 Task: Find connections with filter location Bernburg with filter topic #Businesswith filter profile language German with filter current company Projects Today India with filter school Indian Institute of Technology, Kanpur with filter industry E-Learning Providers with filter service category DJing with filter keywords title Travel Nurse
Action: Mouse moved to (672, 82)
Screenshot: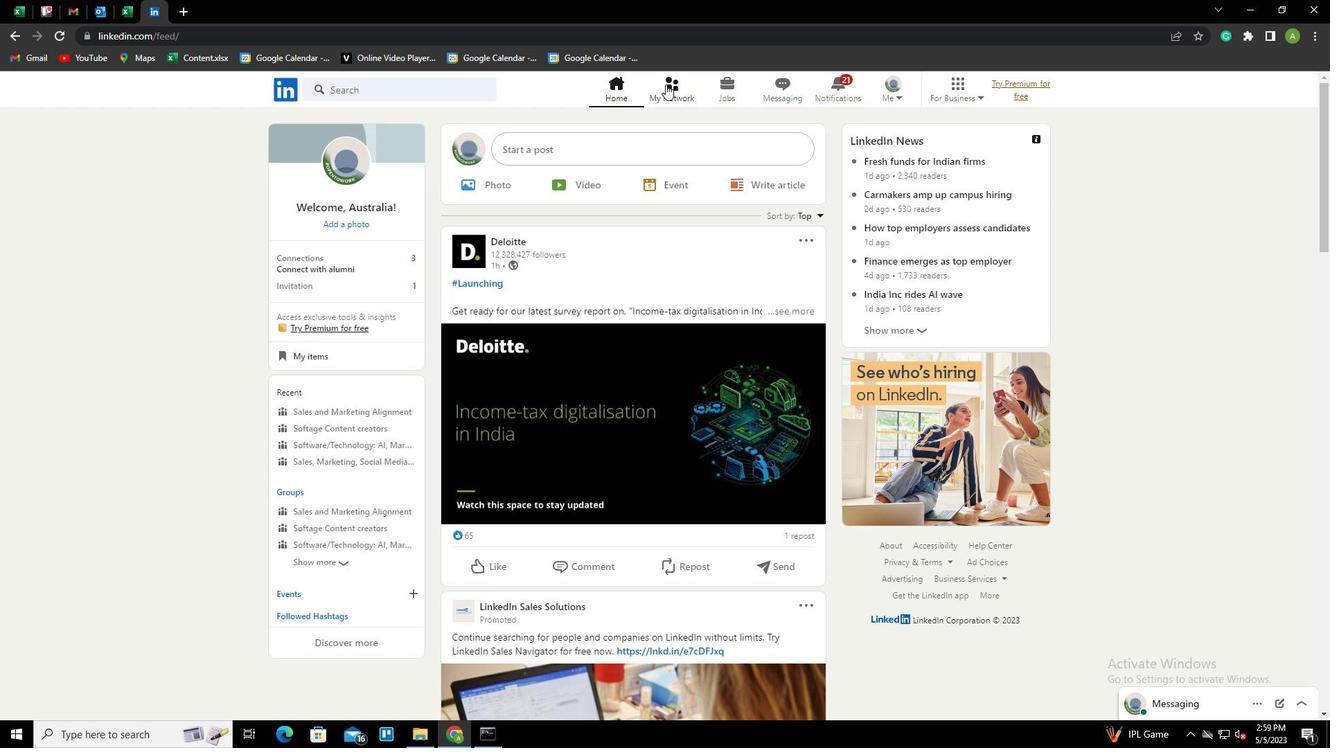 
Action: Mouse pressed left at (672, 82)
Screenshot: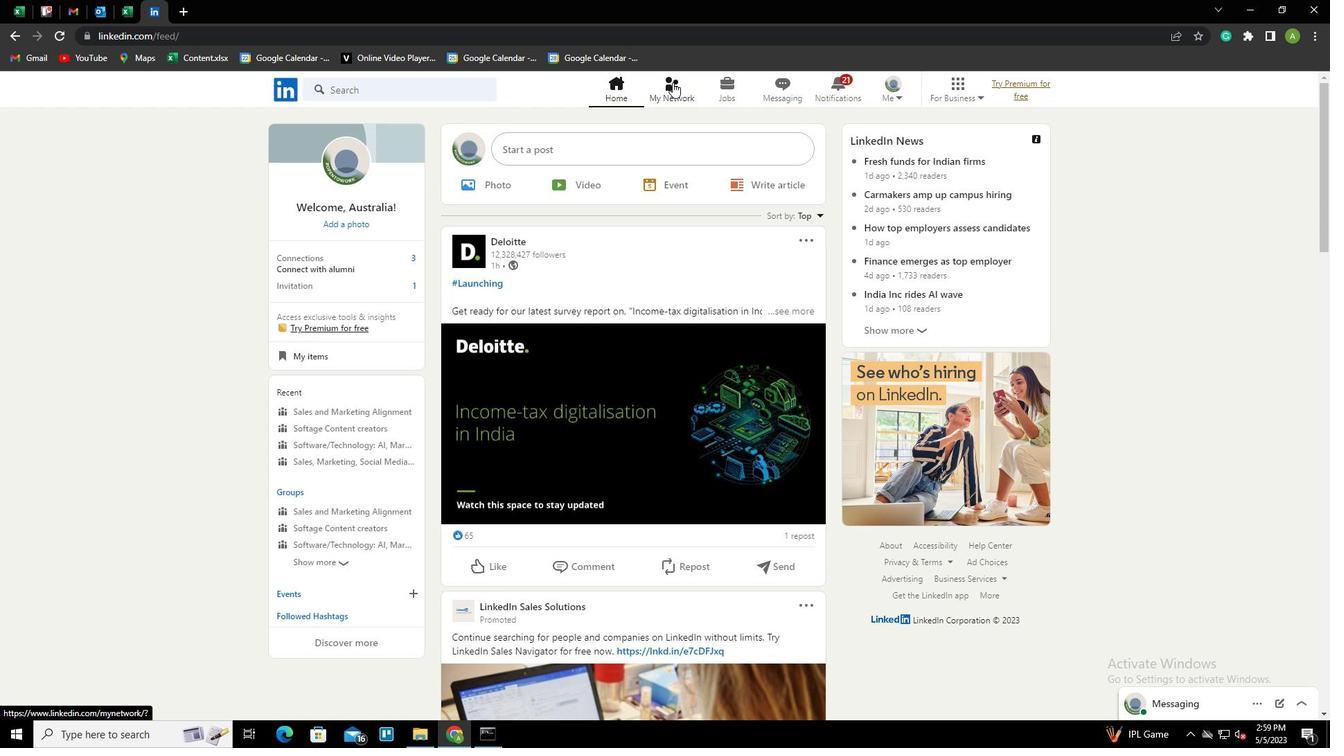 
Action: Mouse moved to (360, 165)
Screenshot: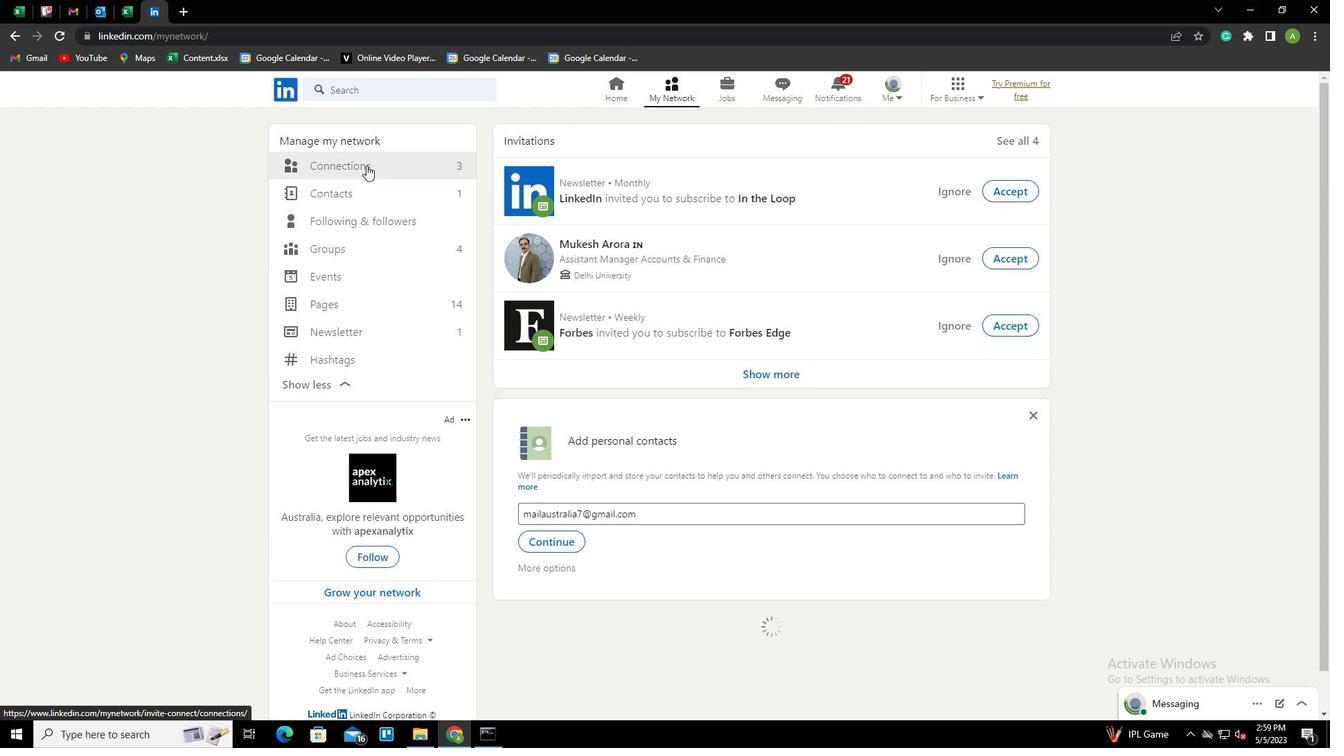 
Action: Mouse pressed left at (360, 165)
Screenshot: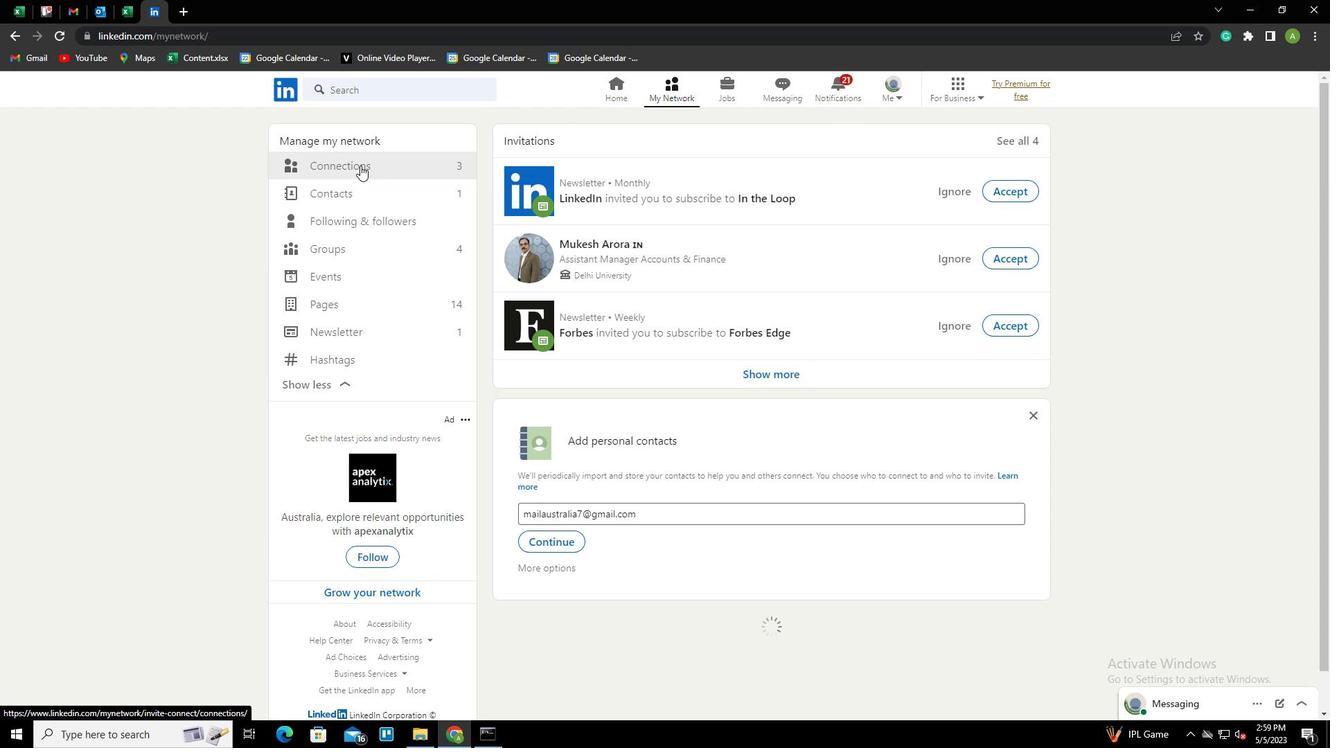 
Action: Mouse moved to (764, 168)
Screenshot: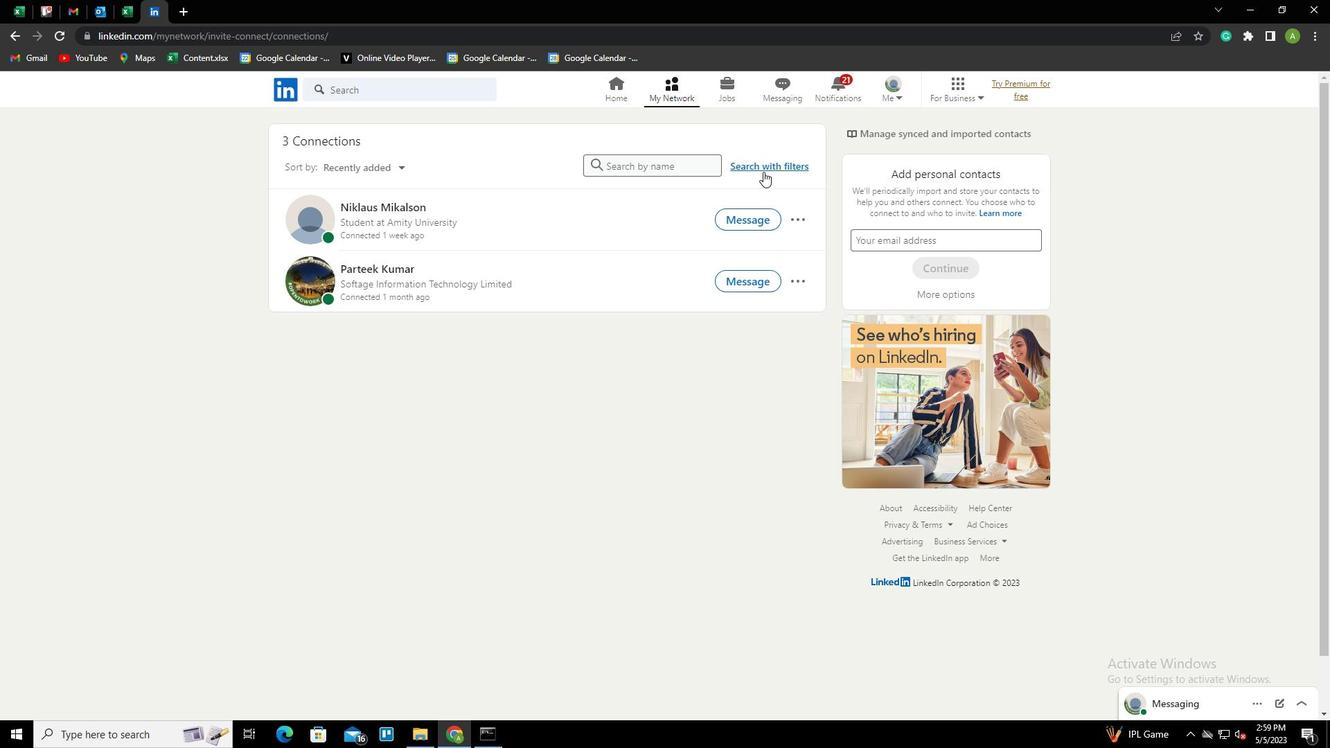 
Action: Mouse pressed left at (764, 168)
Screenshot: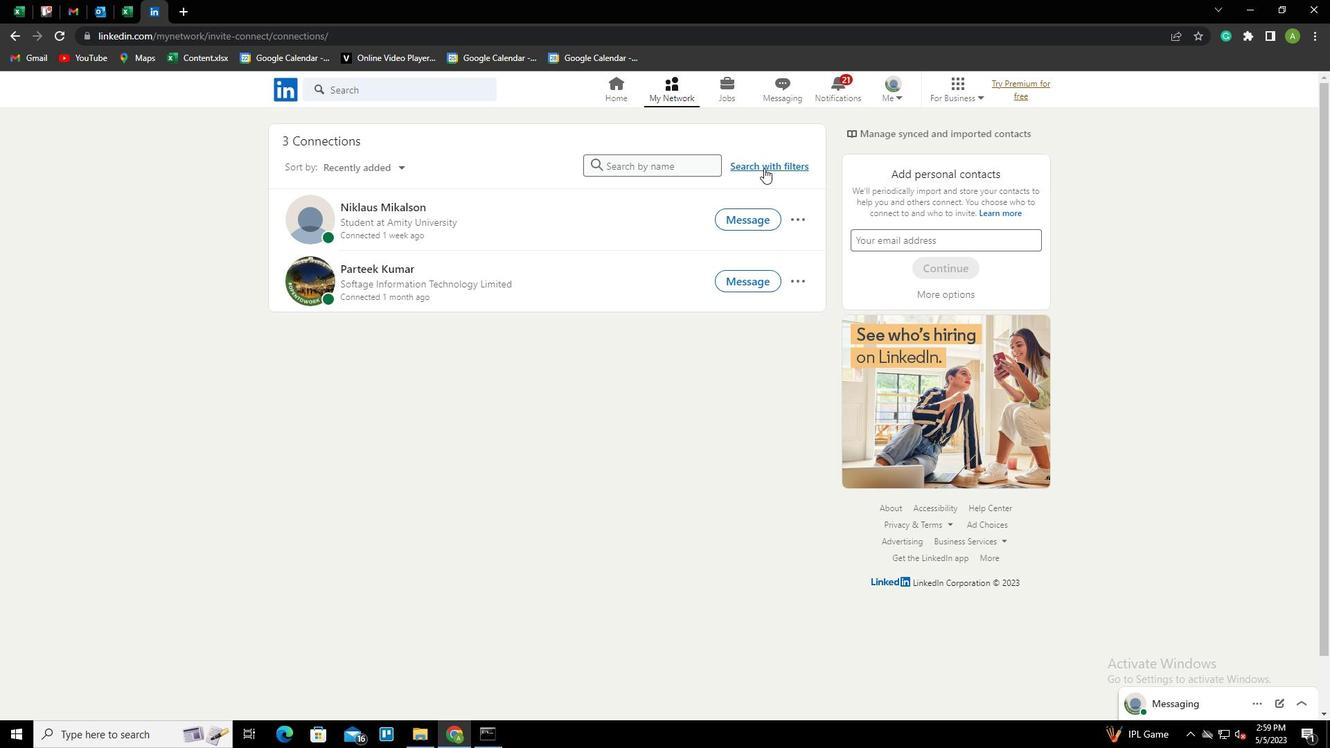
Action: Mouse moved to (705, 121)
Screenshot: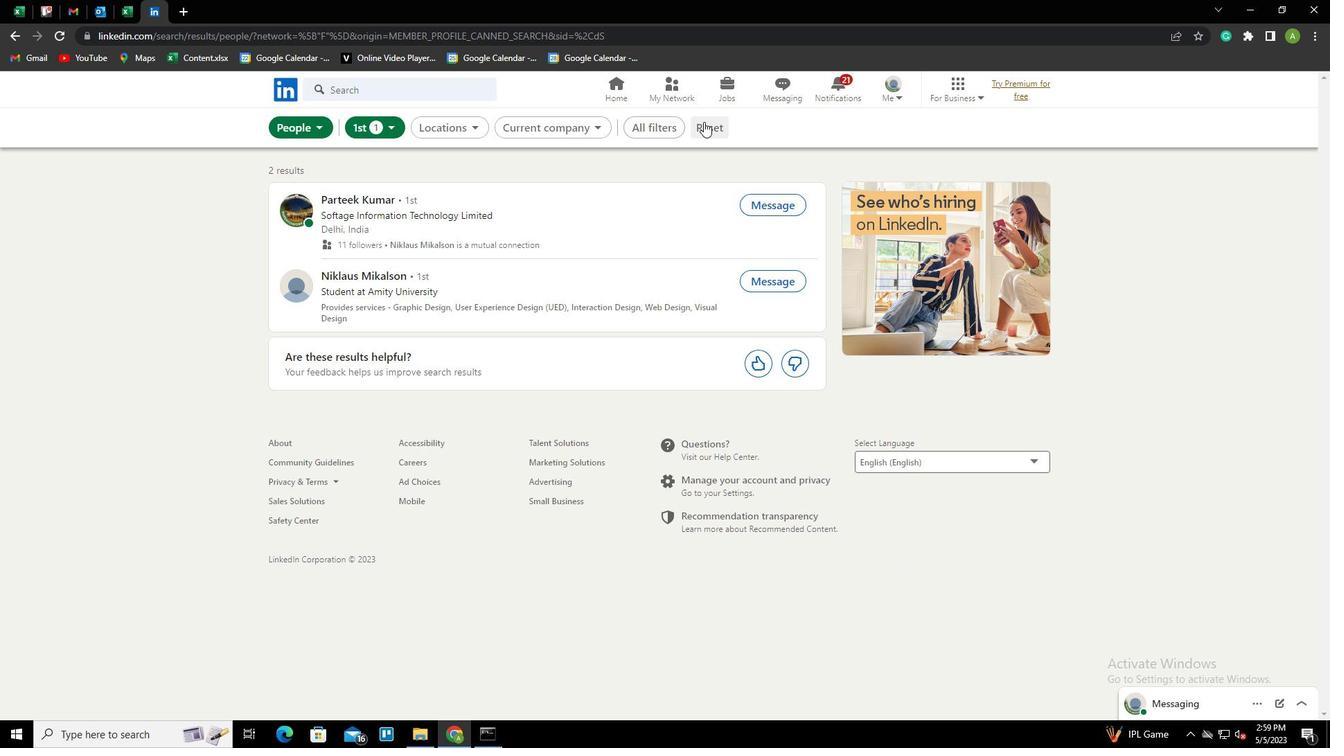 
Action: Mouse pressed left at (705, 121)
Screenshot: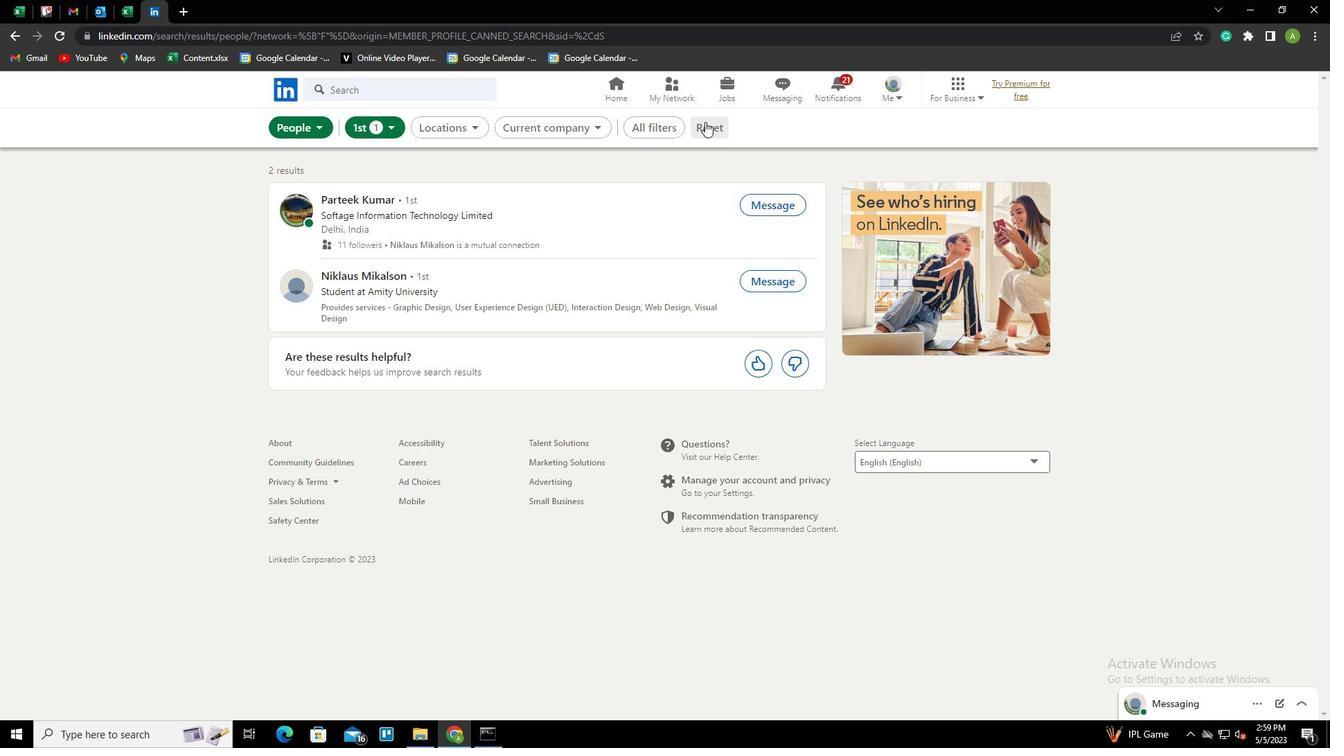 
Action: Mouse moved to (688, 126)
Screenshot: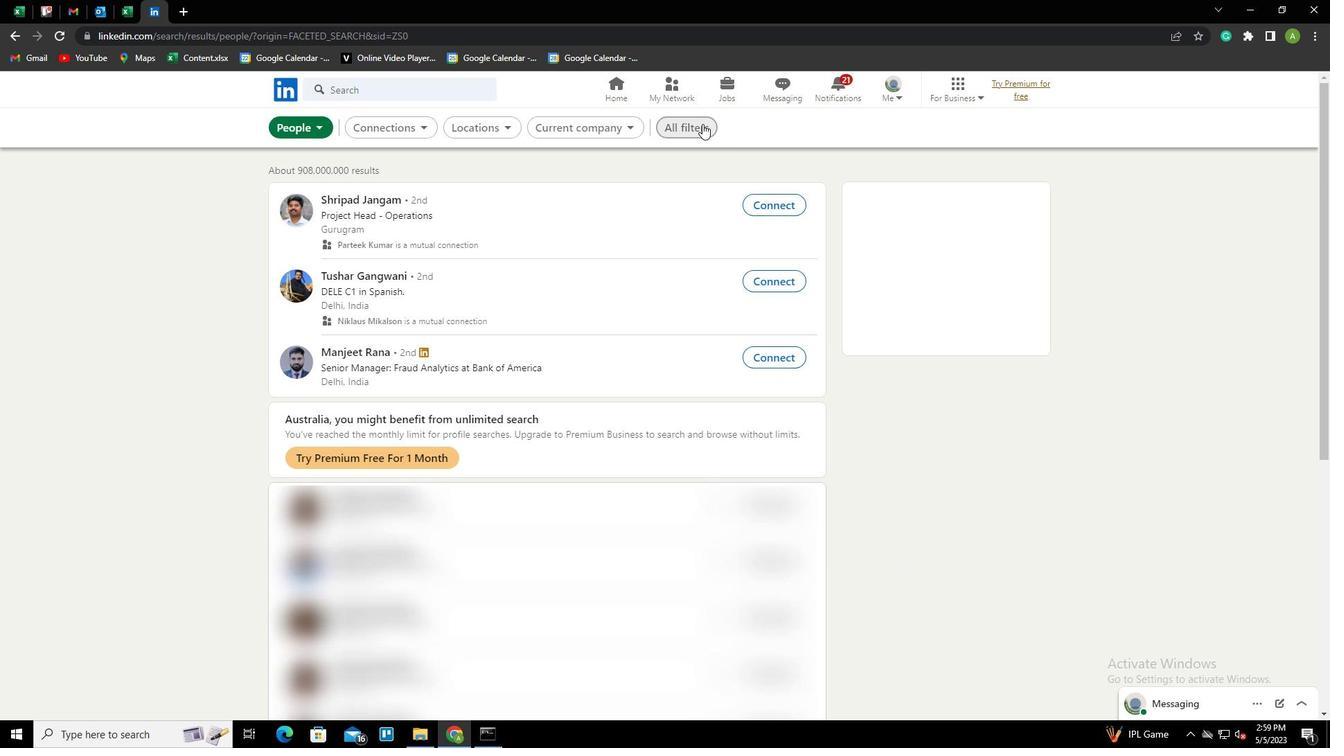 
Action: Mouse pressed left at (688, 126)
Screenshot: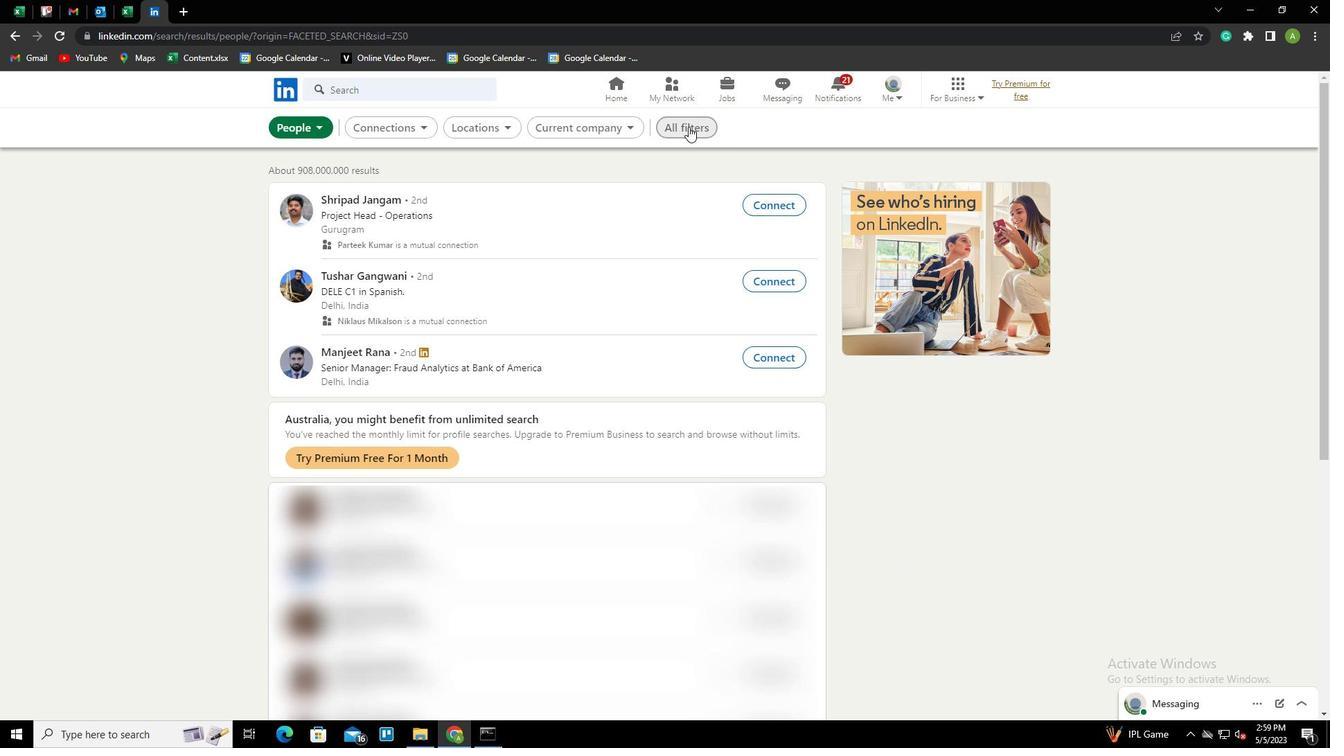 
Action: Mouse moved to (1105, 354)
Screenshot: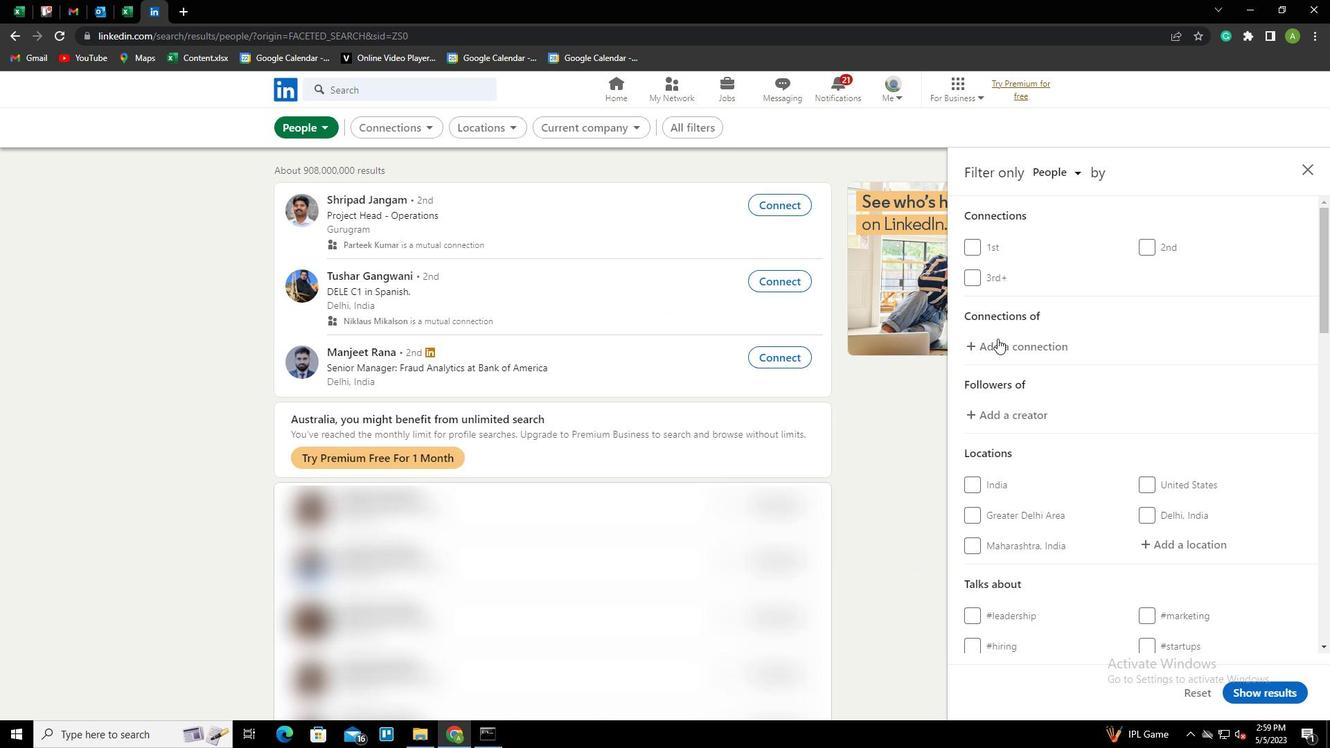 
Action: Mouse scrolled (1105, 353) with delta (0, 0)
Screenshot: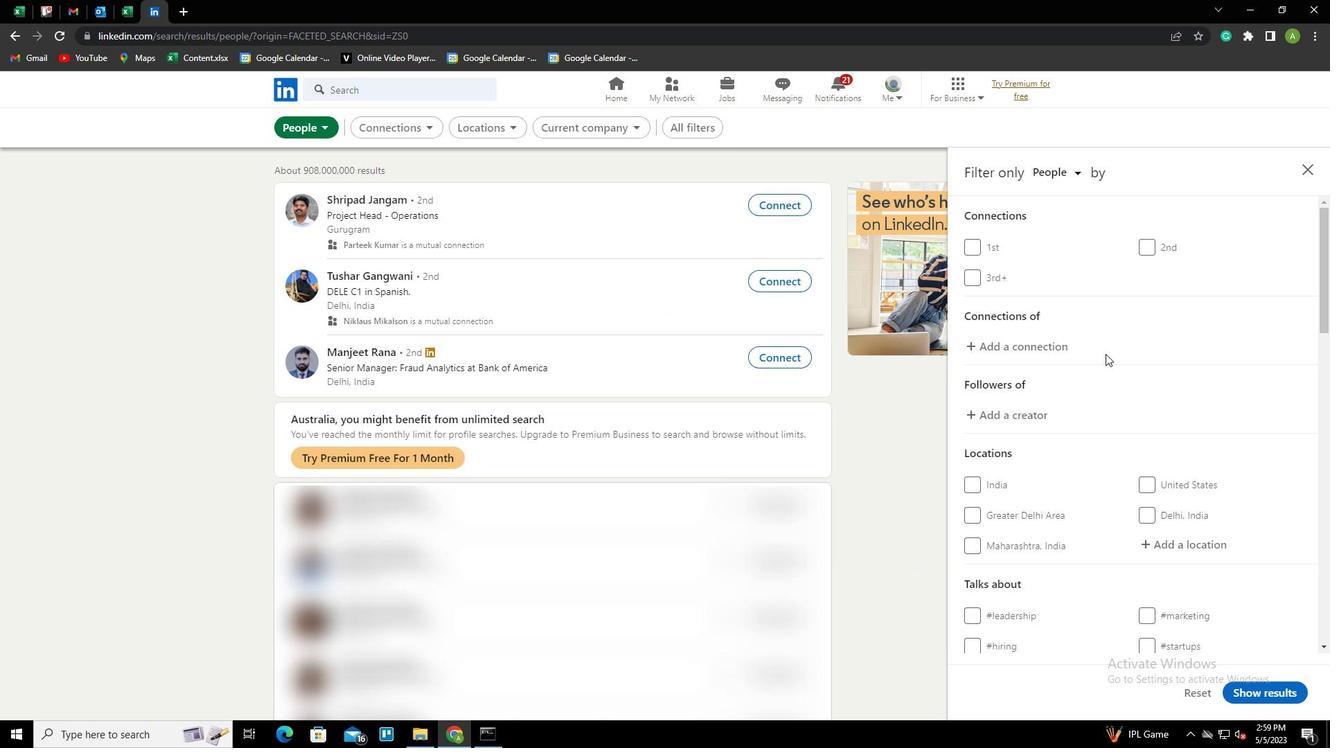 
Action: Mouse scrolled (1105, 353) with delta (0, 0)
Screenshot: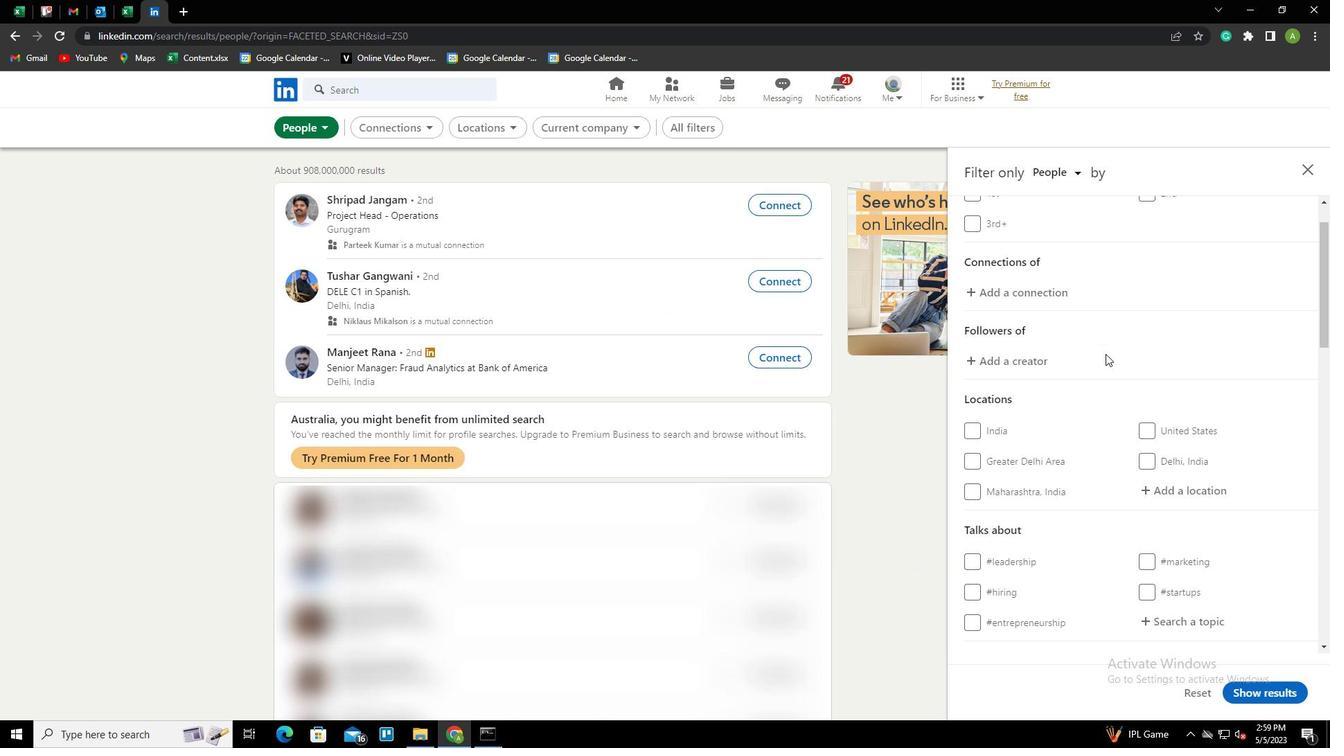 
Action: Mouse scrolled (1105, 353) with delta (0, 0)
Screenshot: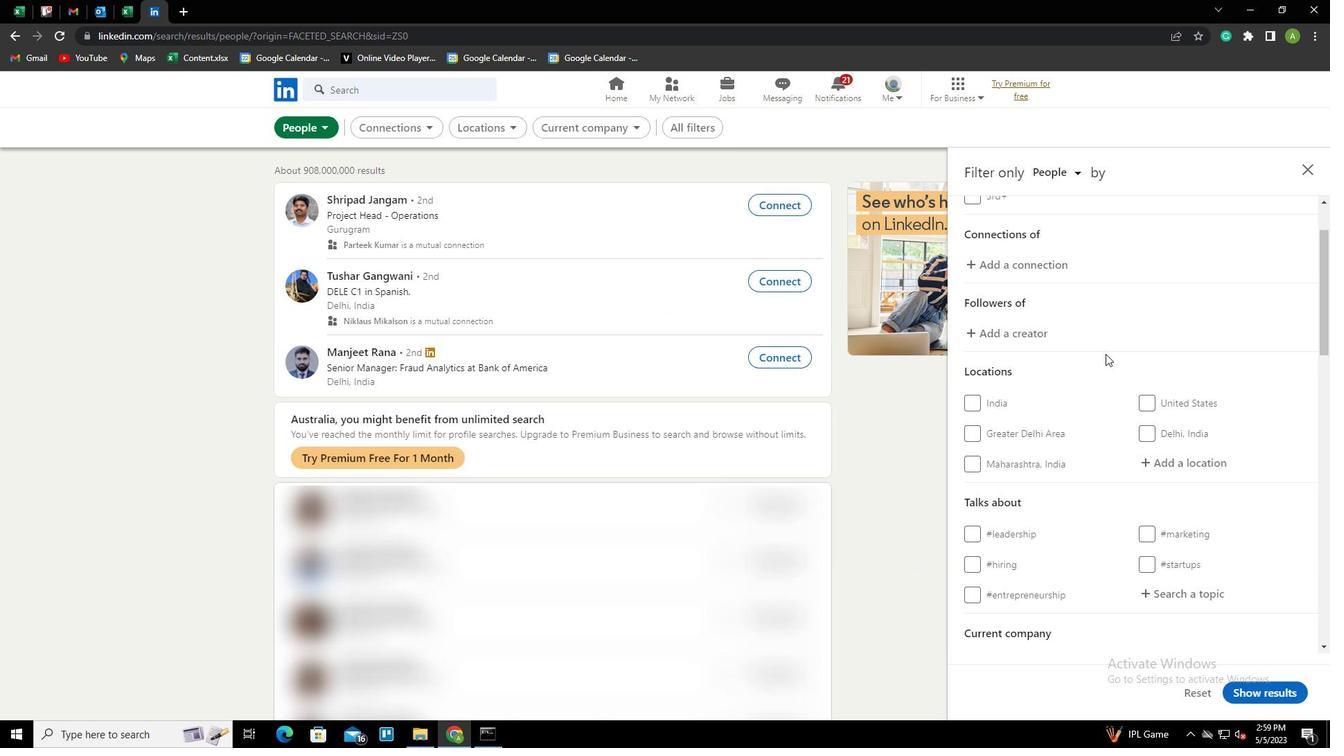 
Action: Mouse moved to (1158, 336)
Screenshot: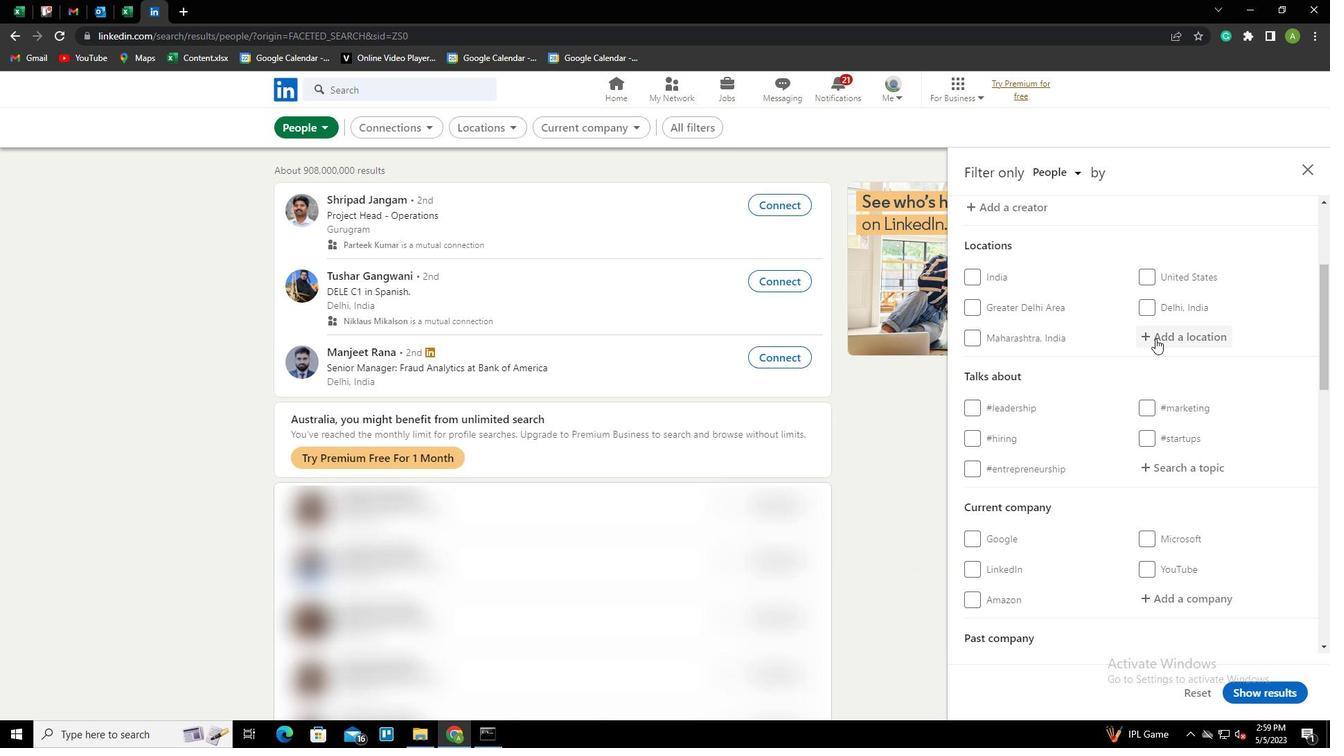 
Action: Mouse pressed left at (1158, 336)
Screenshot: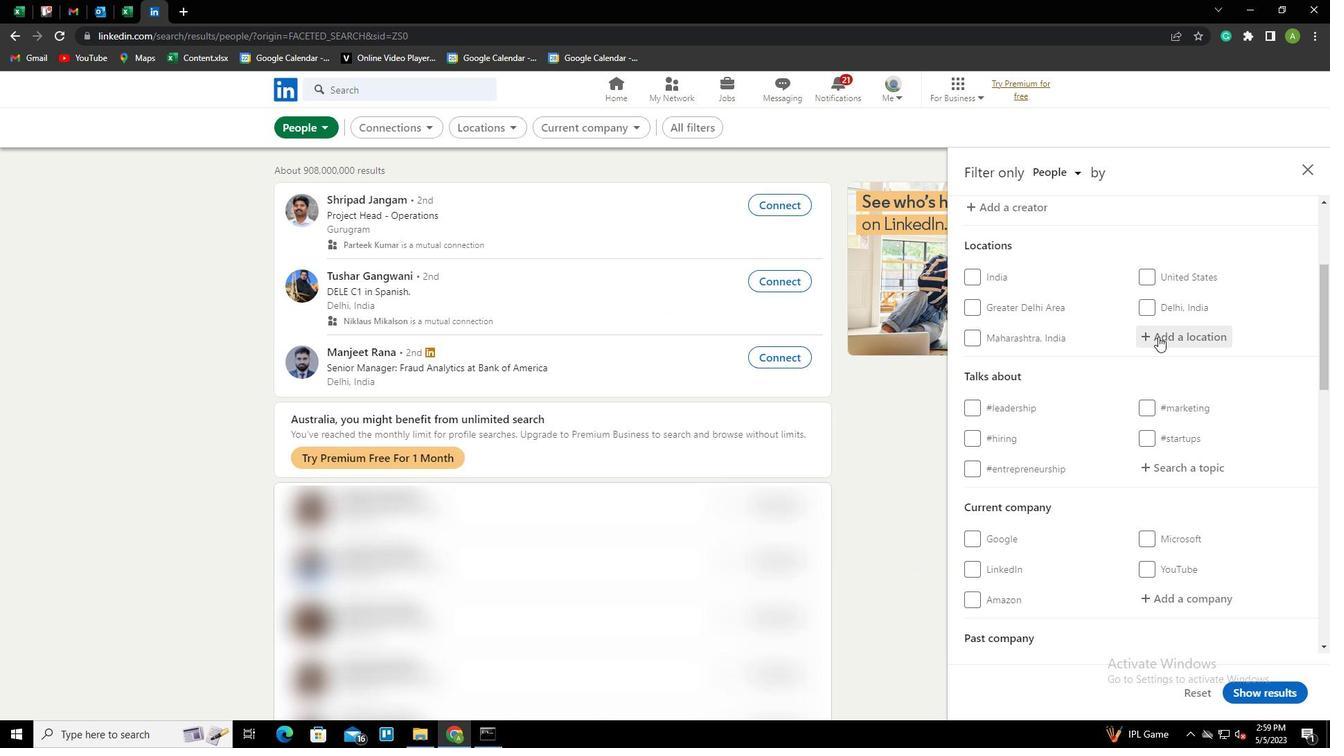 
Action: Key pressed <Key.shift>BEN<Key.backspace>RNBURG<Key.down><Key.down><Key.enter>
Screenshot: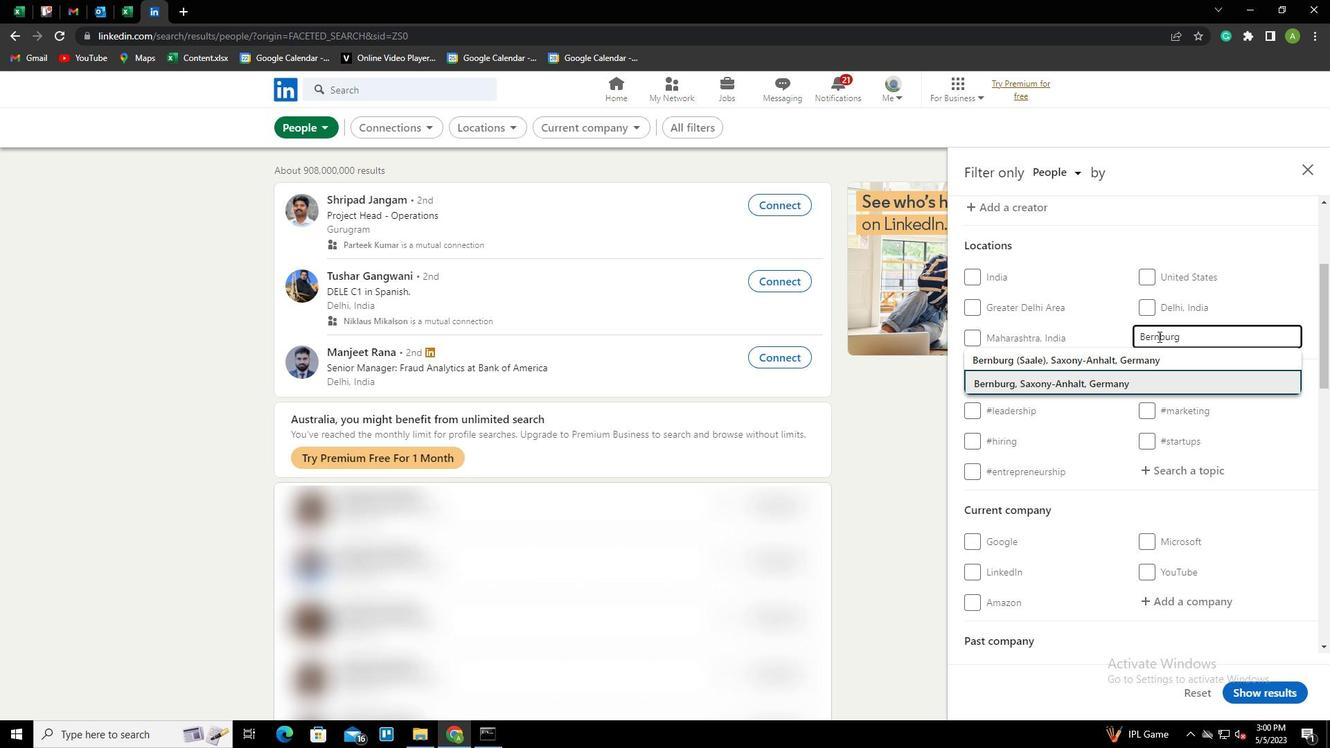 
Action: Mouse scrolled (1158, 336) with delta (0, 0)
Screenshot: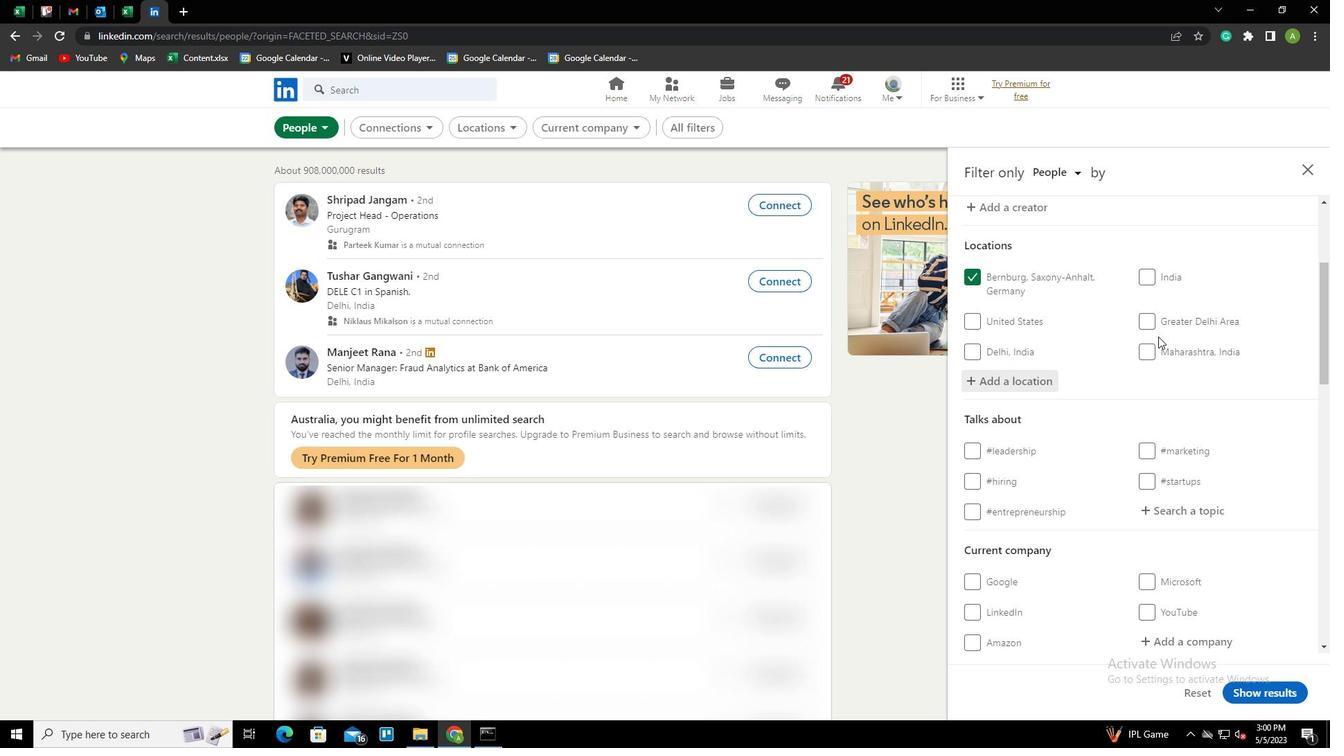 
Action: Mouse scrolled (1158, 336) with delta (0, 0)
Screenshot: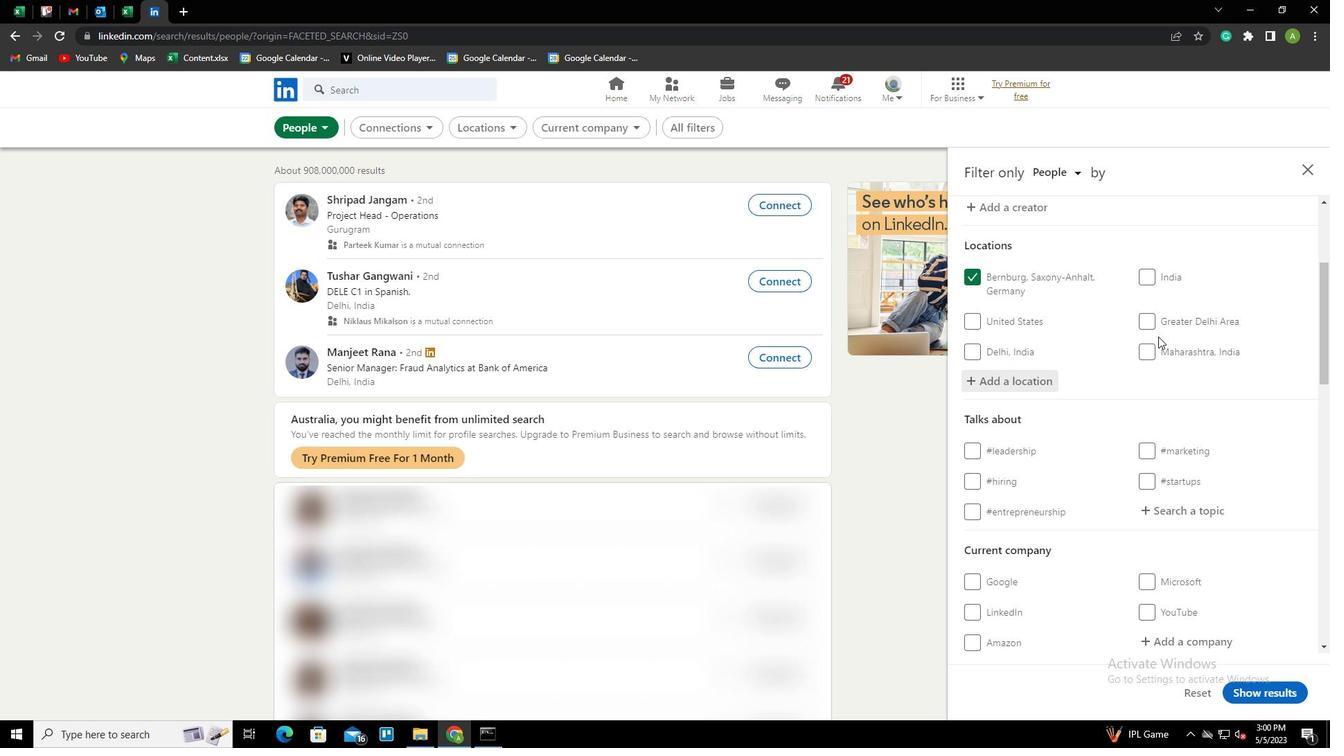 
Action: Mouse moved to (1193, 366)
Screenshot: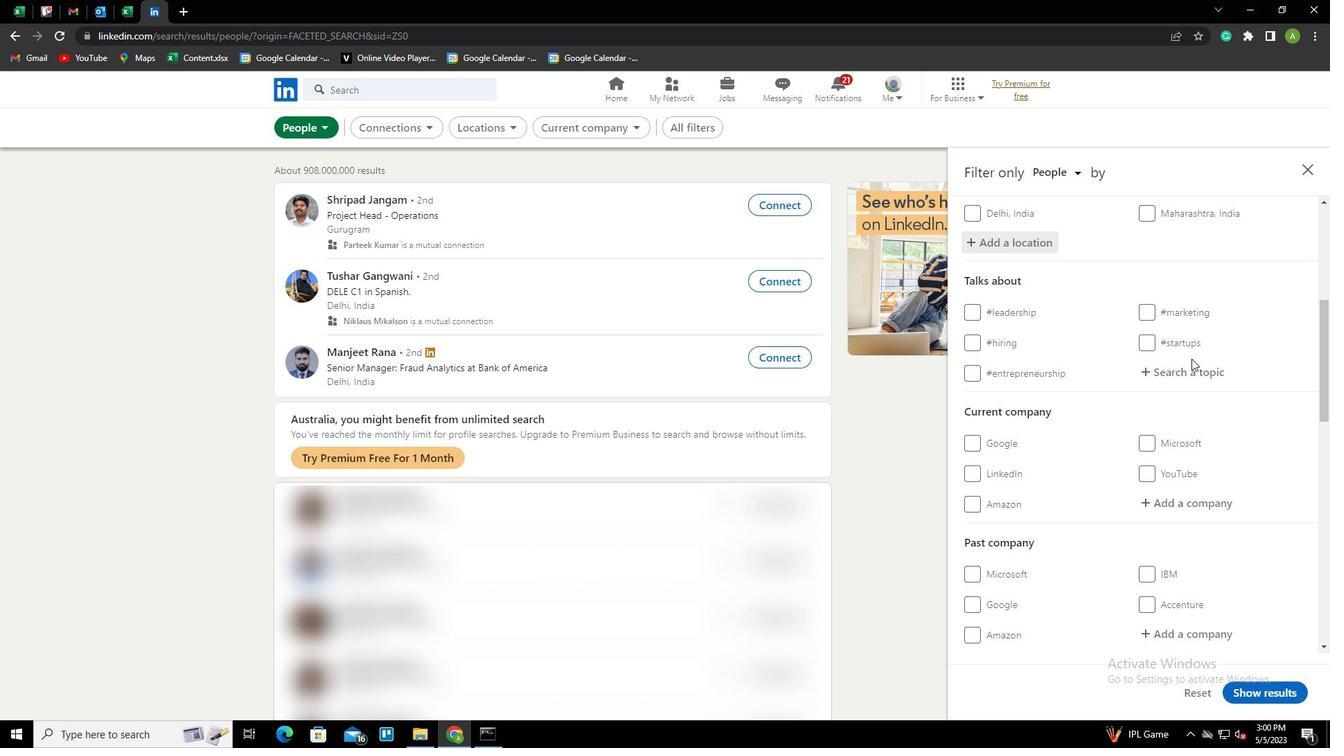 
Action: Mouse pressed left at (1193, 366)
Screenshot: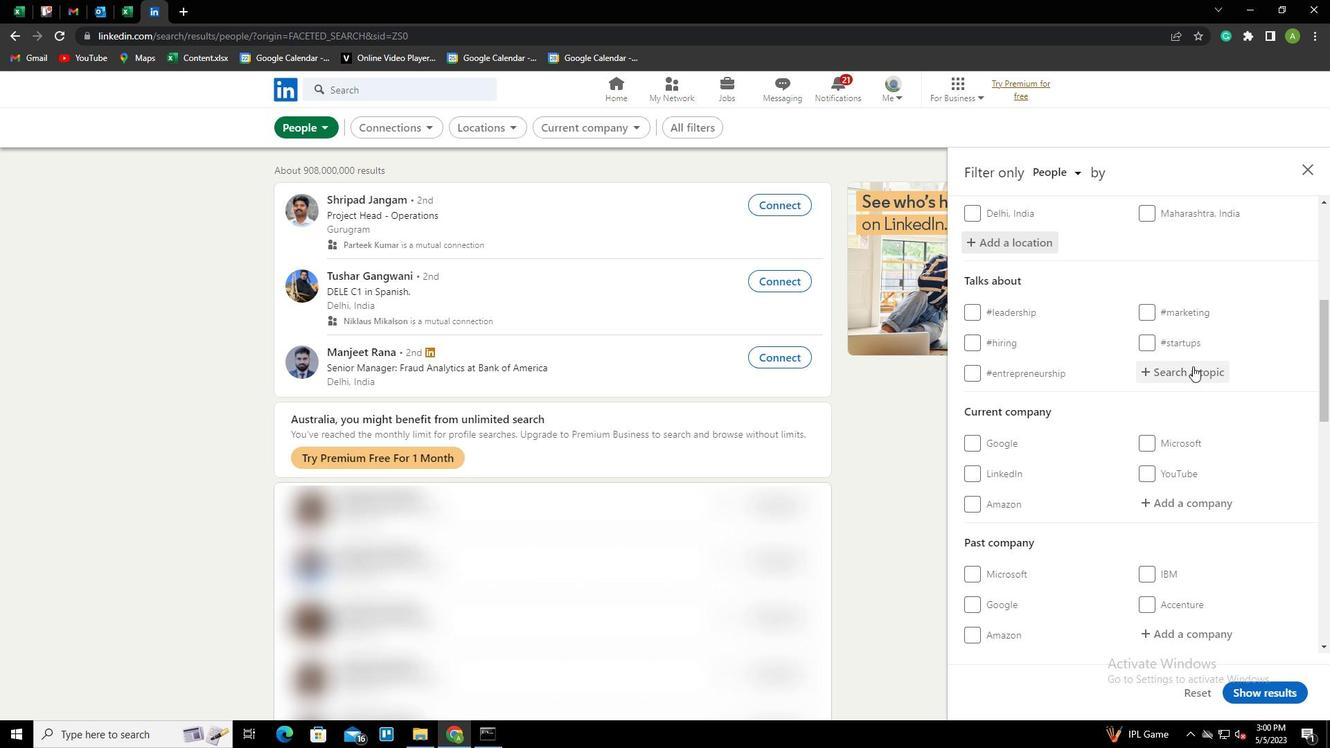 
Action: Key pressed BUSINESS<Key.down><Key.enter>
Screenshot: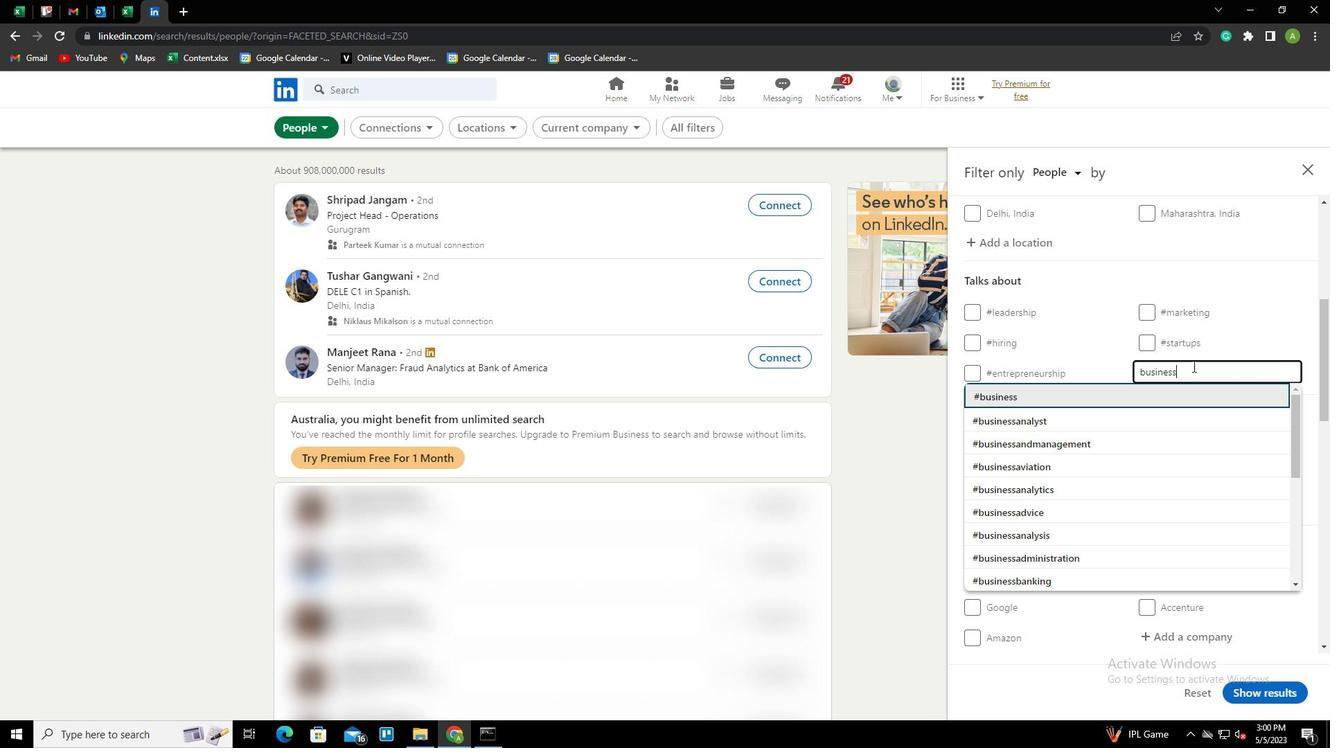 
Action: Mouse scrolled (1193, 365) with delta (0, 0)
Screenshot: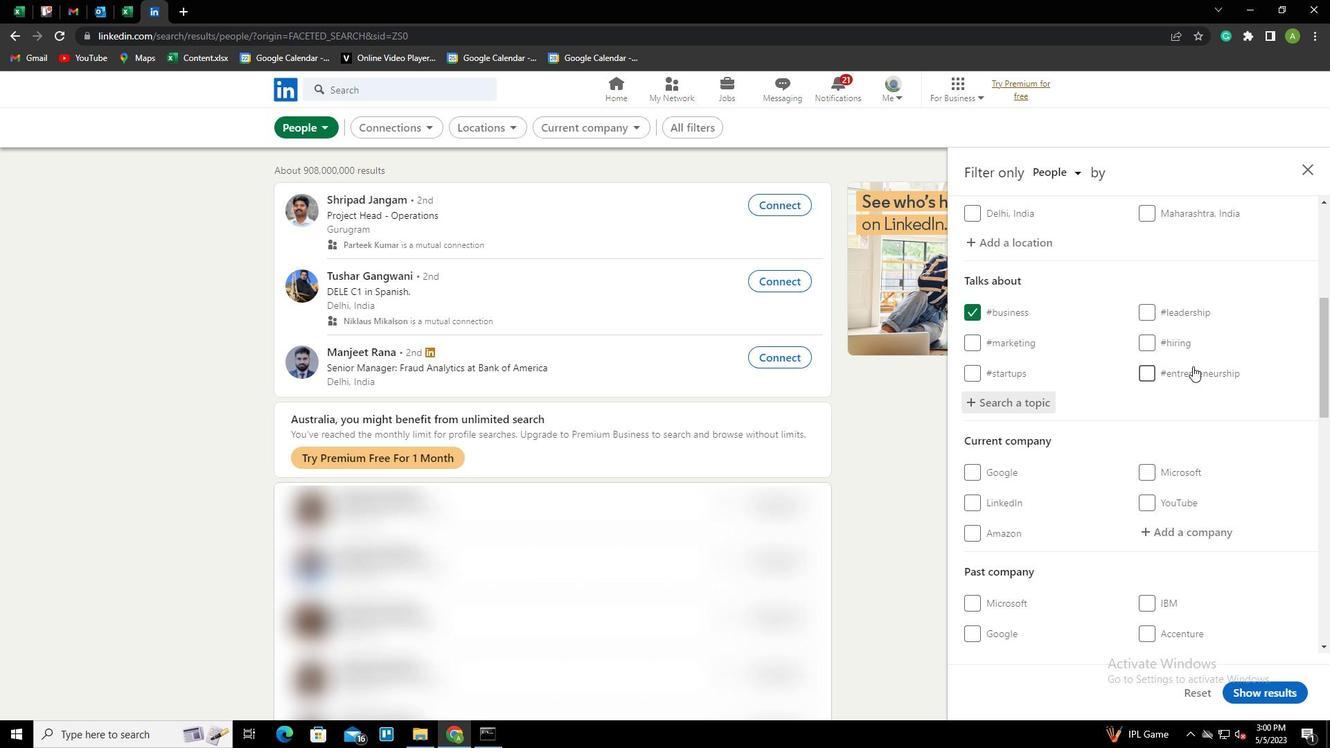 
Action: Mouse scrolled (1193, 365) with delta (0, 0)
Screenshot: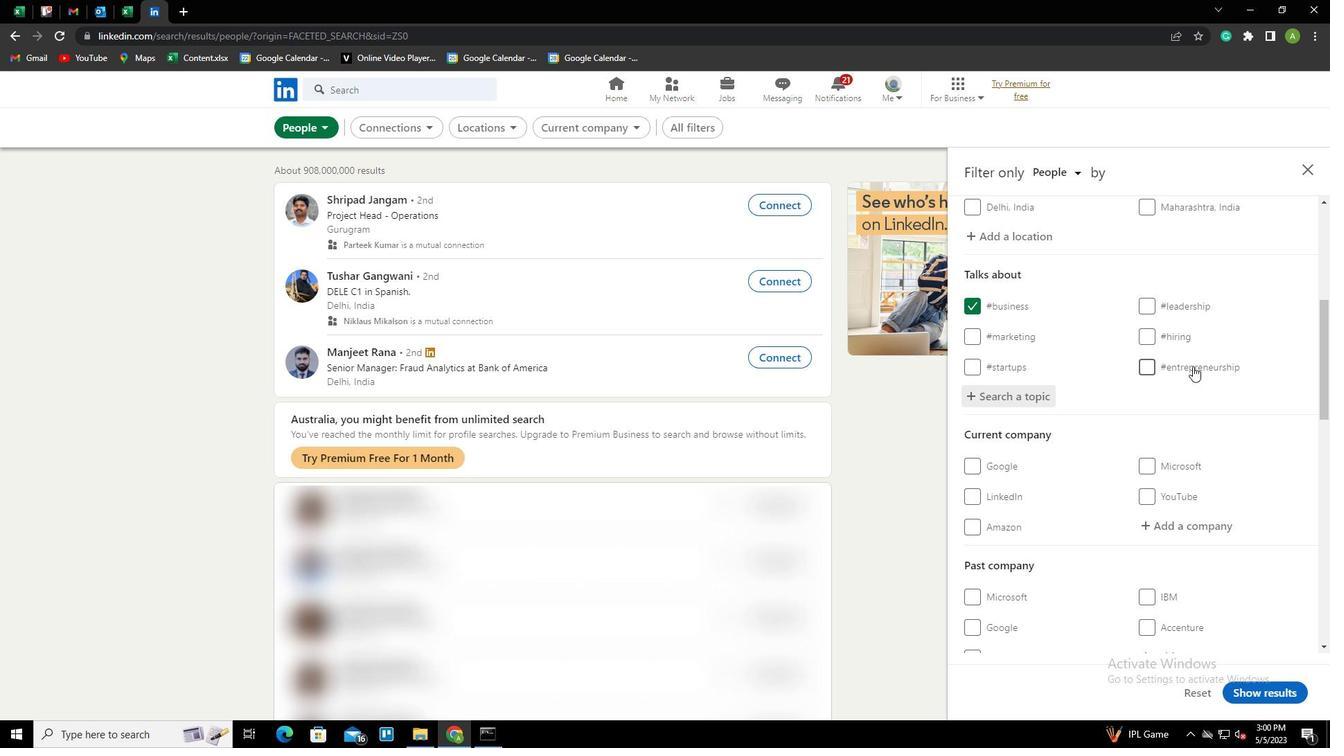 
Action: Mouse scrolled (1193, 365) with delta (0, 0)
Screenshot: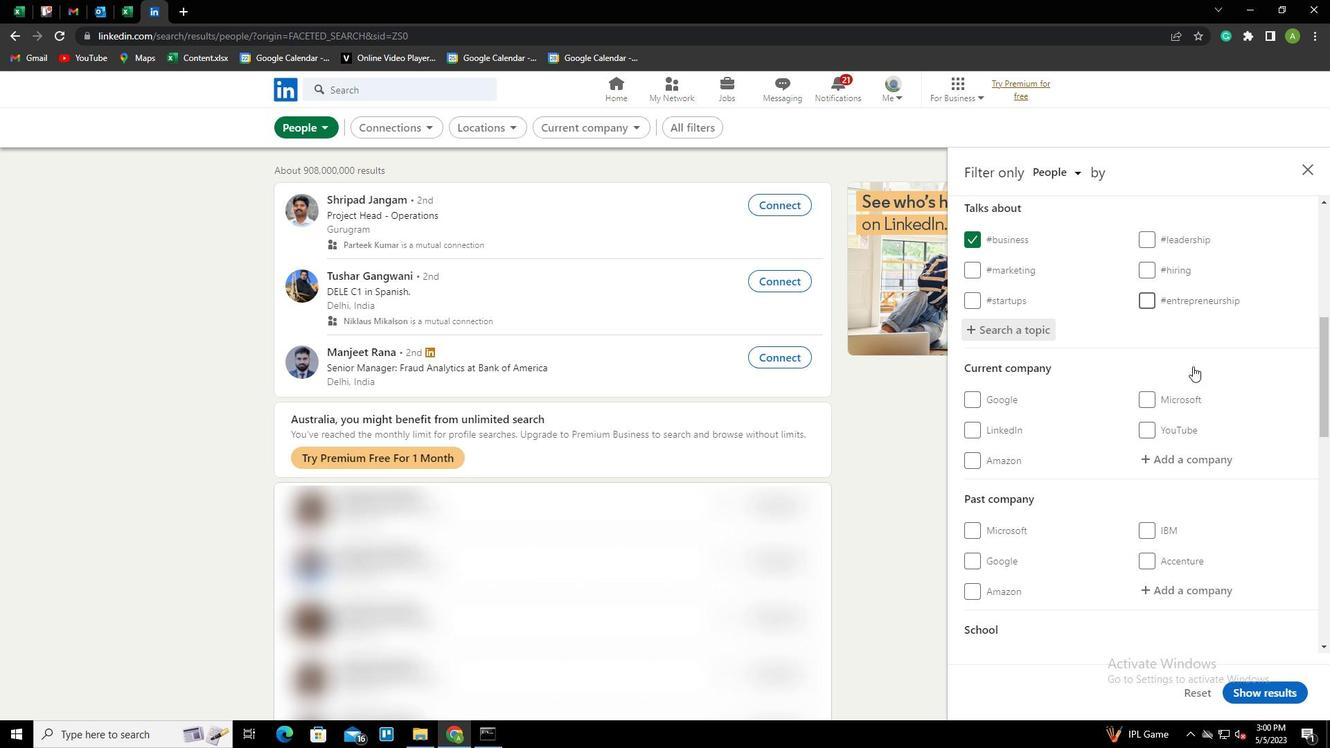 
Action: Mouse scrolled (1193, 365) with delta (0, 0)
Screenshot: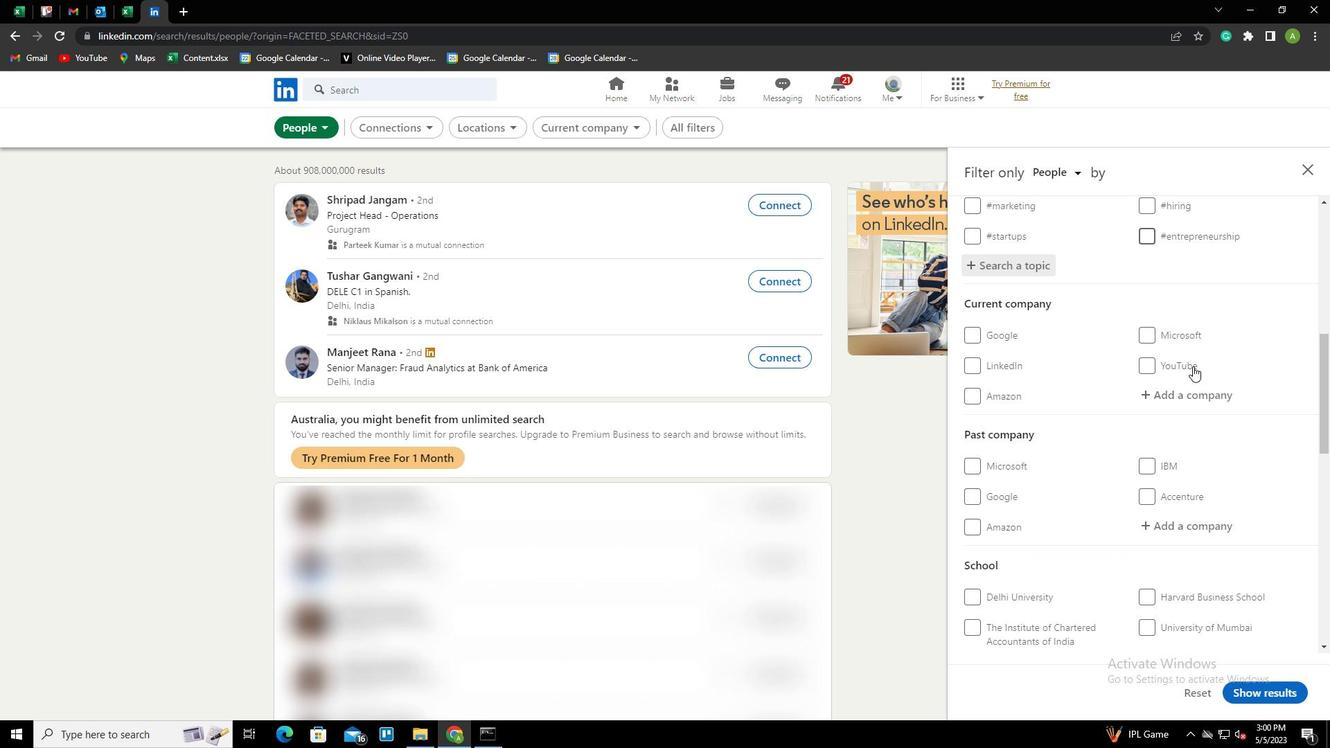
Action: Mouse scrolled (1193, 365) with delta (0, 0)
Screenshot: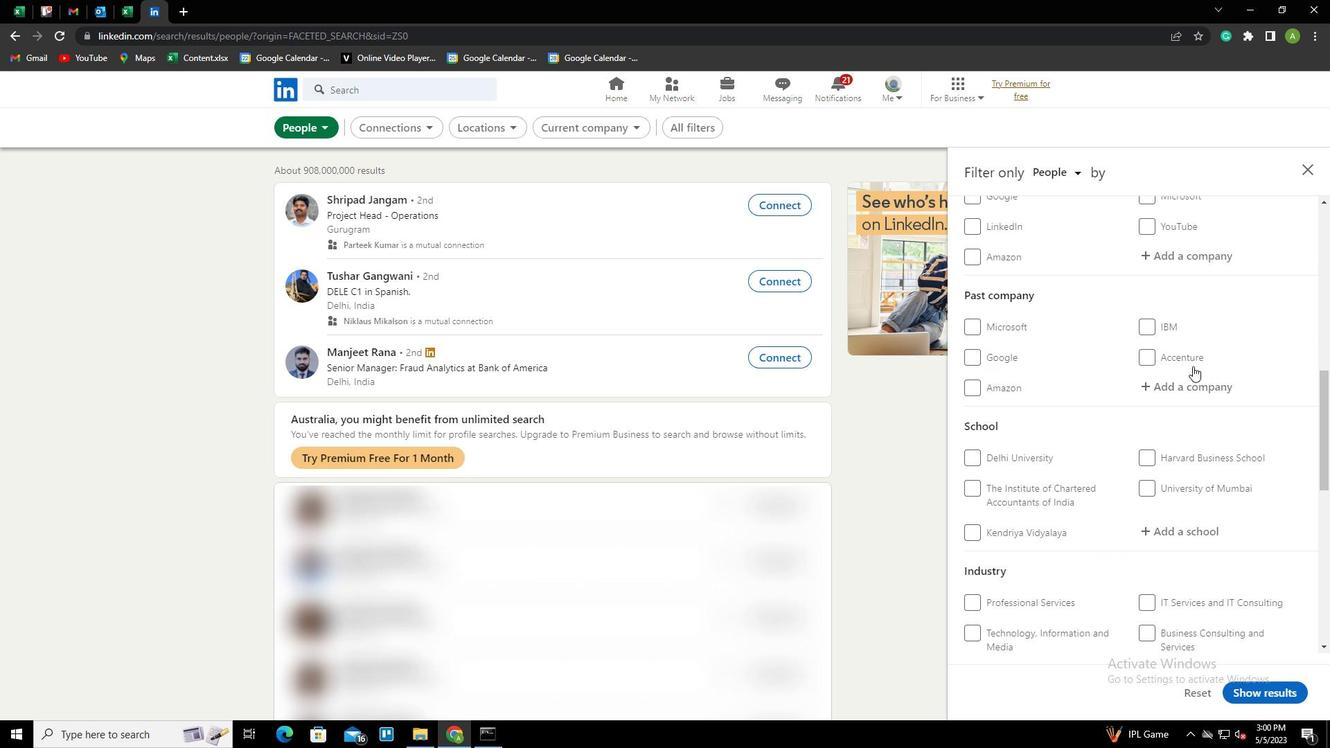 
Action: Mouse scrolled (1193, 365) with delta (0, 0)
Screenshot: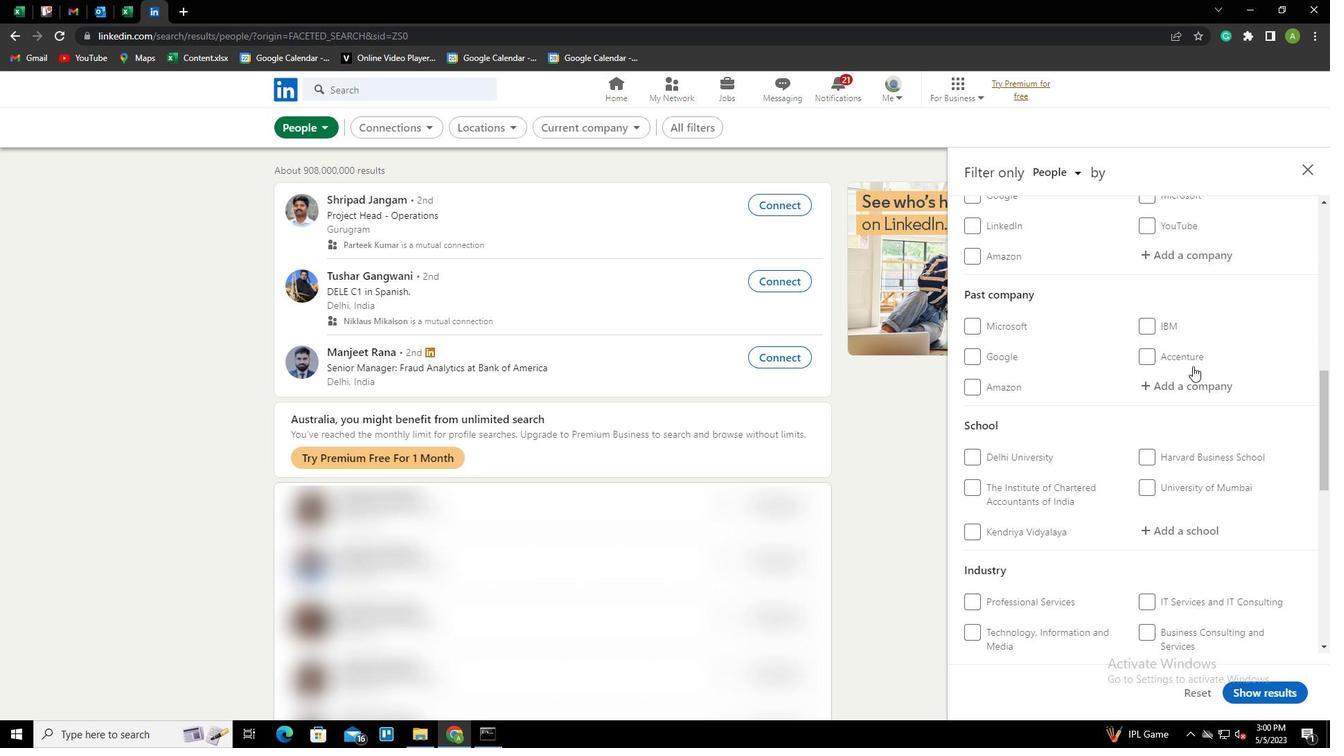 
Action: Mouse scrolled (1193, 365) with delta (0, 0)
Screenshot: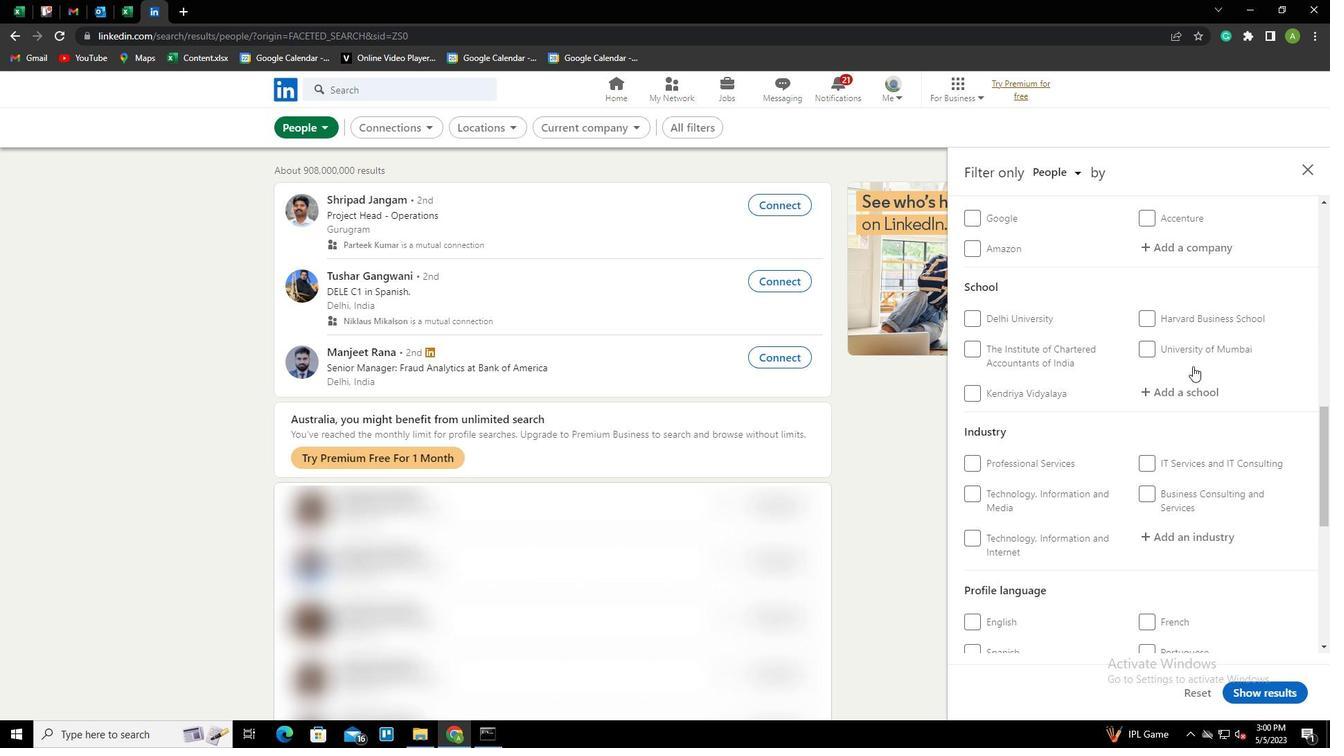 
Action: Mouse scrolled (1193, 365) with delta (0, 0)
Screenshot: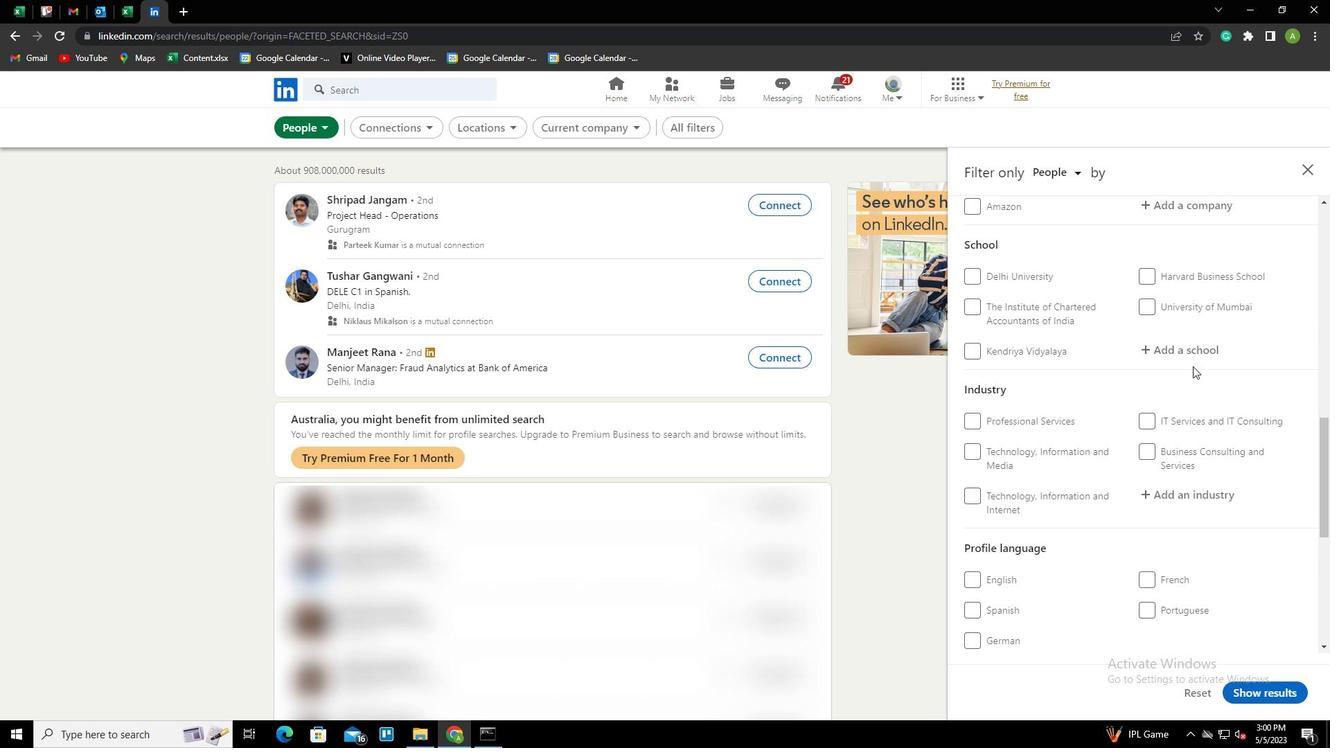 
Action: Mouse moved to (973, 546)
Screenshot: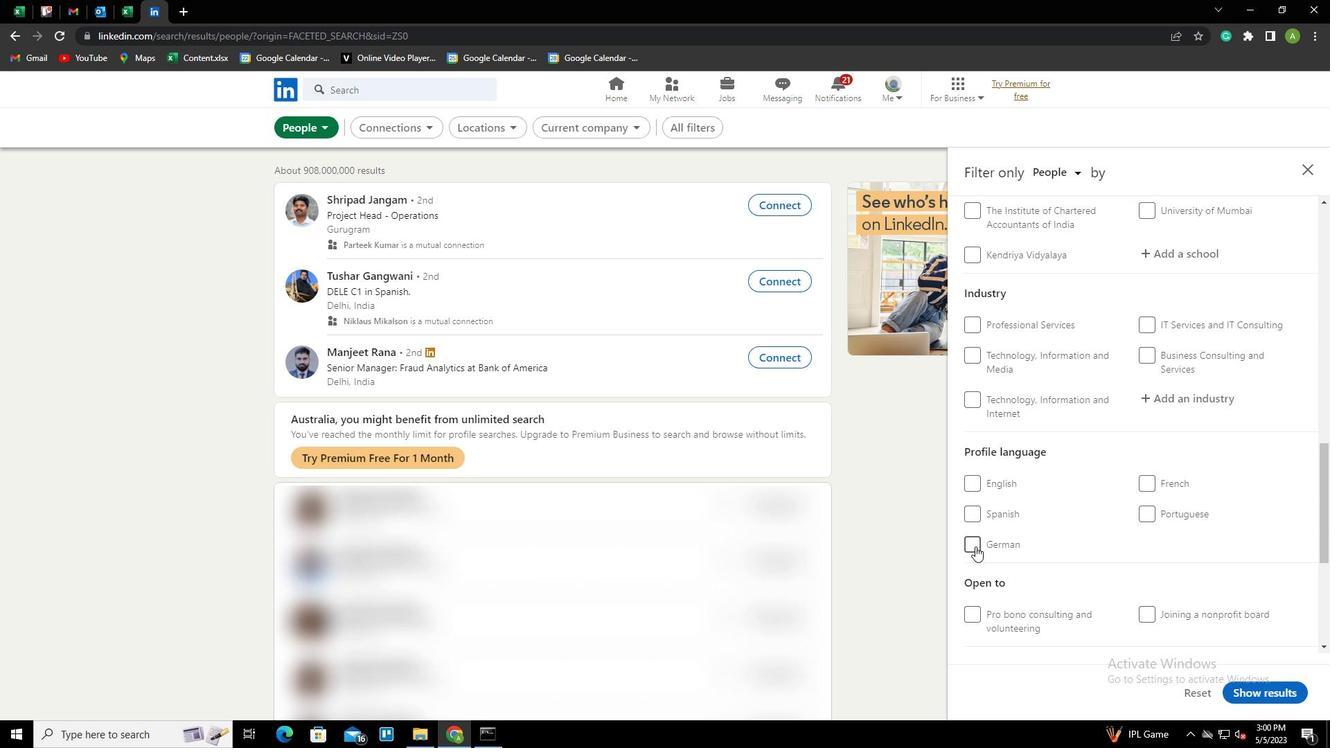 
Action: Mouse pressed left at (973, 546)
Screenshot: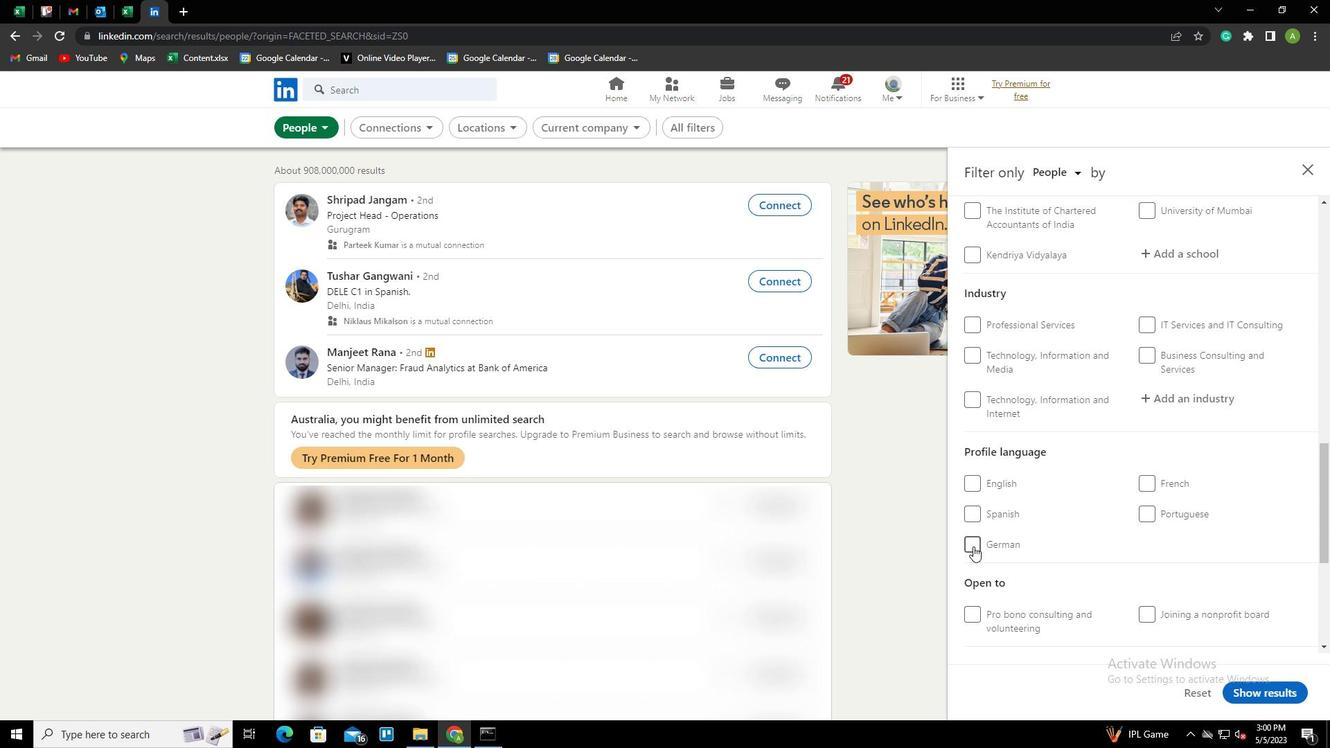 
Action: Mouse moved to (1100, 496)
Screenshot: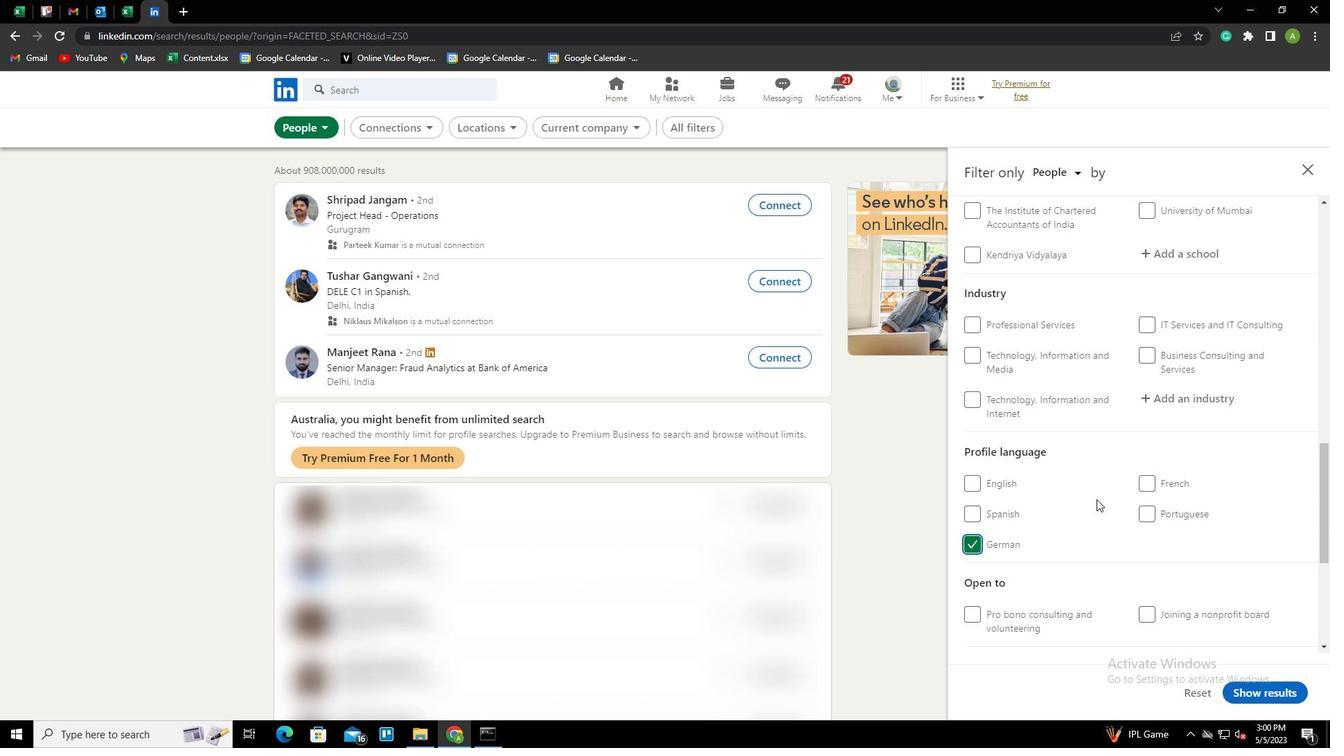 
Action: Mouse scrolled (1100, 497) with delta (0, 0)
Screenshot: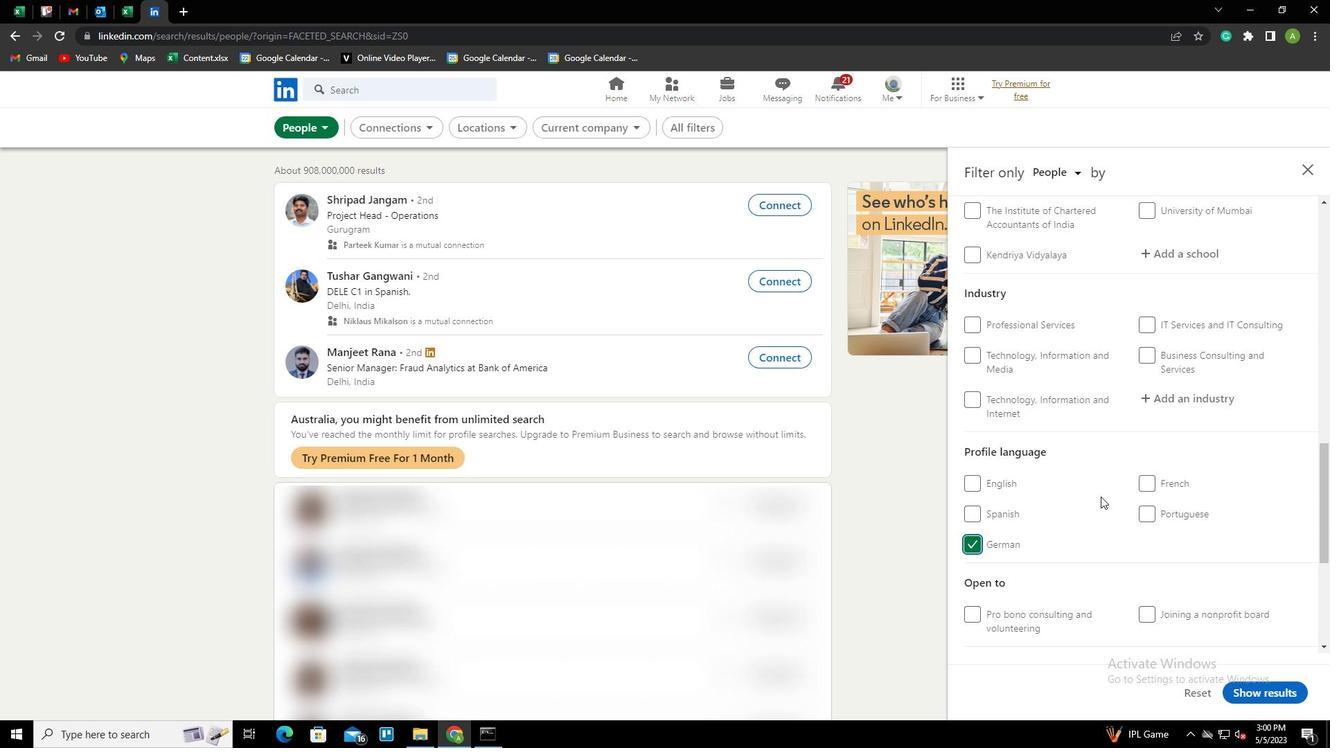 
Action: Mouse scrolled (1100, 497) with delta (0, 0)
Screenshot: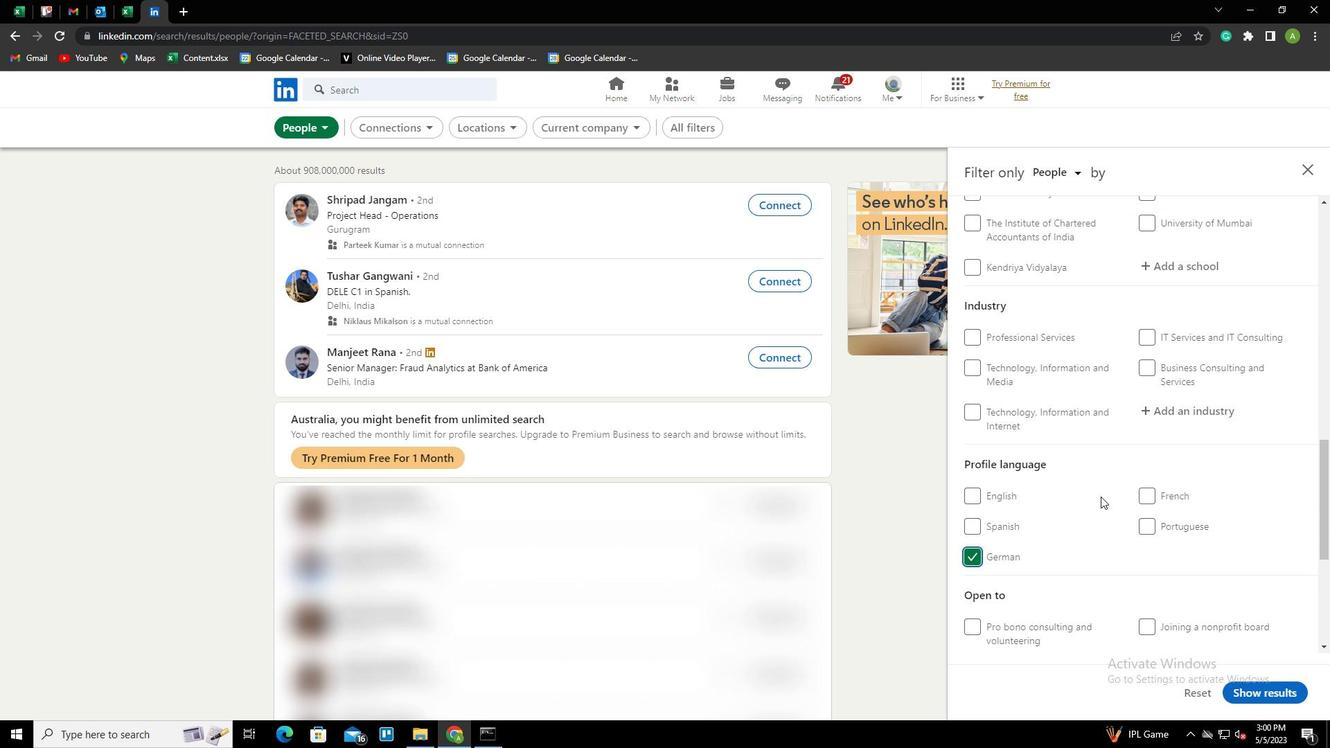 
Action: Mouse scrolled (1100, 497) with delta (0, 0)
Screenshot: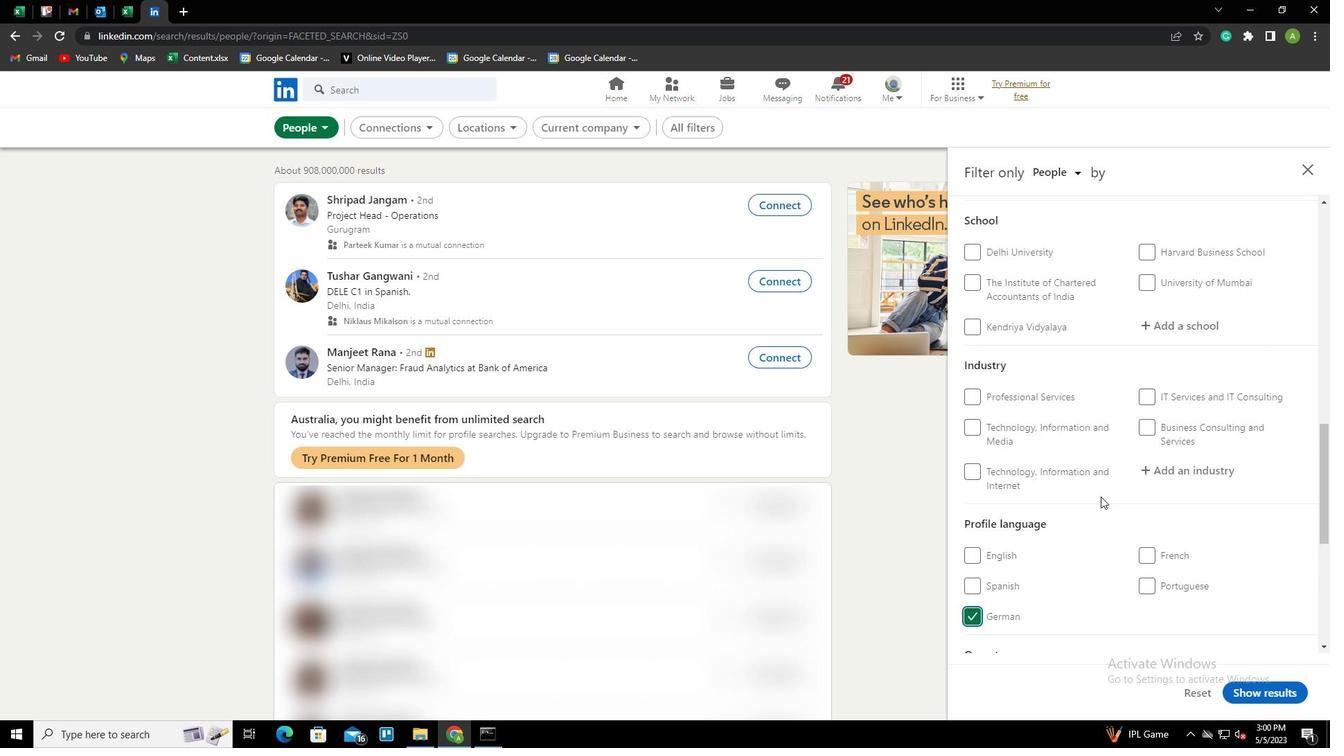 
Action: Mouse scrolled (1100, 497) with delta (0, 0)
Screenshot: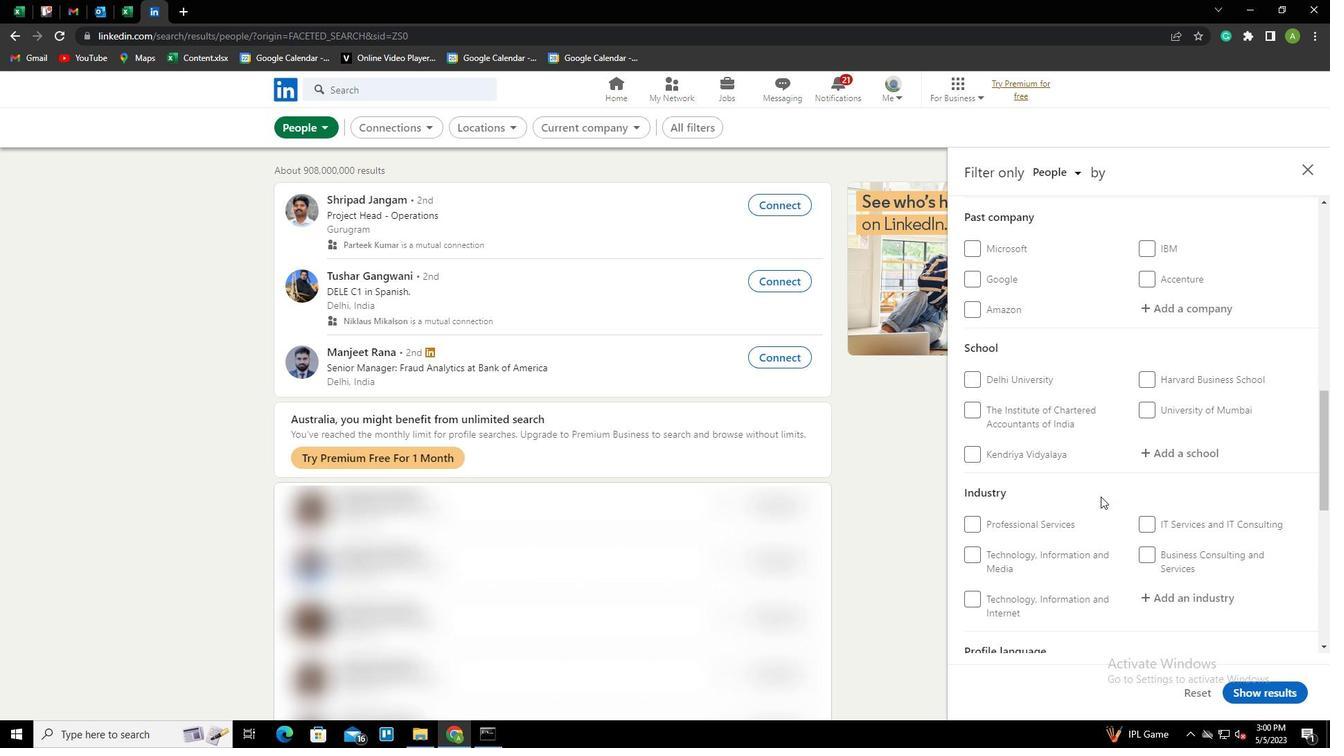
Action: Mouse scrolled (1100, 497) with delta (0, 0)
Screenshot: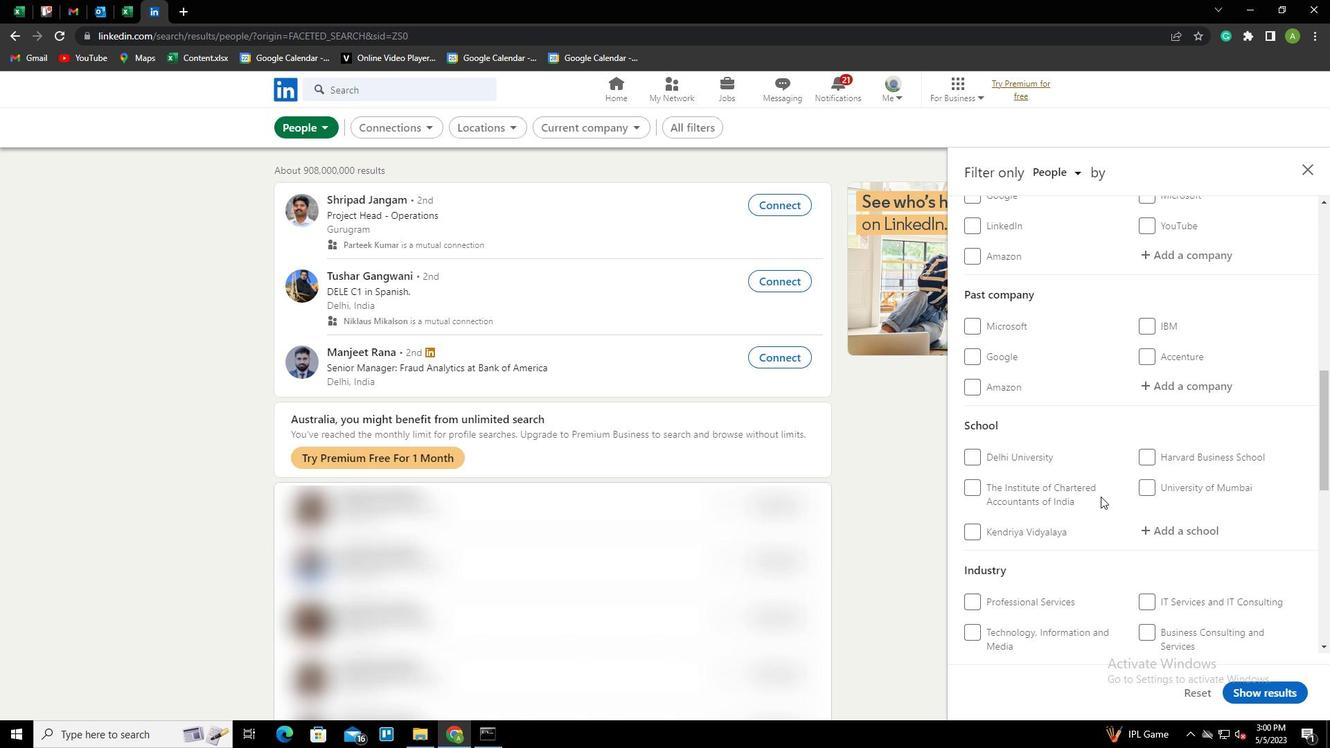 
Action: Mouse scrolled (1100, 497) with delta (0, 0)
Screenshot: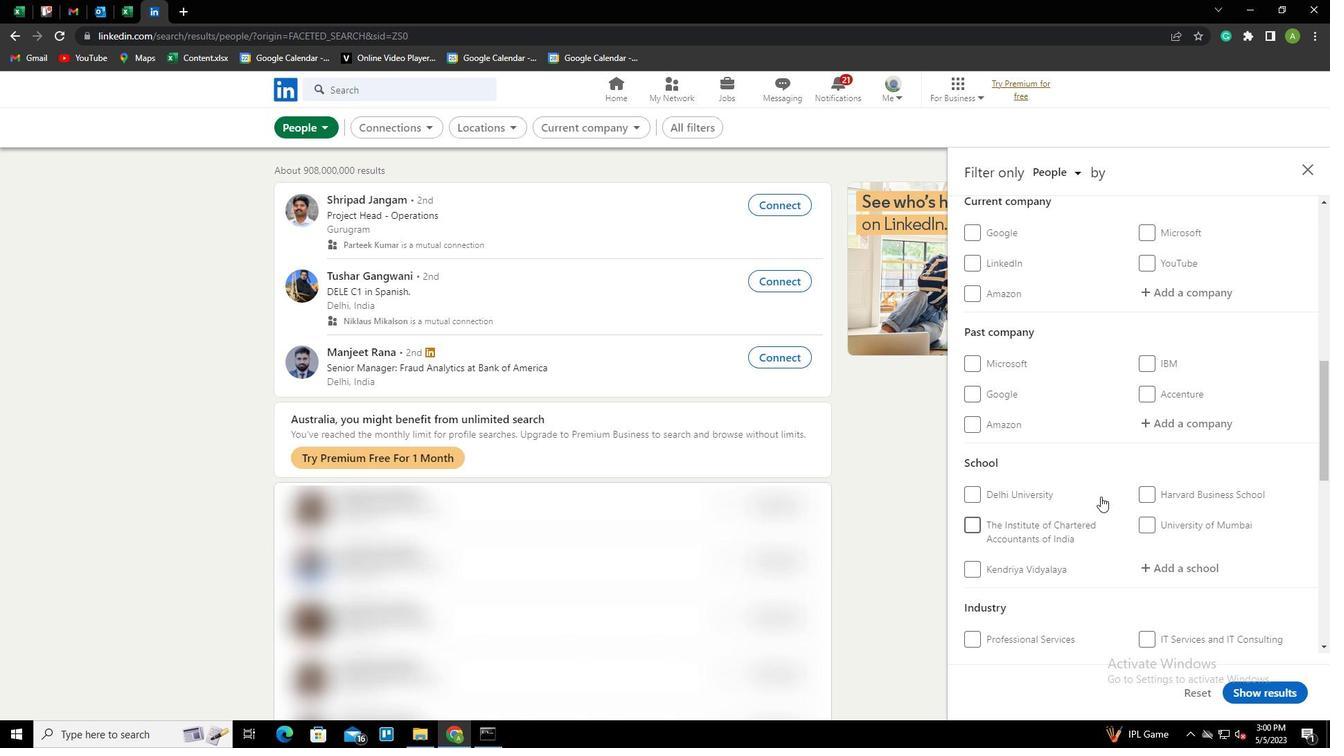 
Action: Mouse moved to (1160, 392)
Screenshot: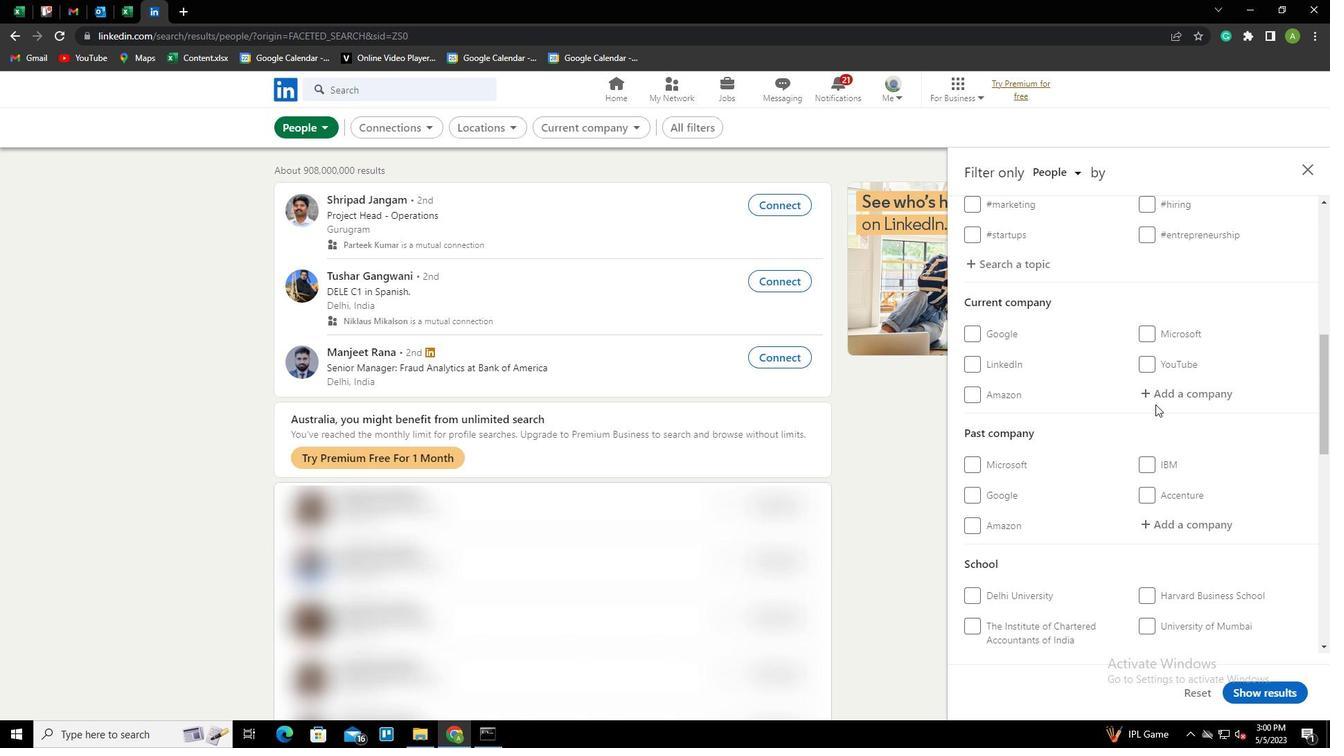 
Action: Mouse pressed left at (1160, 392)
Screenshot: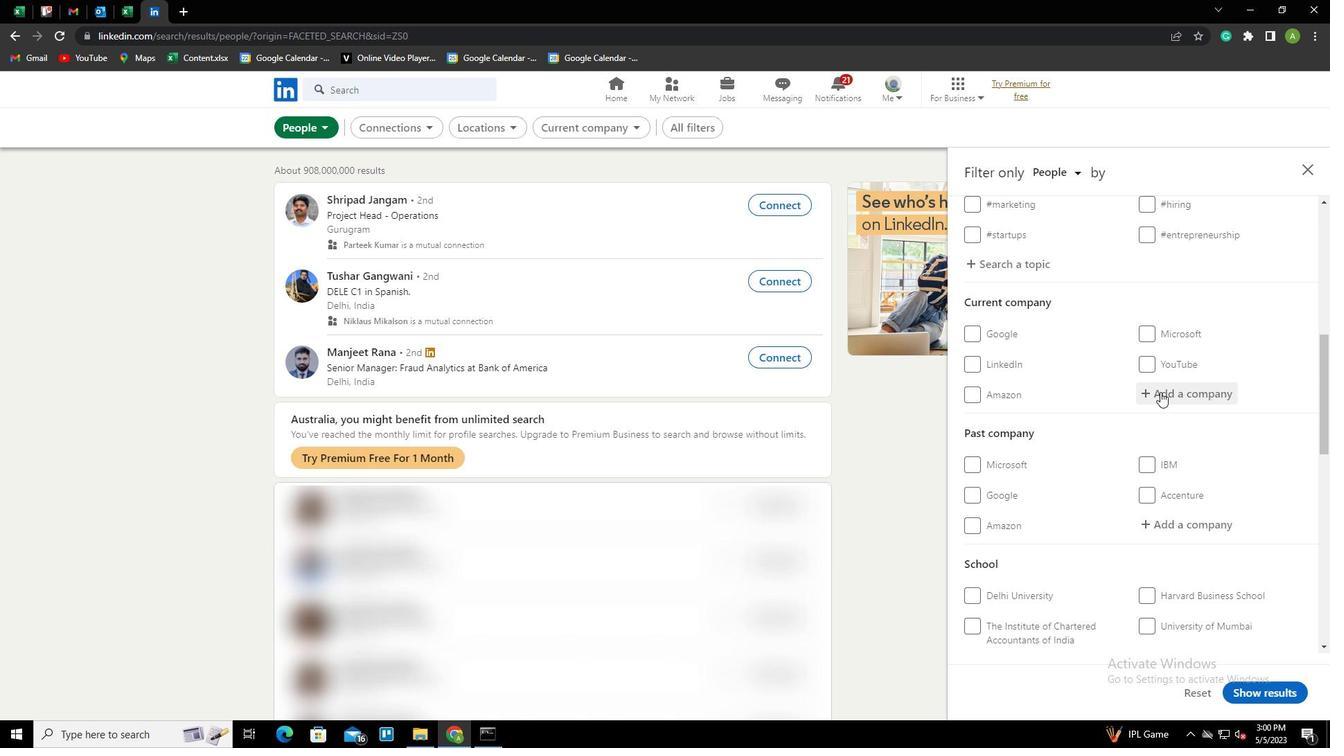 
Action: Key pressed <Key.shift>PROJECTS<Key.space><Key.shift>TODAY<Key.space><Key.shift>INDIA<Key.down><Key.enter>
Screenshot: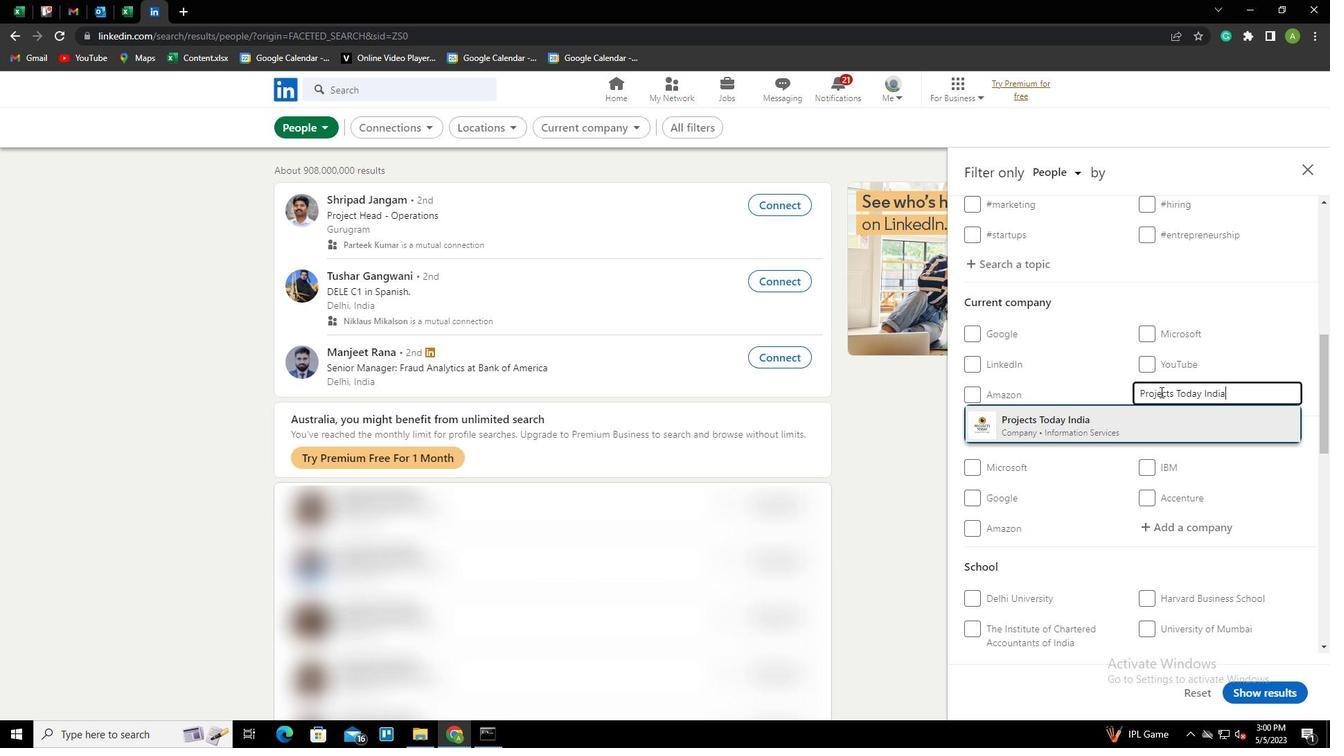 
Action: Mouse scrolled (1160, 391) with delta (0, 0)
Screenshot: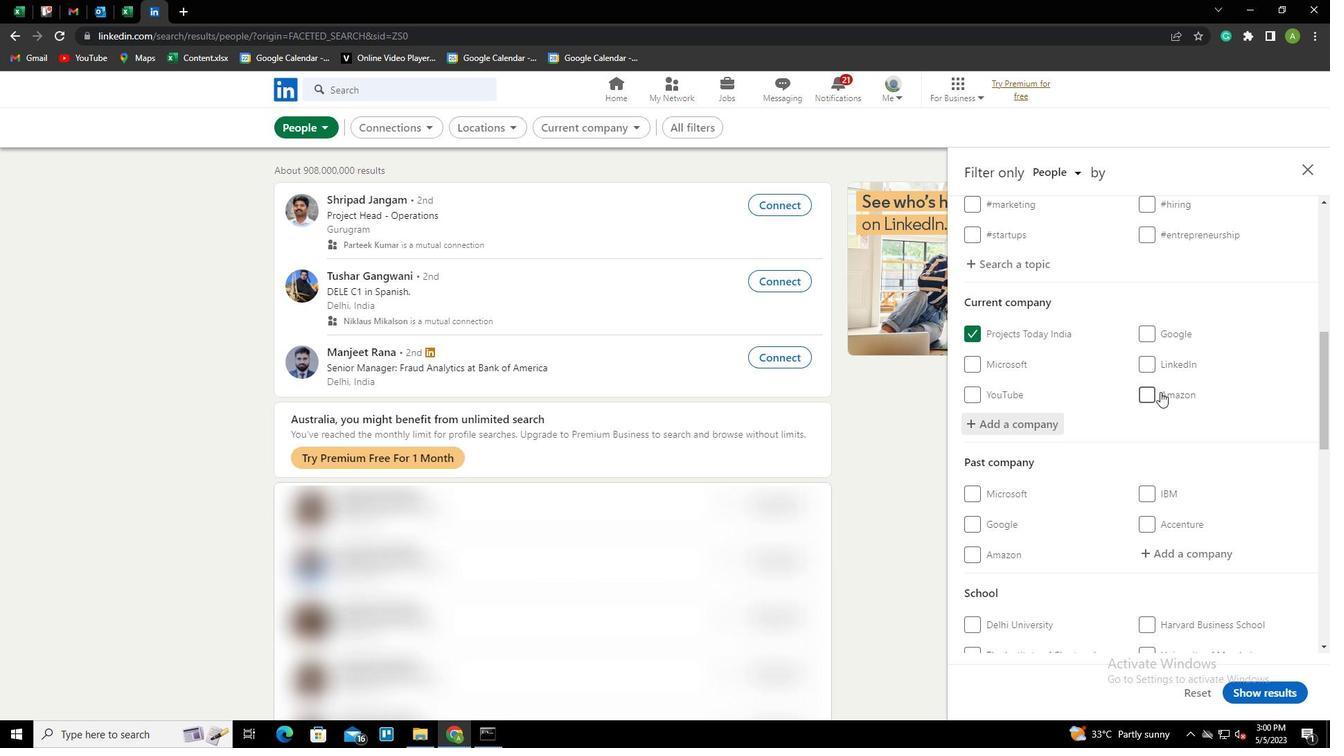 
Action: Mouse scrolled (1160, 391) with delta (0, 0)
Screenshot: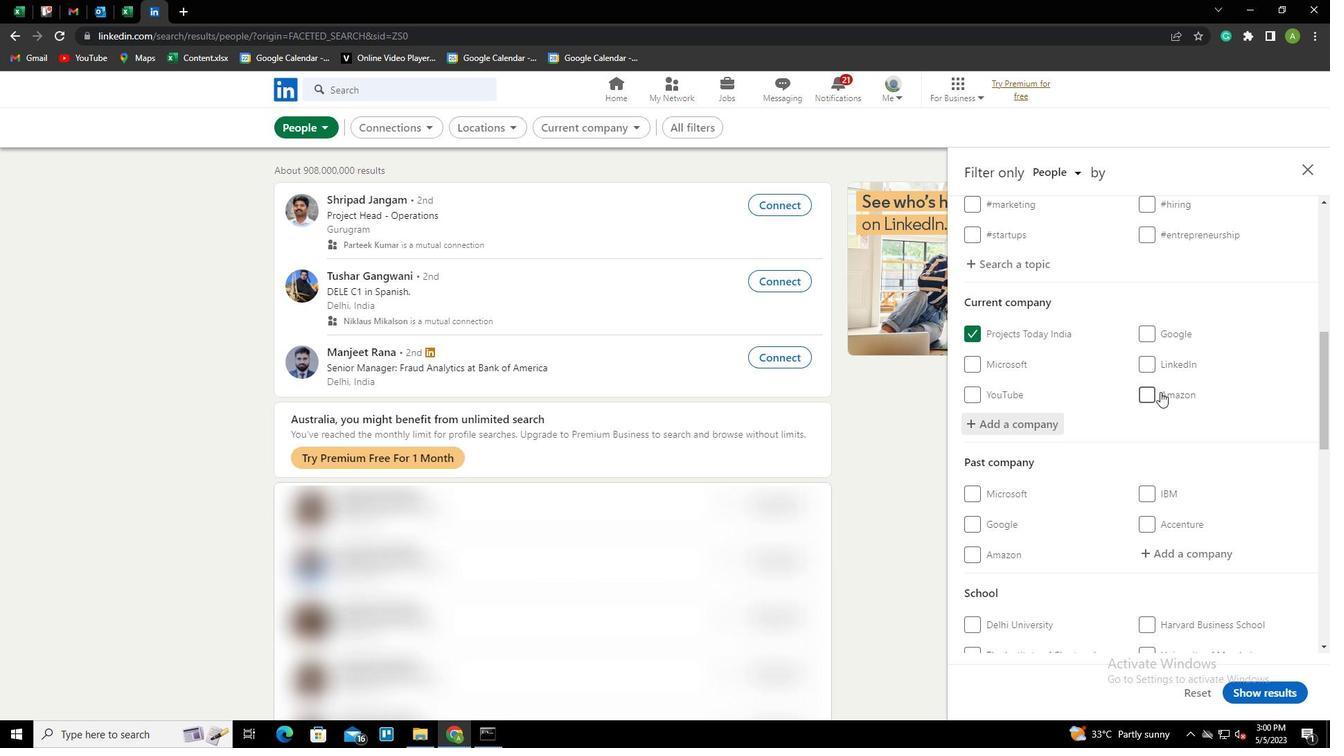 
Action: Mouse scrolled (1160, 391) with delta (0, 0)
Screenshot: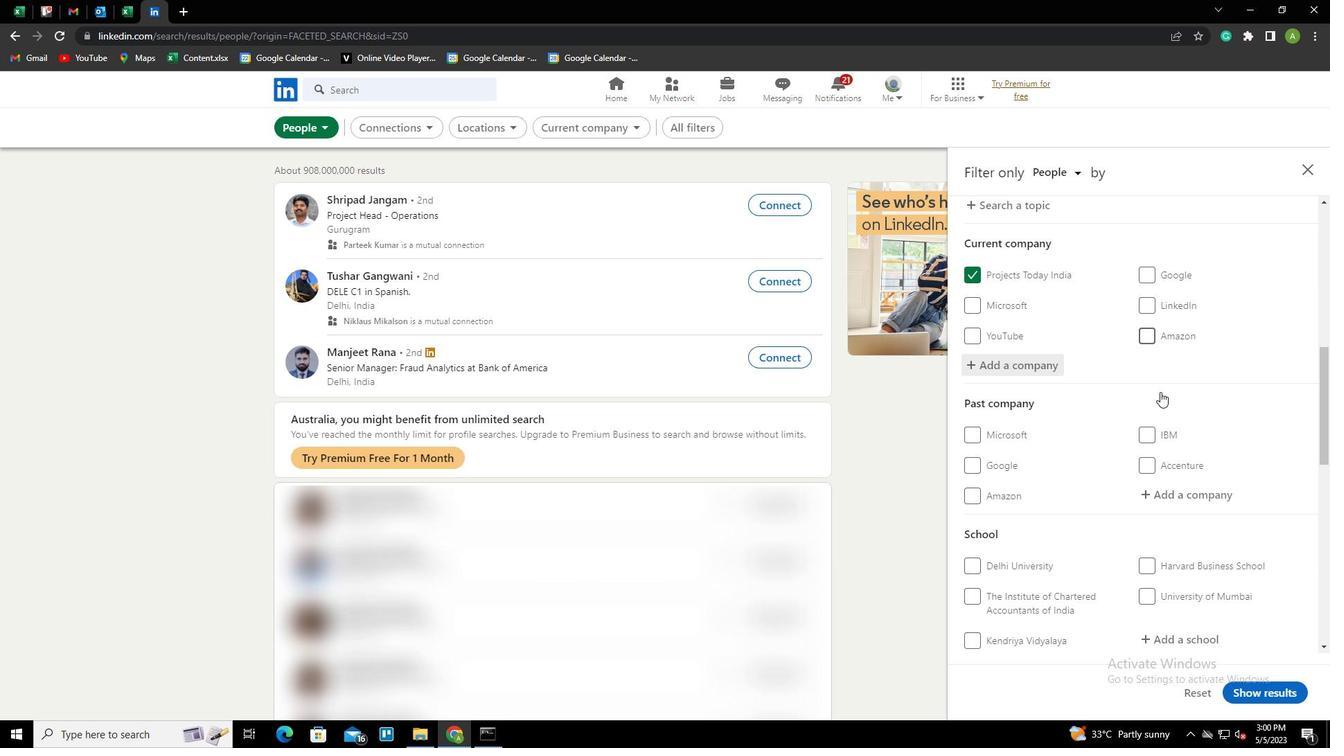 
Action: Mouse moved to (1165, 484)
Screenshot: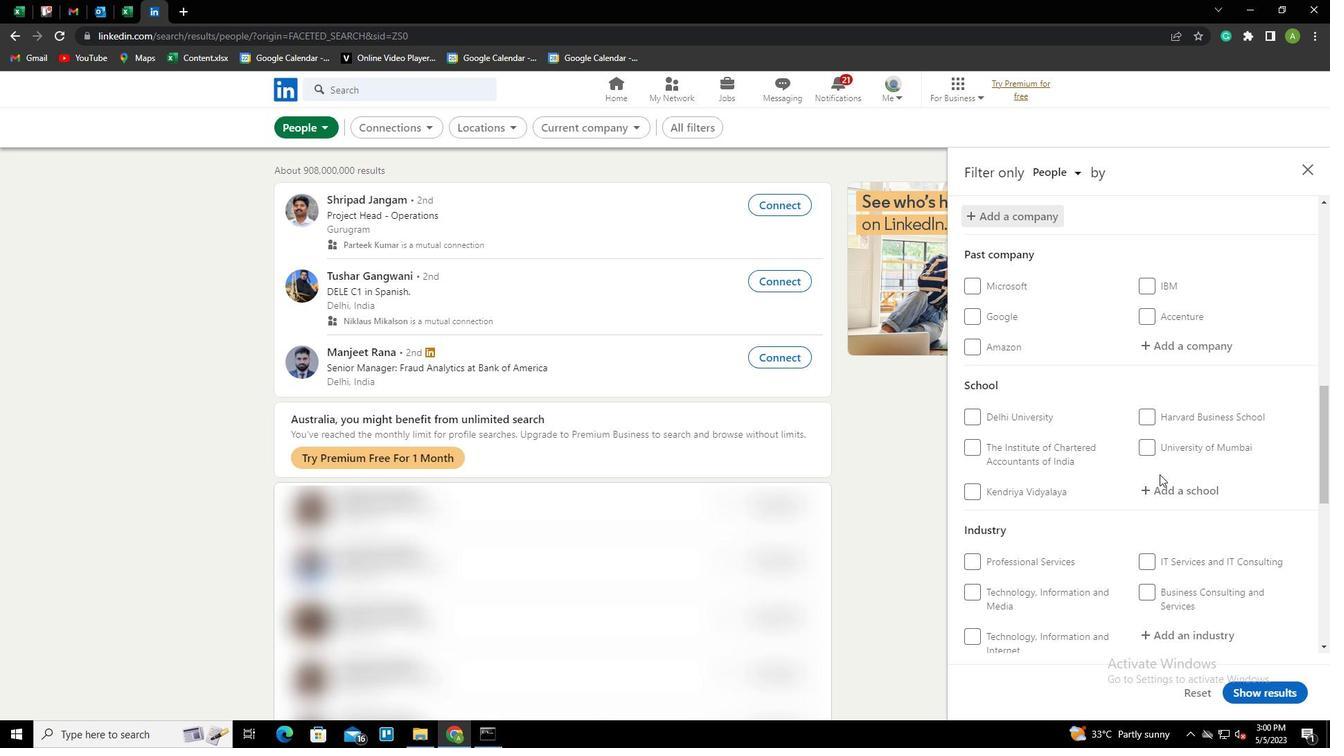
Action: Mouse pressed left at (1165, 484)
Screenshot: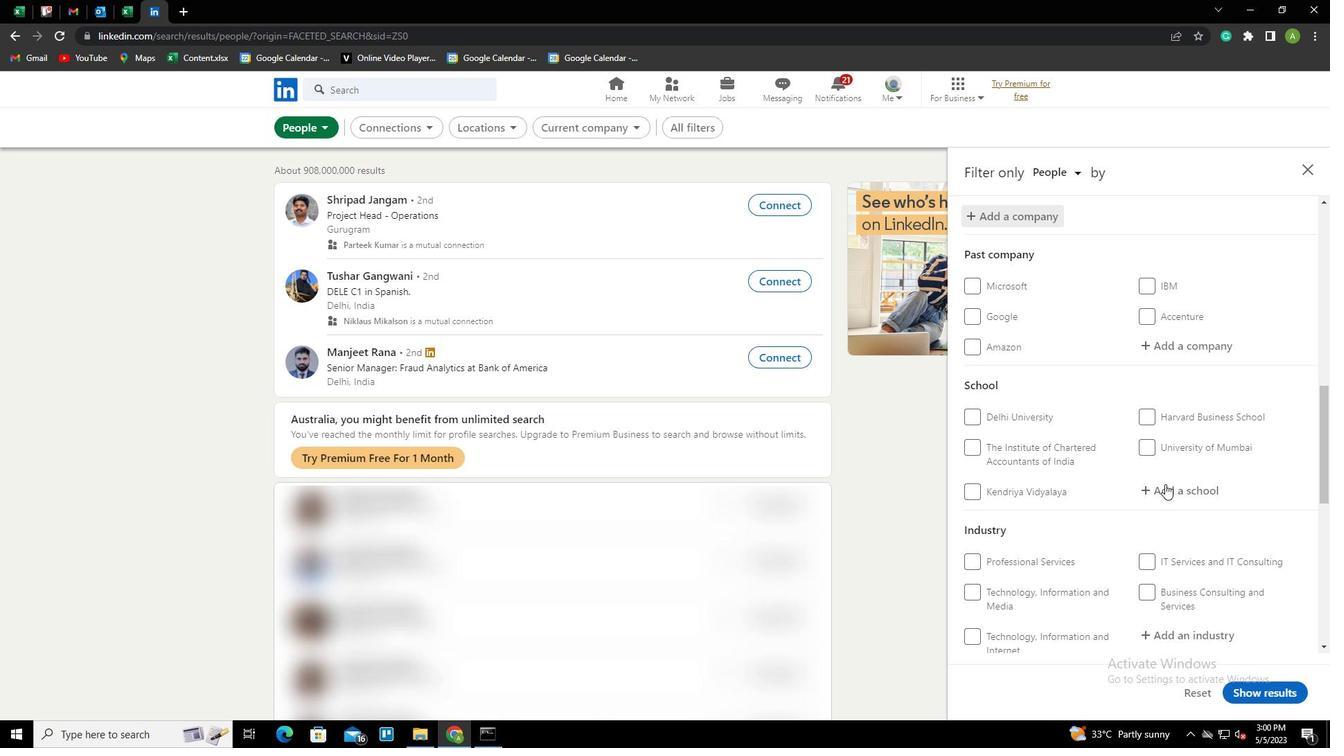 
Action: Key pressed <Key.shift><Key.shift>INDIA<Key.space><Key.shift>INSTITUTE<Key.space>OF<Key.space><Key.shift>TECHNOLOGY,<Key.space><Key.shift>KANPUR<Key.left><Key.left><Key.left><Key.left><Key.left><Key.left><Key.shift_r><Key.home><Key.backspace><Key.end><Key.shift_r><Key.home><Key.backspace><Key.shift><Key.shift><Key.shift><Key.shift><Key.shift><Key.shift><Key.shift><Key.shift><Key.shift><Key.shift><Key.shift><Key.shift><Key.shift>ctrl+INDIAN<Key.space><Key.shift>INSTITUTE<Key.space>OF<Key.space><Key.shift>TECHNOLOGY,<Key.down><Key.down><Key.down><Key.down><Key.down><Key.down><Key.up><Key.enter>
Screenshot: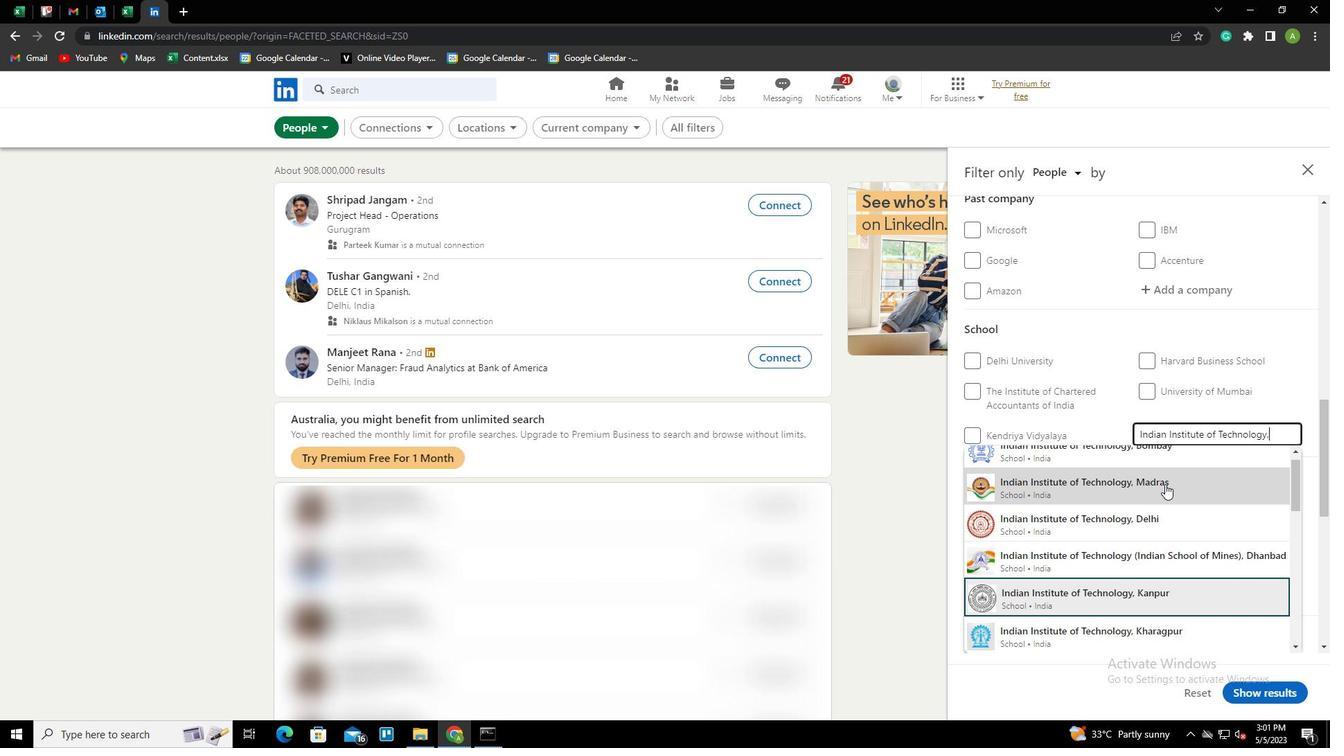 
Action: Mouse scrolled (1165, 483) with delta (0, 0)
Screenshot: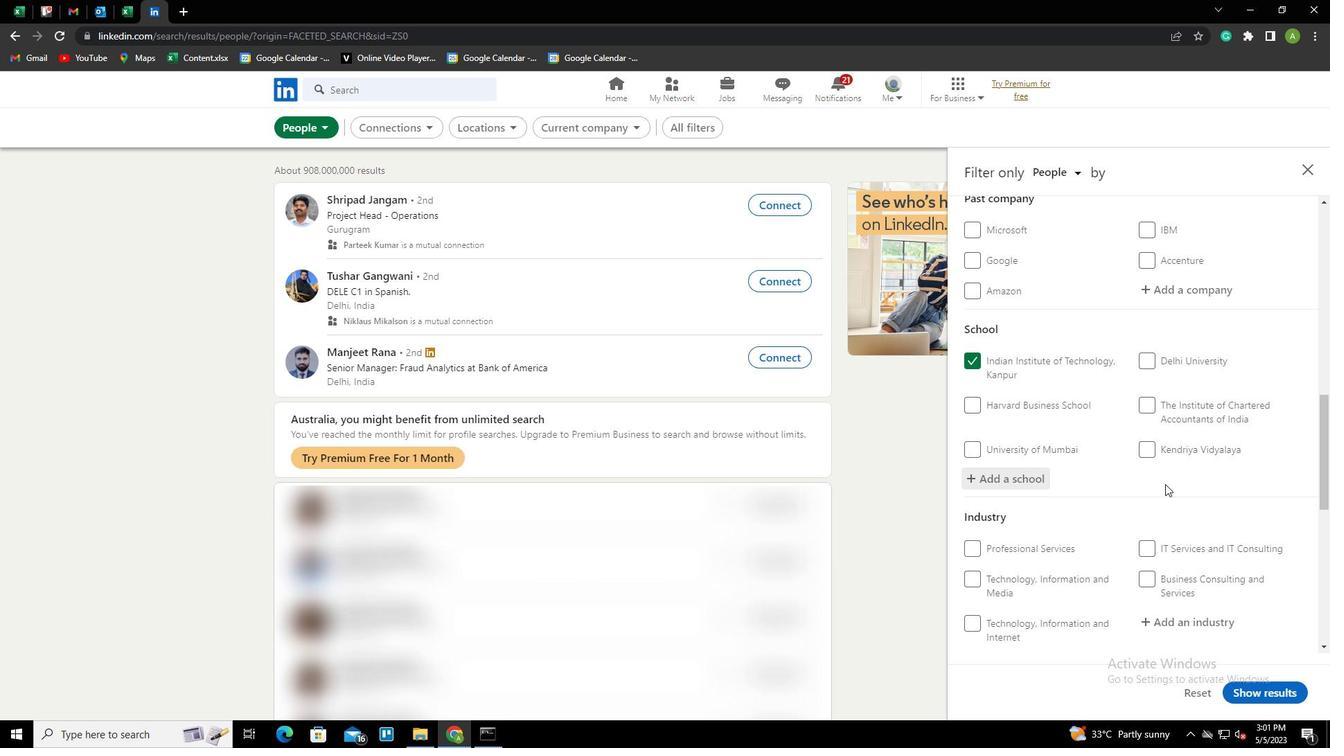 
Action: Mouse scrolled (1165, 483) with delta (0, 0)
Screenshot: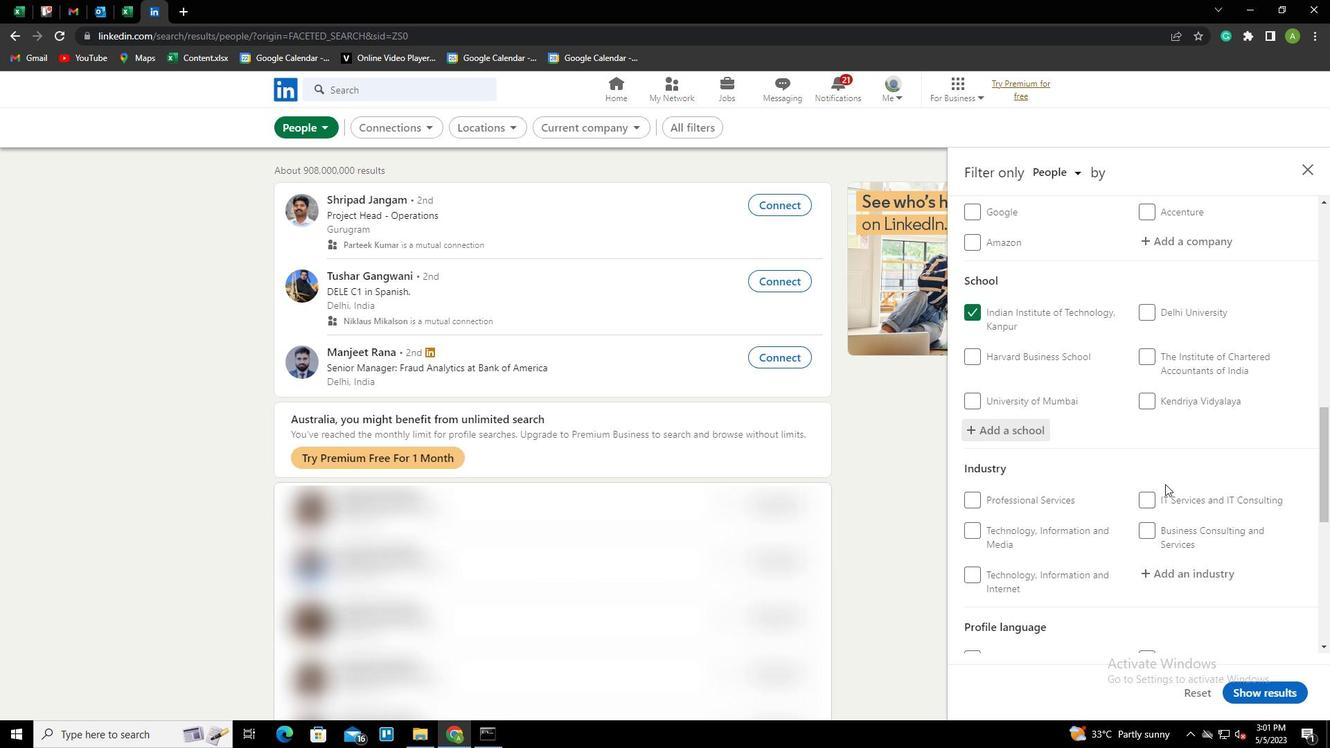 
Action: Mouse moved to (1173, 484)
Screenshot: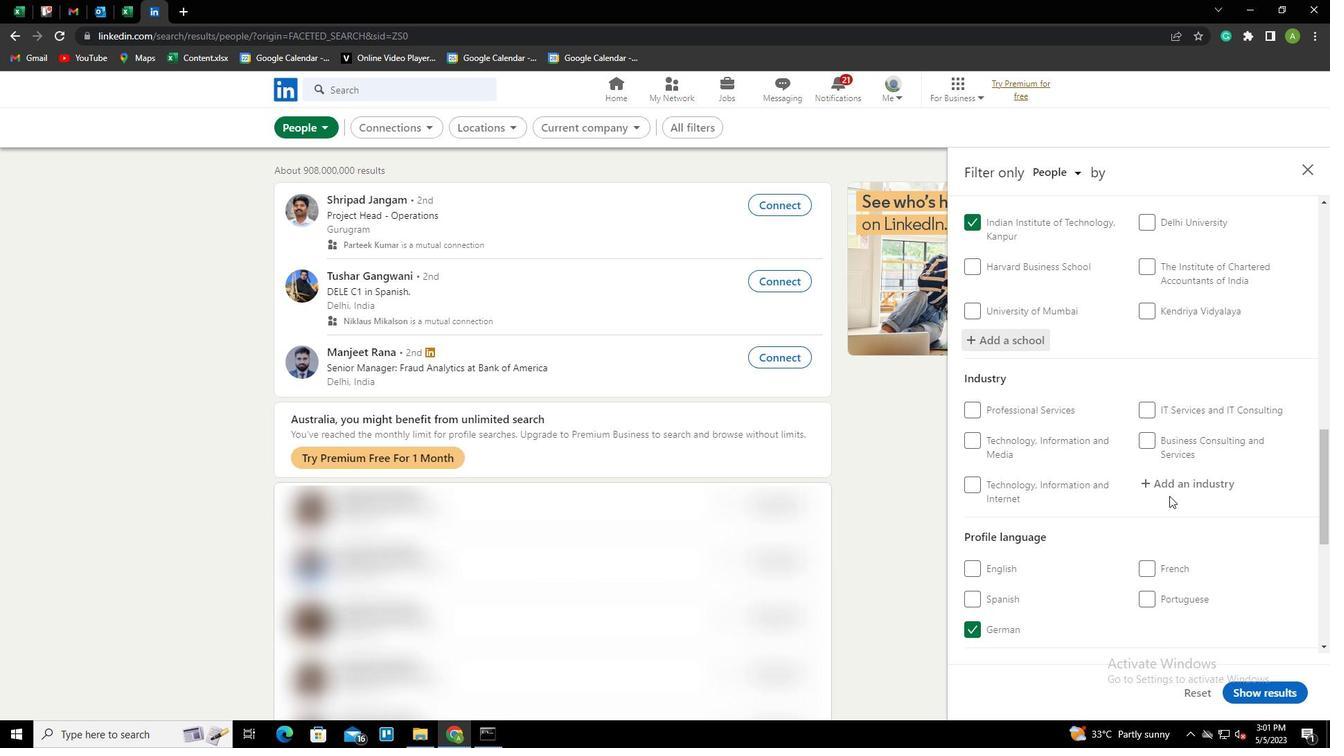 
Action: Mouse pressed left at (1173, 484)
Screenshot: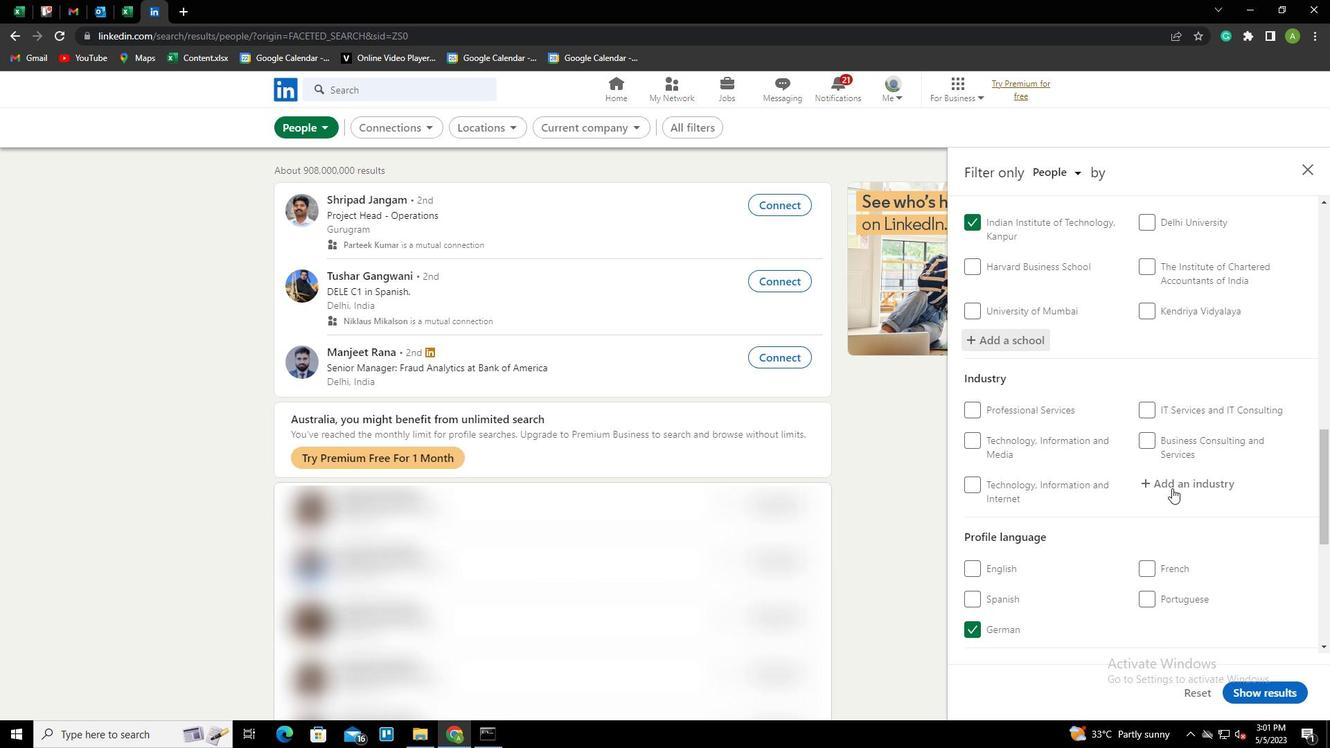 
Action: Key pressed <Key.shift>E-<Key.shift>LEARNING<Key.space><Key.shift>PROVIDERS<Key.down><Key.enter>
Screenshot: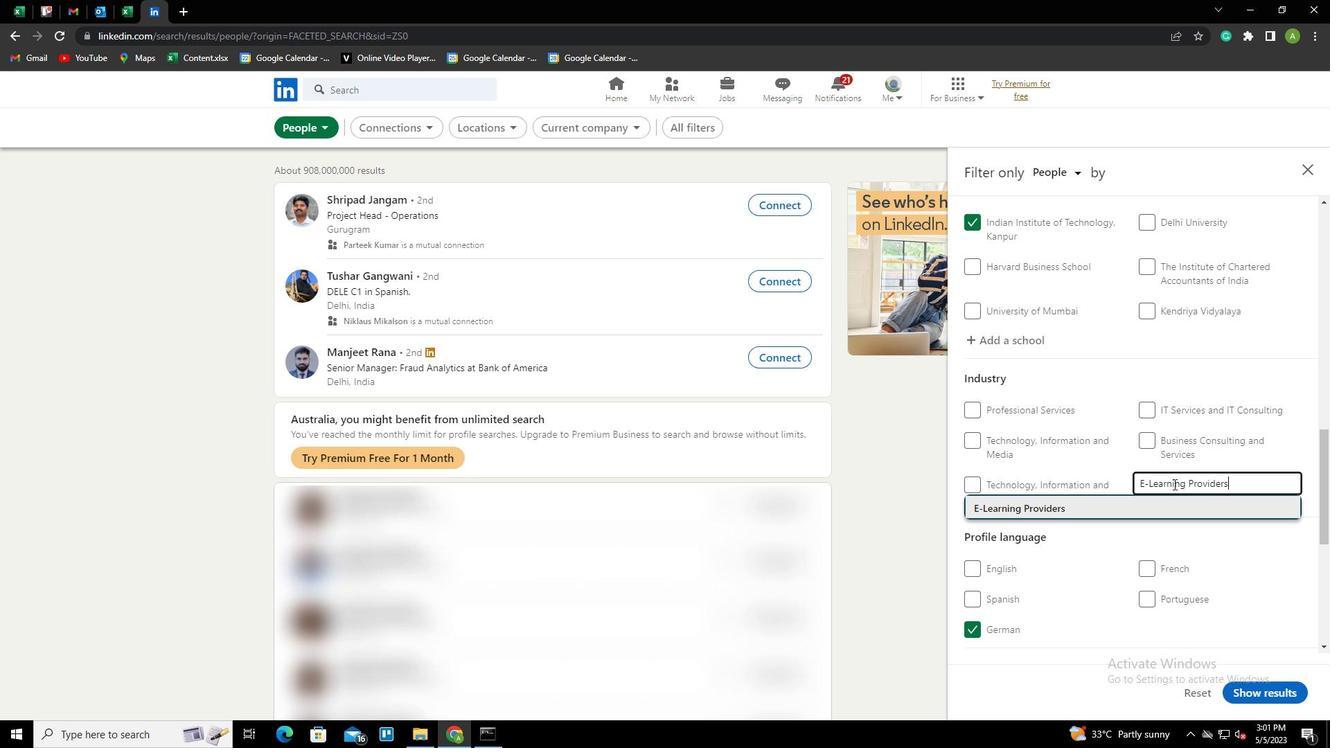 
Action: Mouse scrolled (1173, 483) with delta (0, 0)
Screenshot: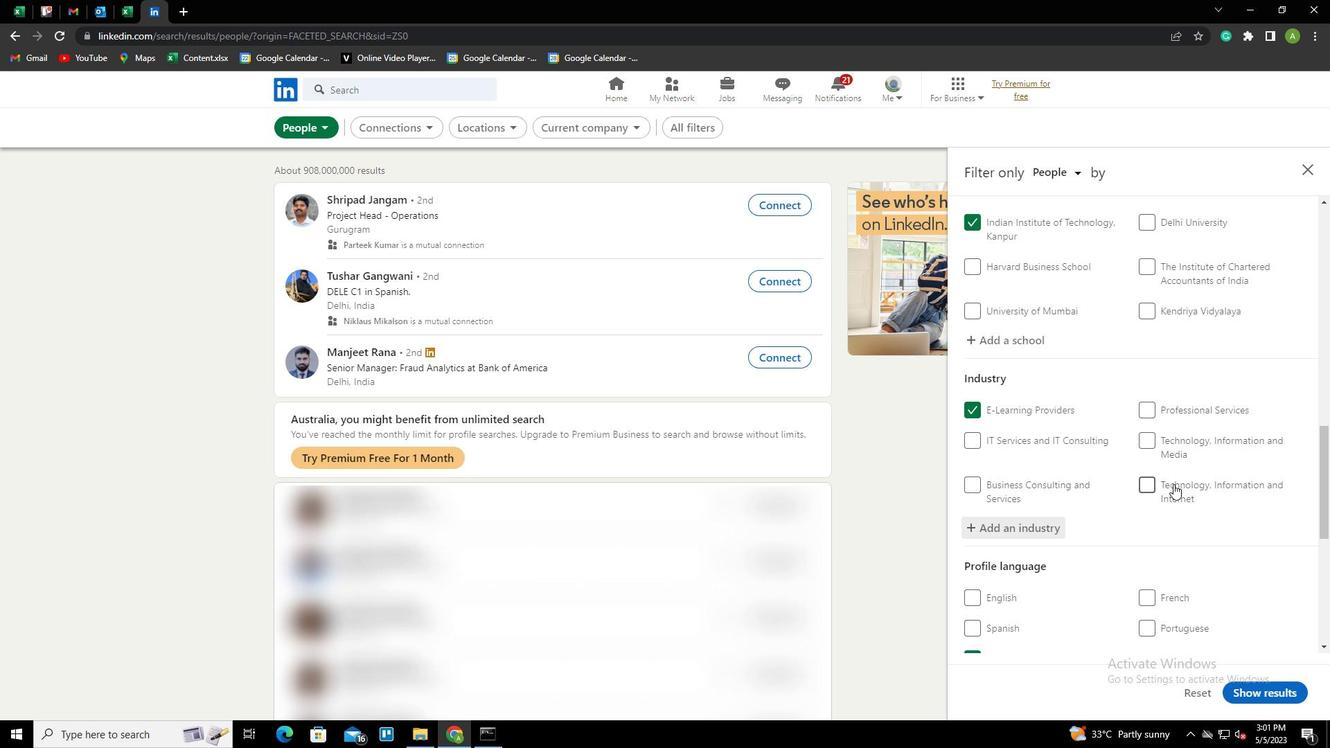 
Action: Mouse scrolled (1173, 483) with delta (0, 0)
Screenshot: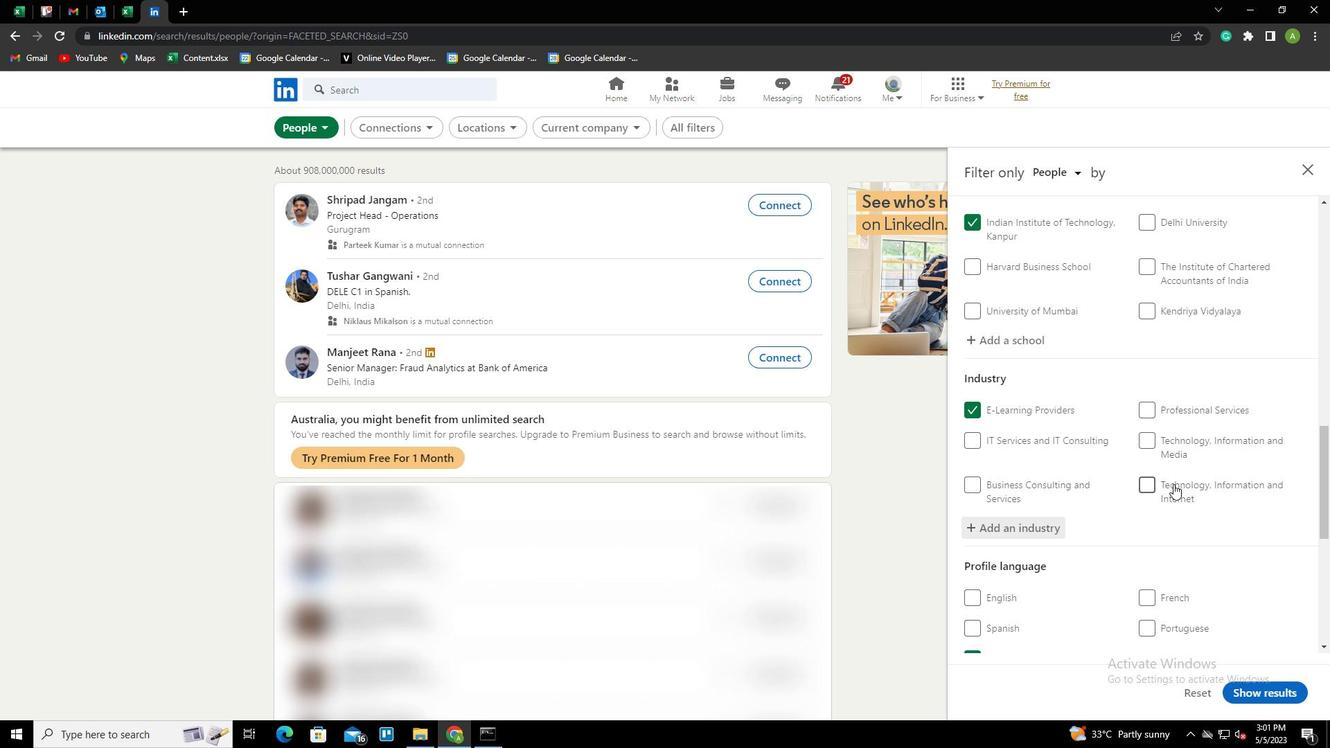 
Action: Mouse scrolled (1173, 483) with delta (0, 0)
Screenshot: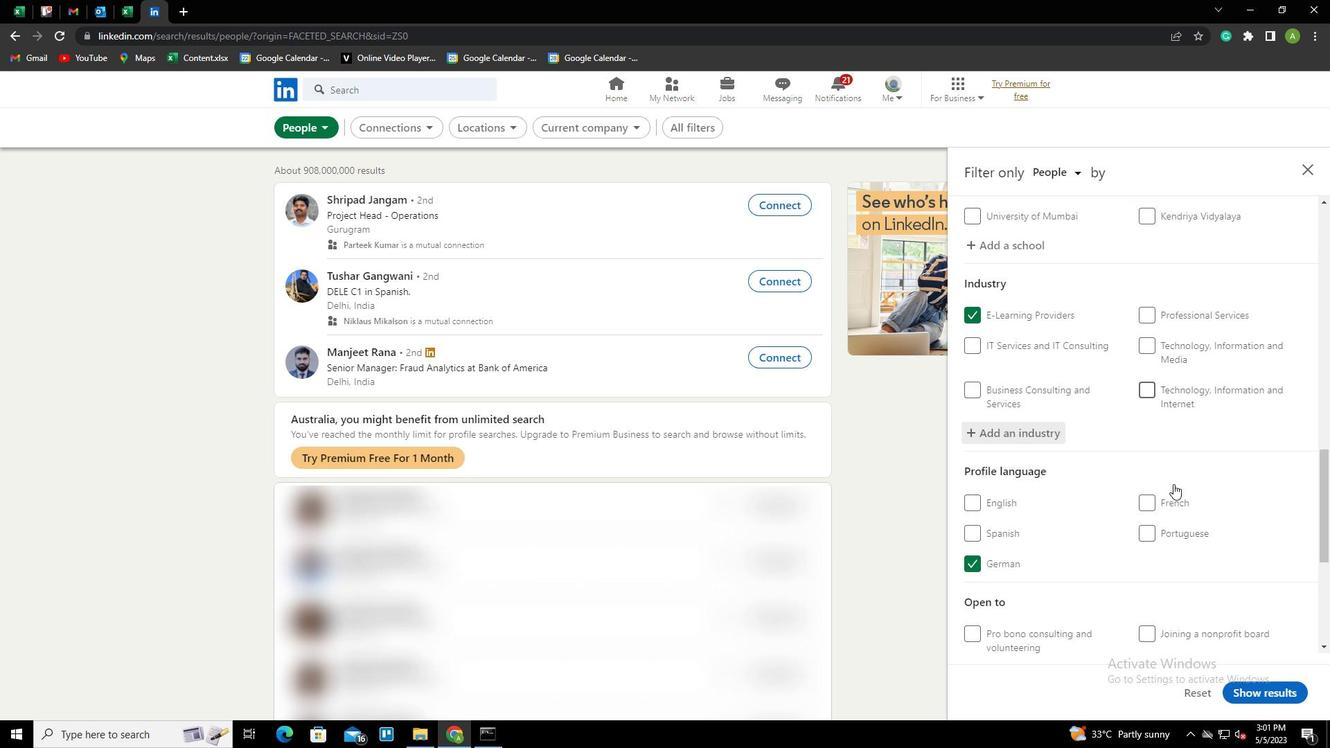 
Action: Mouse scrolled (1173, 483) with delta (0, 0)
Screenshot: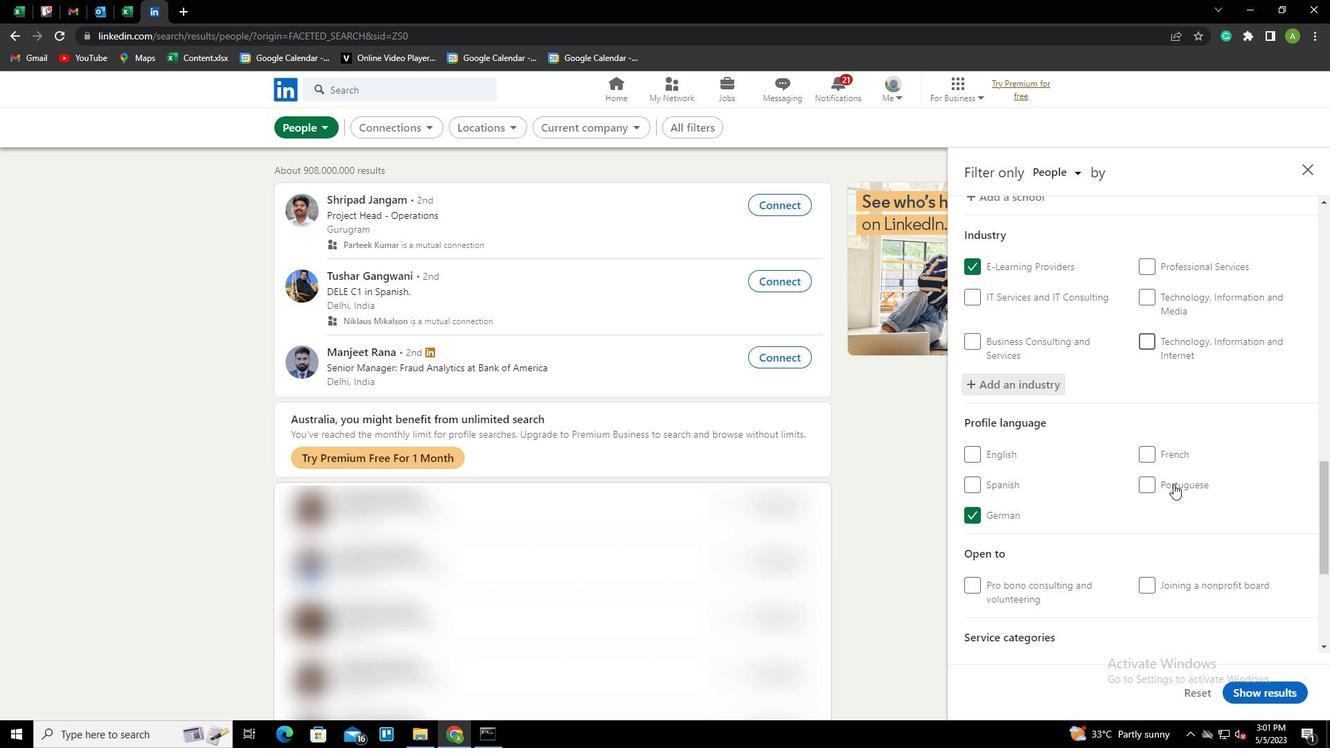 
Action: Mouse scrolled (1173, 483) with delta (0, 0)
Screenshot: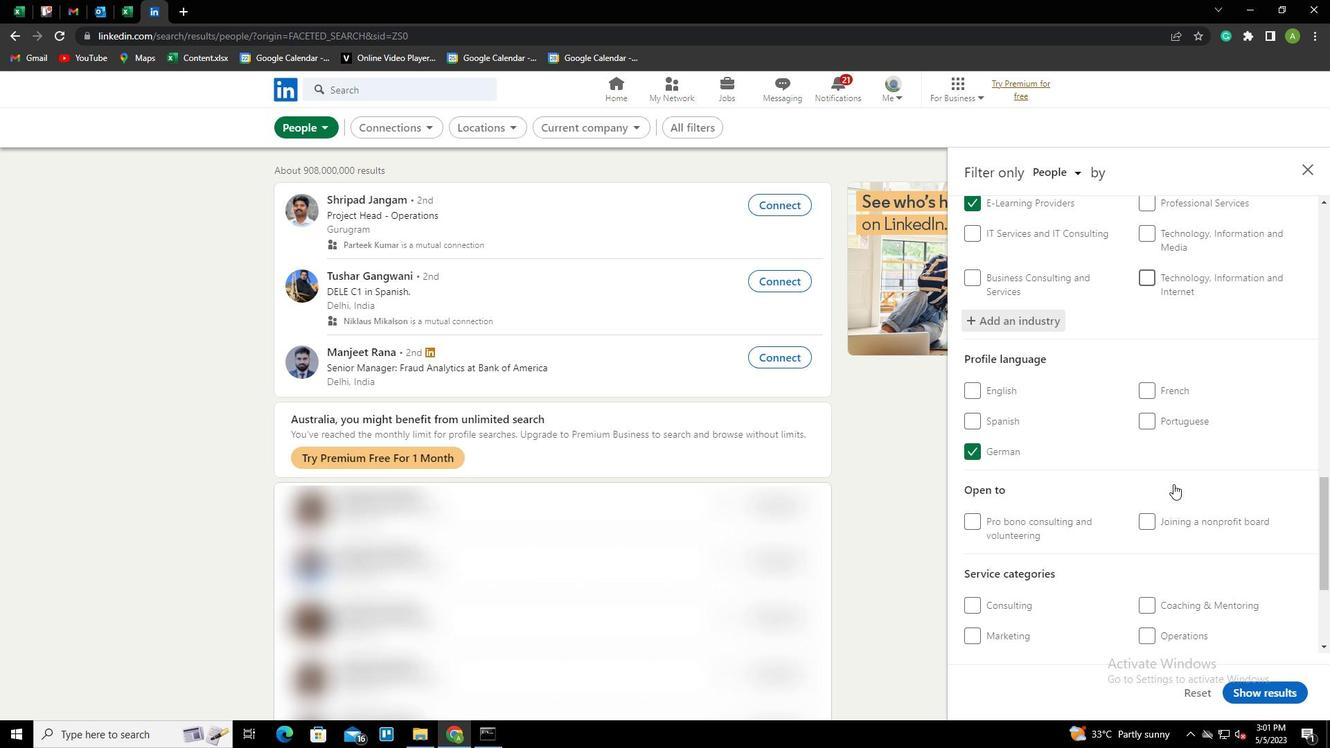 
Action: Mouse moved to (1182, 522)
Screenshot: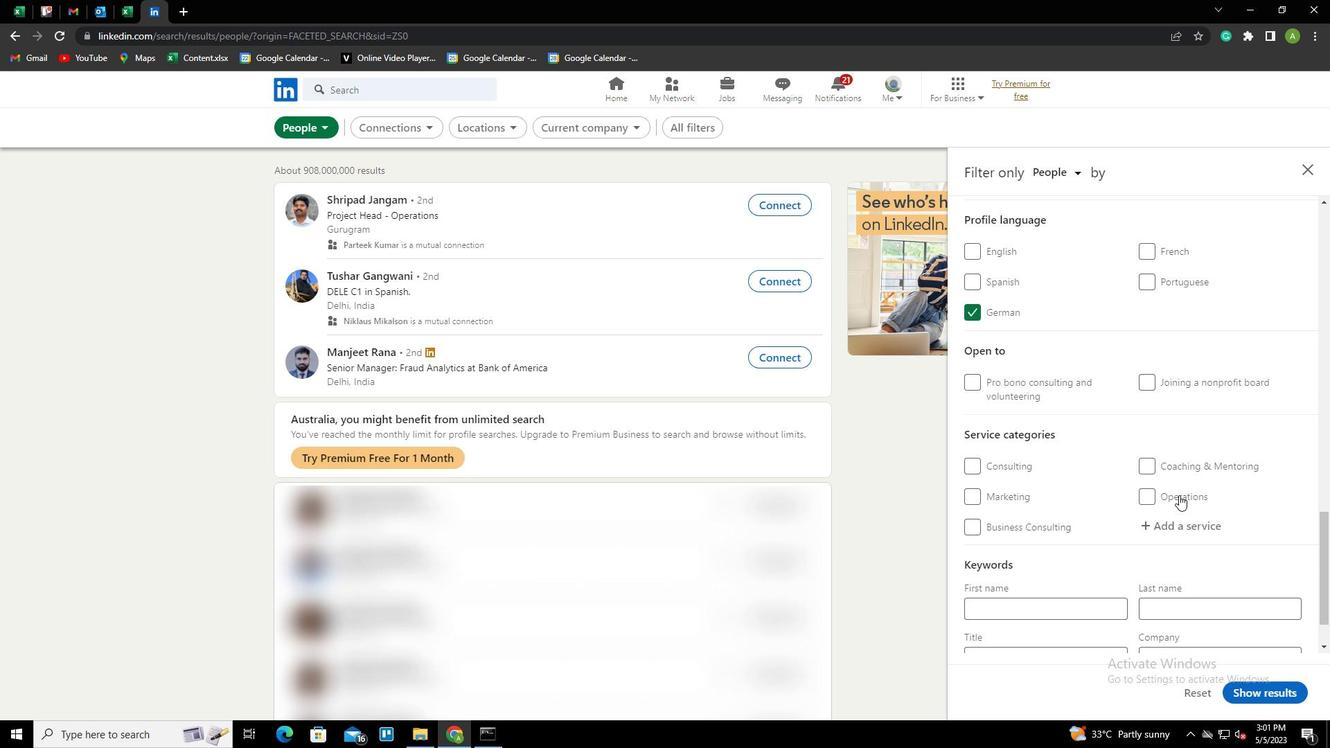 
Action: Mouse pressed left at (1182, 522)
Screenshot: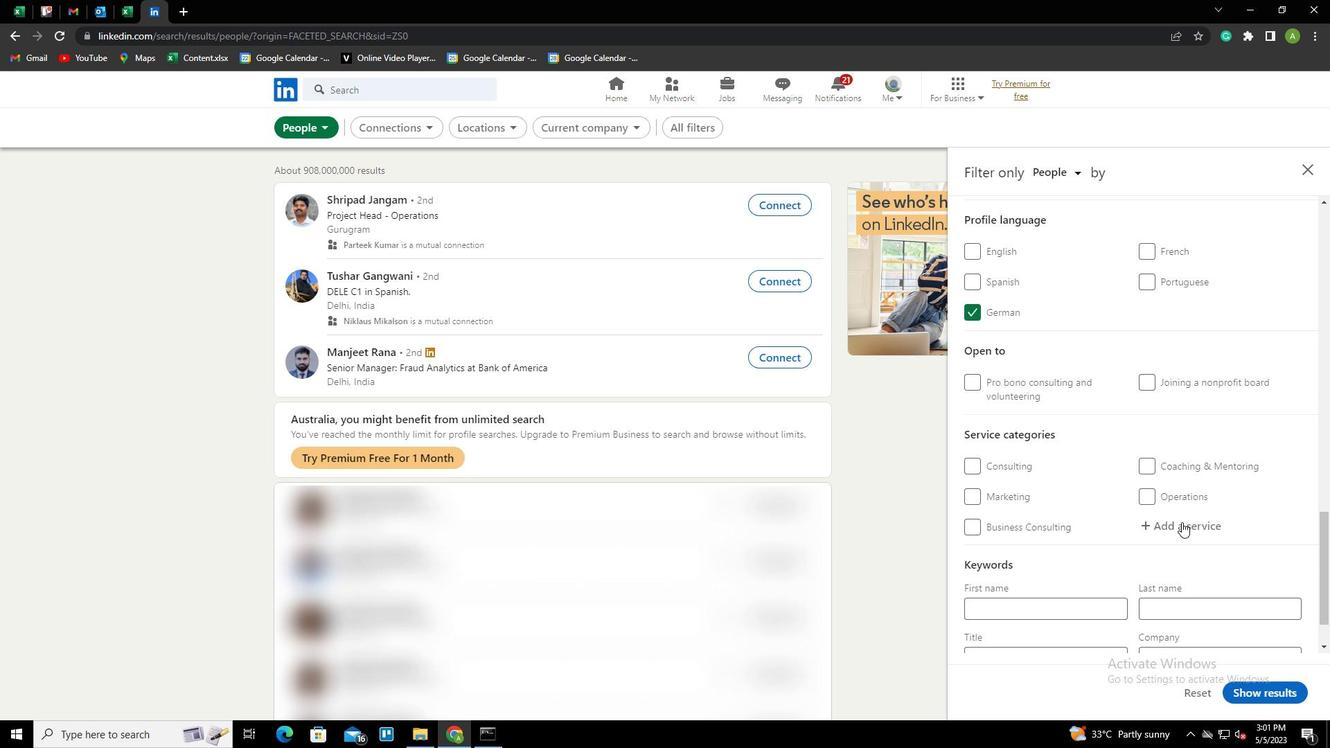 
Action: Key pressed <Key.shift><Key.shift><Key.shift><Key.shift><Key.shift><Key.shift><Key.shift><Key.shift><Key.shift><Key.shift><Key.shift><Key.shift><Key.shift><Key.shift><Key.shift><Key.shift><Key.shift>DJING<Key.down><Key.enter>
Screenshot: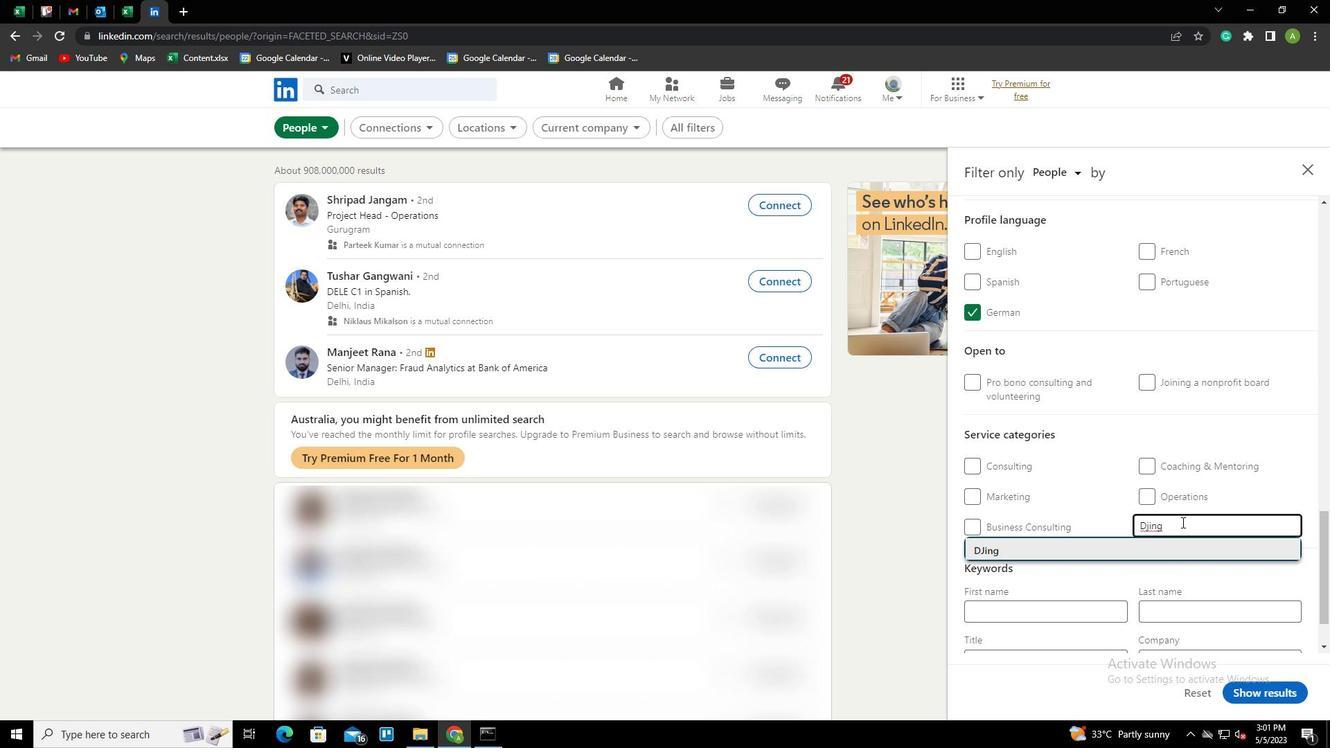 
Action: Mouse scrolled (1182, 521) with delta (0, 0)
Screenshot: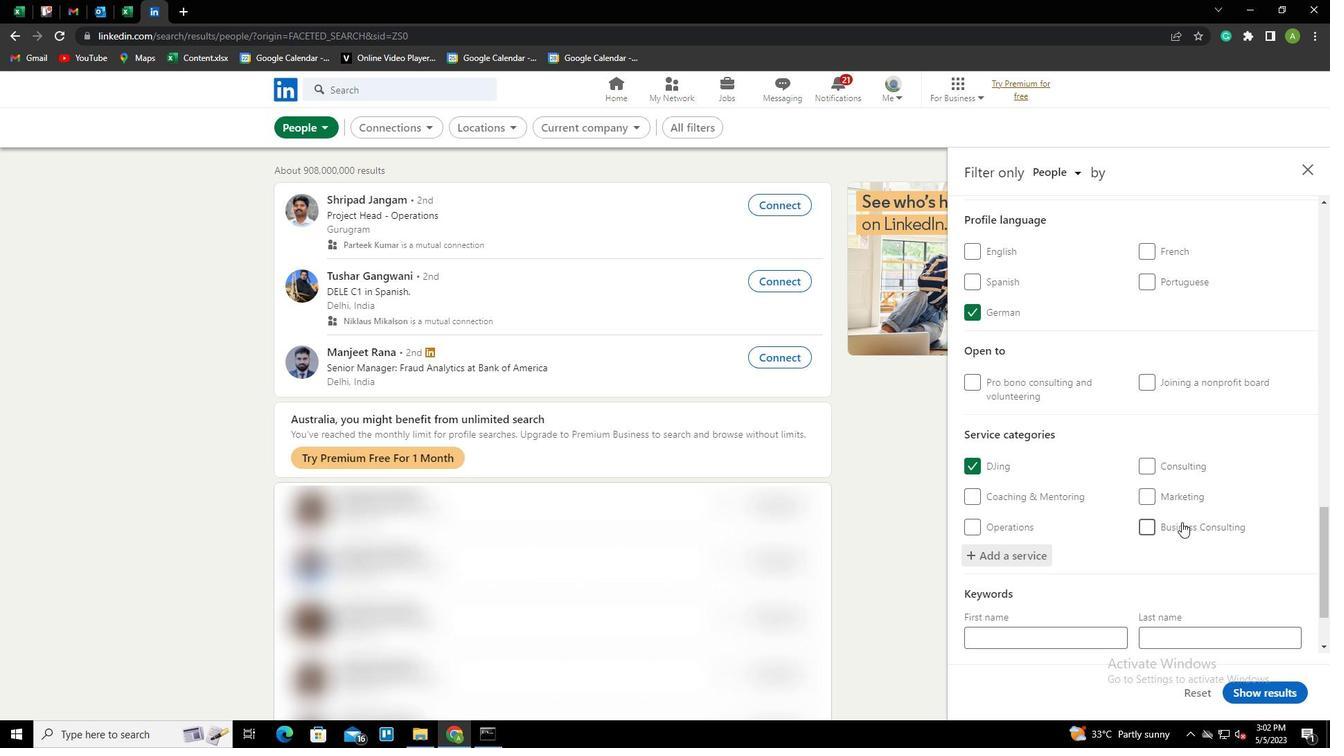 
Action: Mouse scrolled (1182, 521) with delta (0, 0)
Screenshot: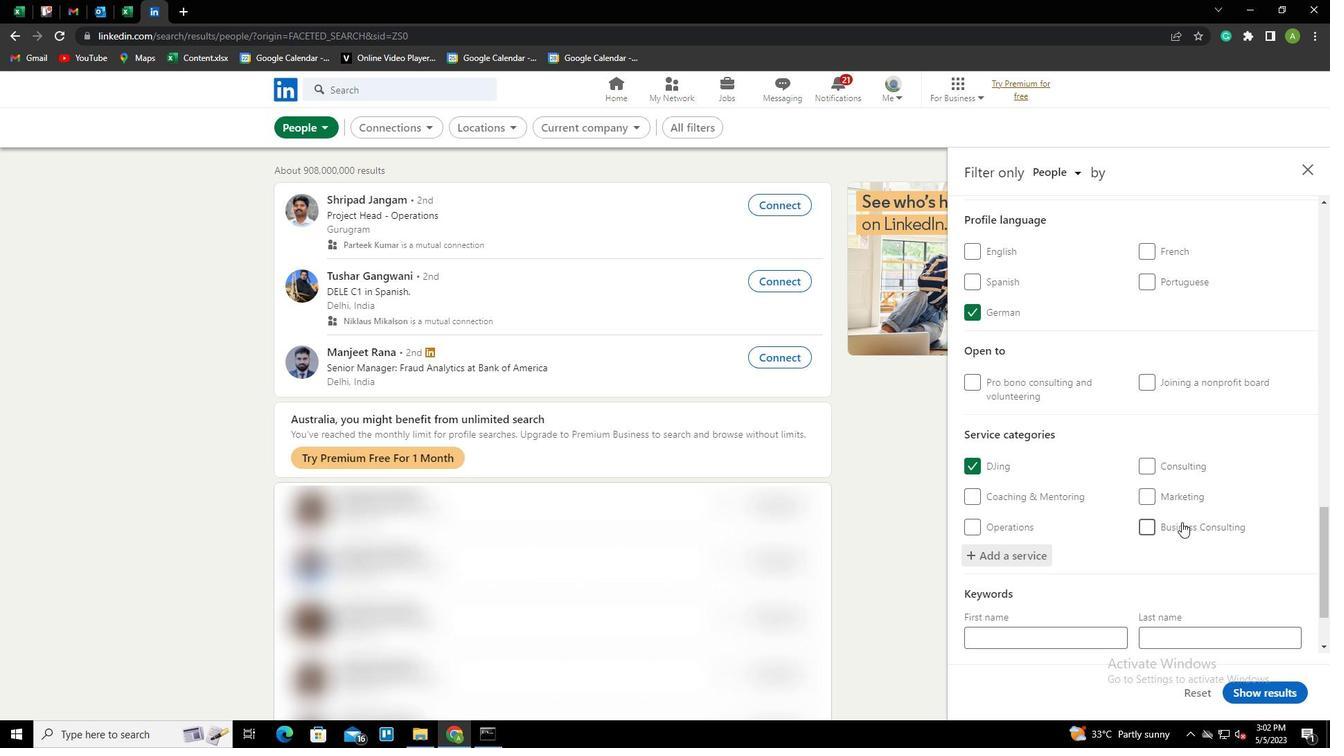 
Action: Mouse scrolled (1182, 521) with delta (0, 0)
Screenshot: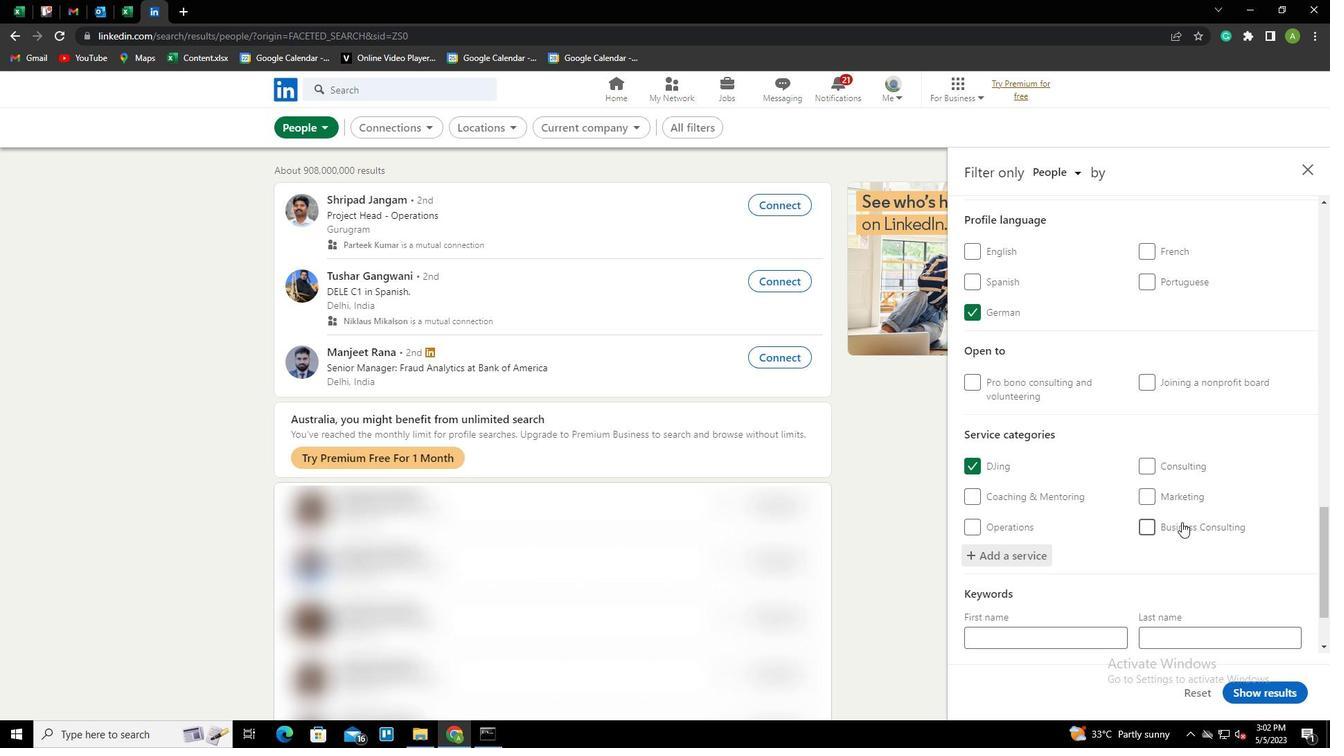 
Action: Mouse scrolled (1182, 521) with delta (0, 0)
Screenshot: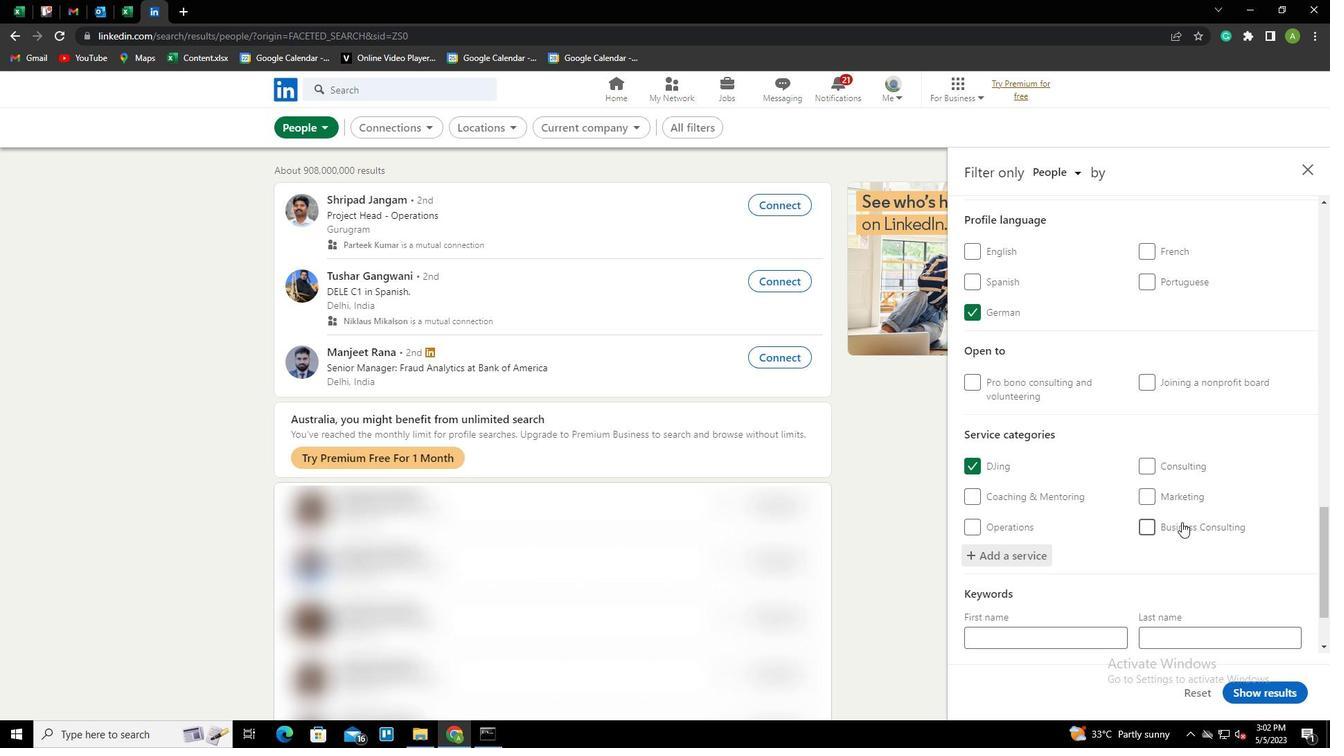 
Action: Mouse scrolled (1182, 521) with delta (0, 0)
Screenshot: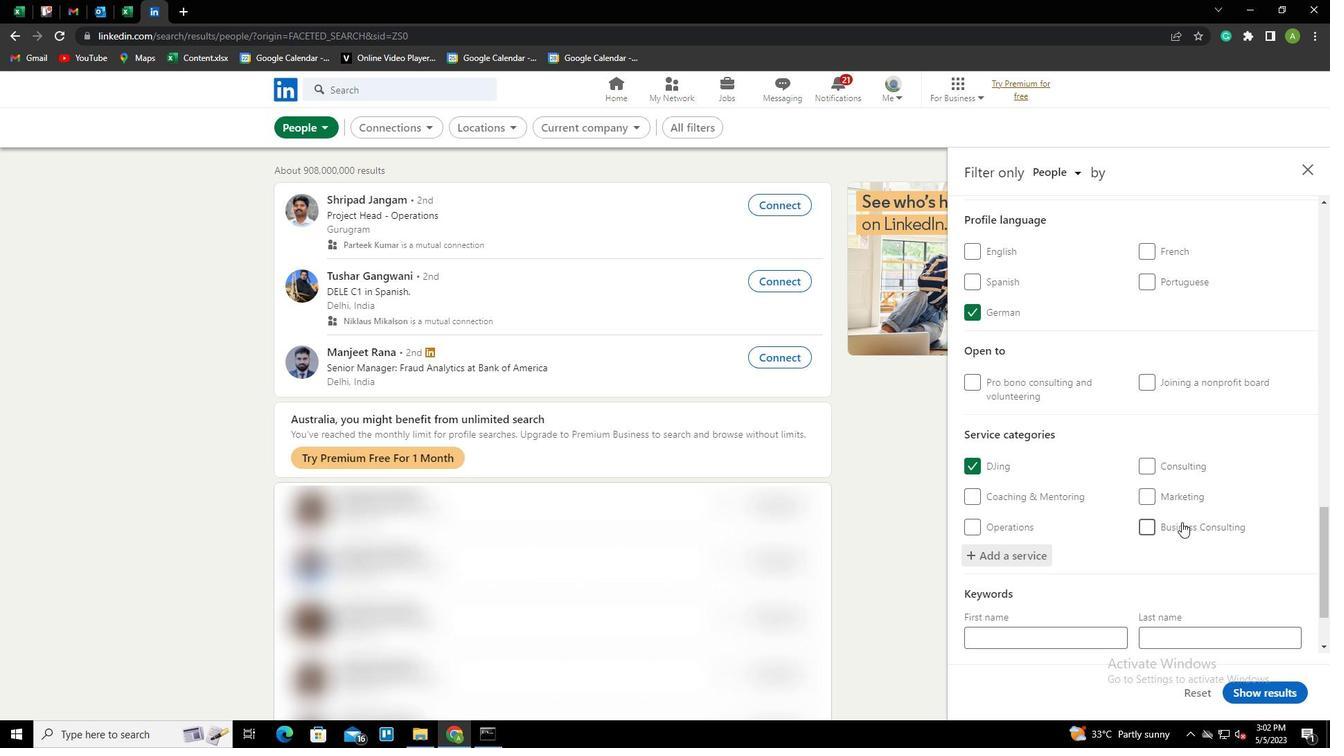 
Action: Mouse moved to (1068, 593)
Screenshot: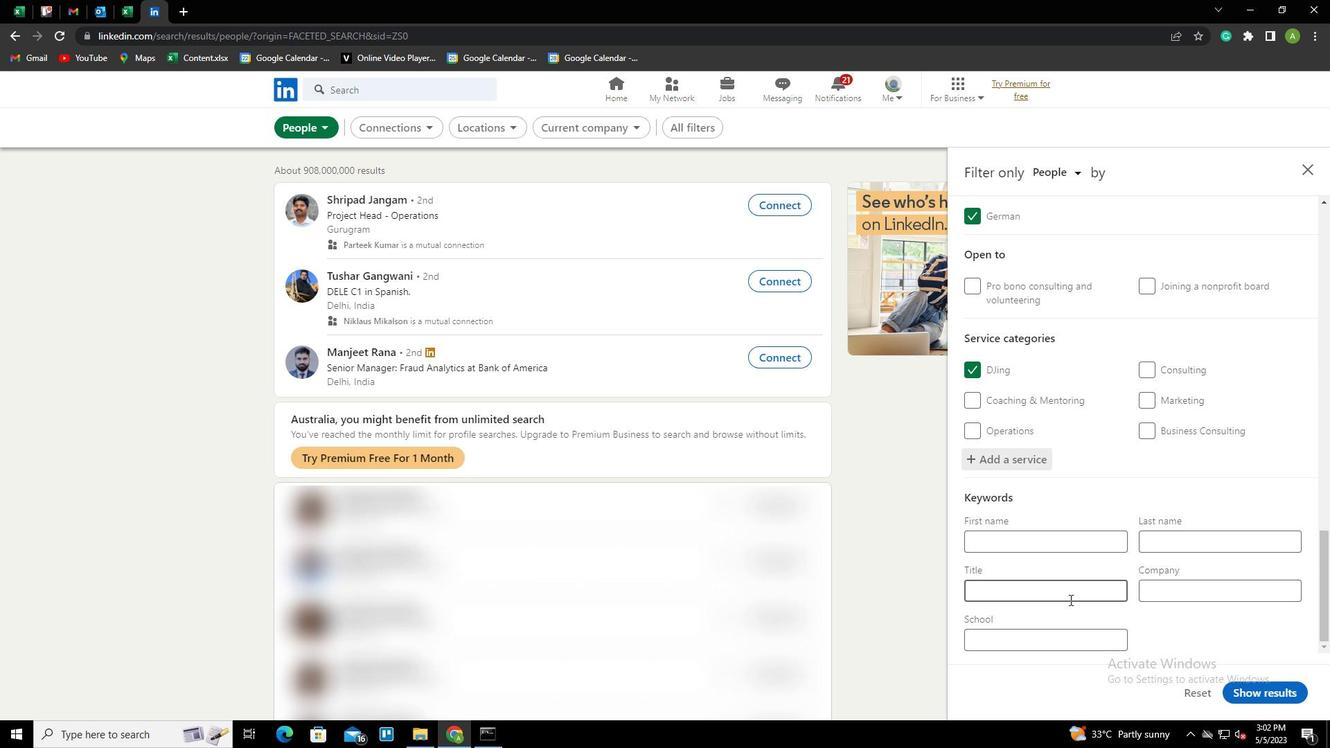
Action: Mouse pressed left at (1068, 593)
Screenshot: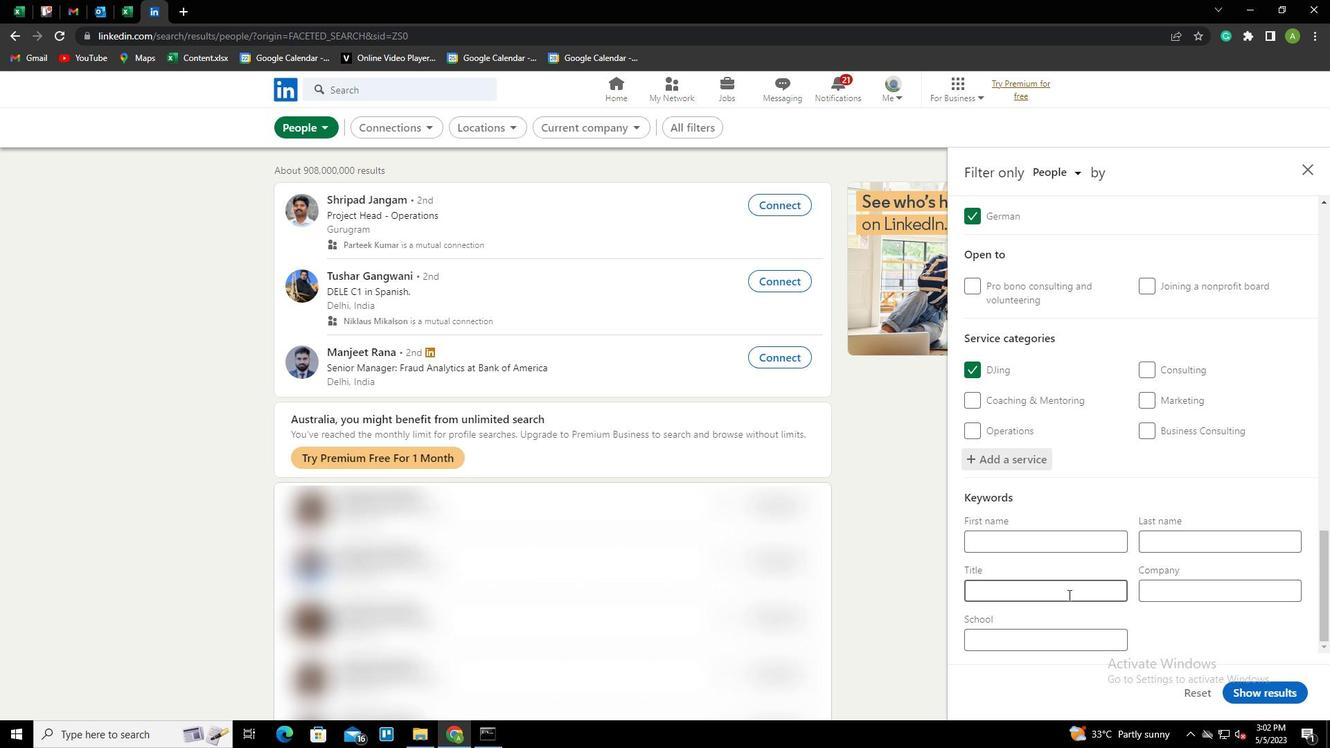 
Action: Key pressed <Key.shift>TRAVEL<Key.space><Key.shift>NURSE
Screenshot: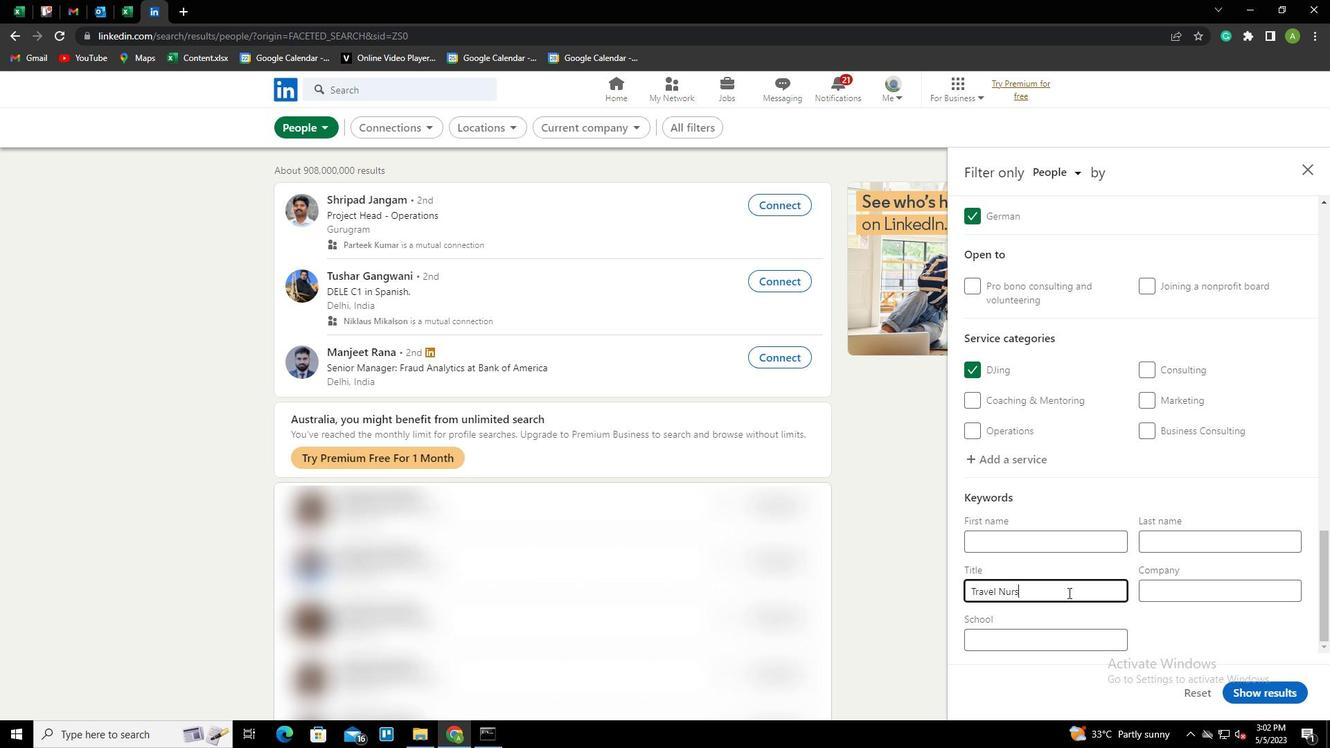 
Action: Mouse moved to (1203, 613)
Screenshot: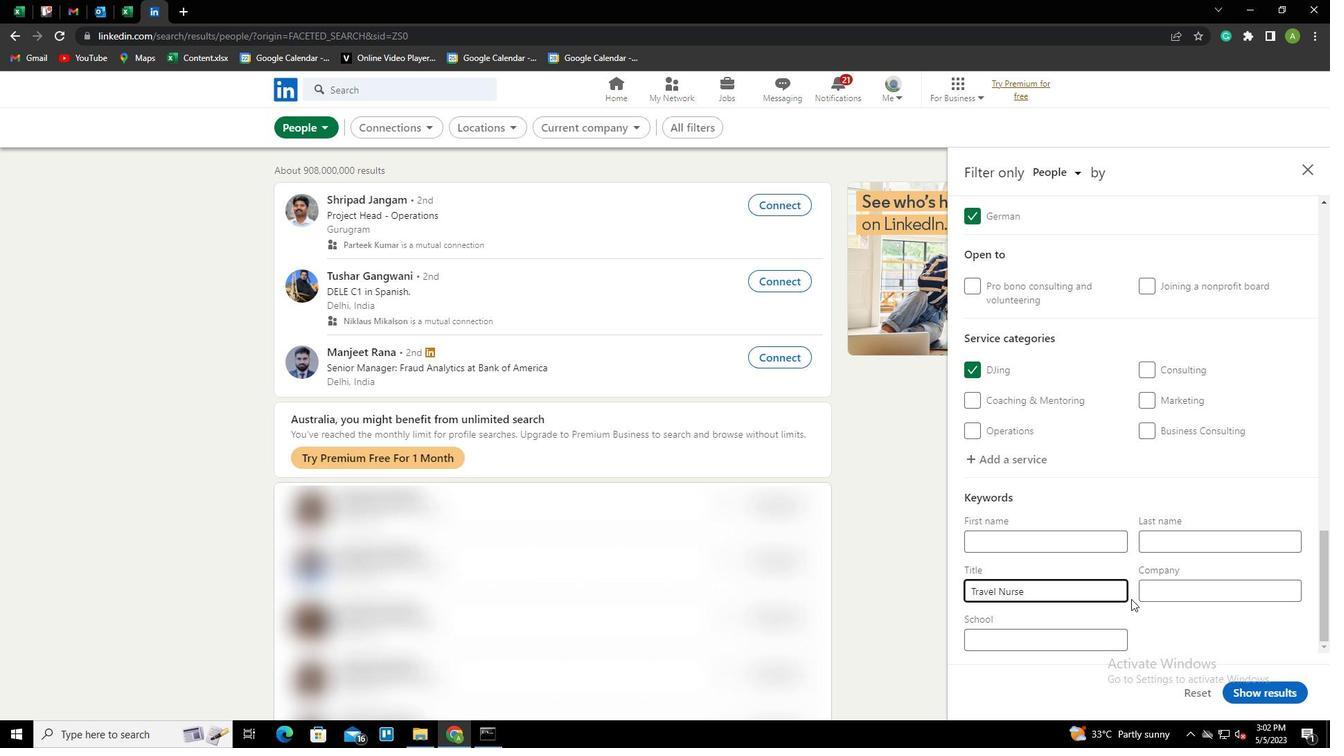 
Action: Mouse pressed left at (1203, 613)
Screenshot: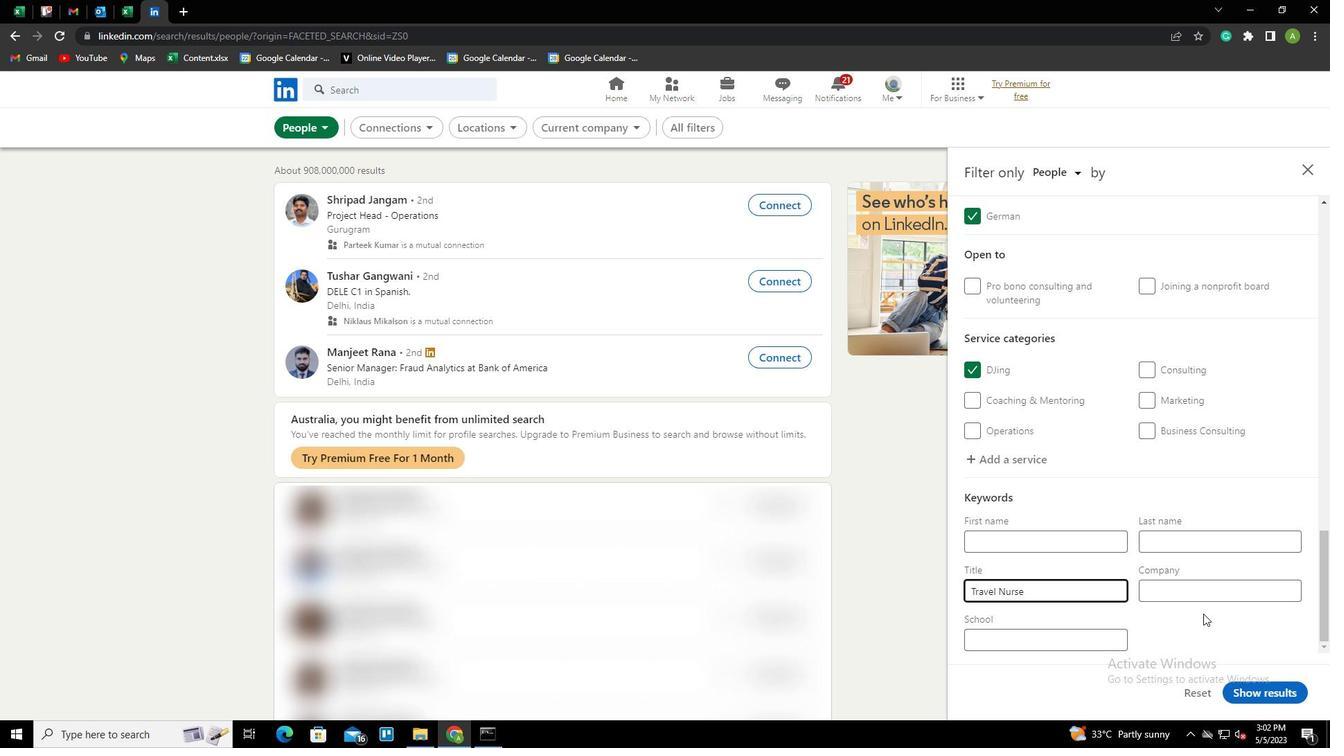 
Action: Mouse moved to (1258, 689)
Screenshot: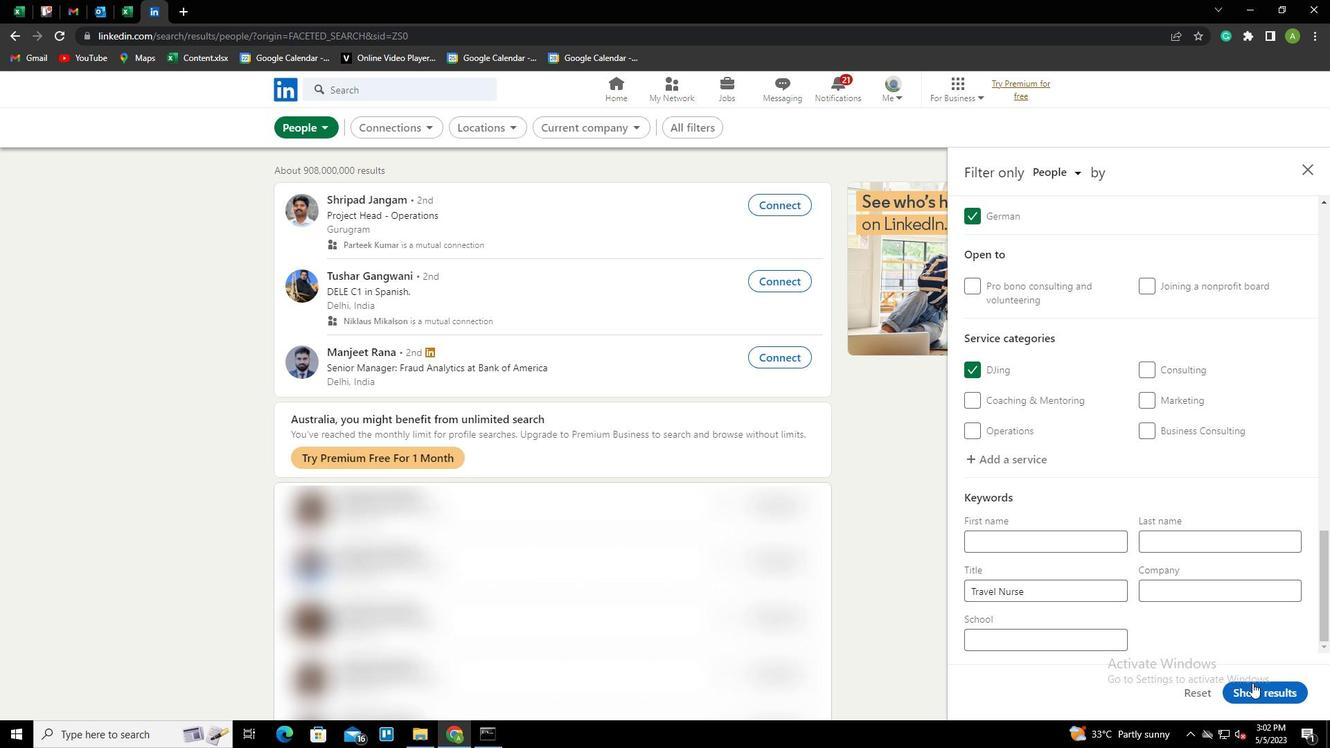 
Action: Mouse pressed left at (1258, 689)
Screenshot: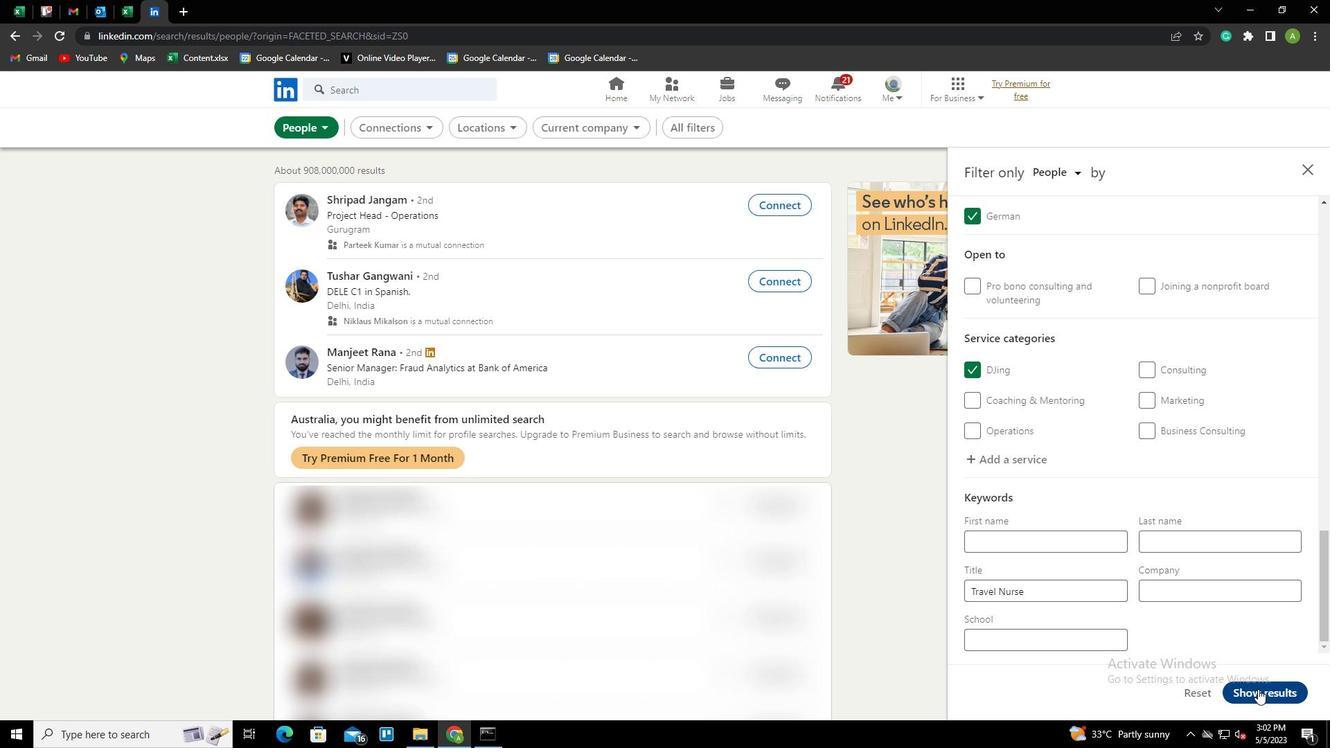 
